 Task: Look for space in Indāpur, India from 6th September, 2023 to 10th September, 2023 for 1 adult in price range Rs.9000 to Rs.17000. Place can be private room with 1  bedroom having 1 bed and 1 bathroom. Property type can be house, flat, guest house, hotel. Booking option can be shelf check-in. Required host language is English.
Action: Mouse moved to (517, 134)
Screenshot: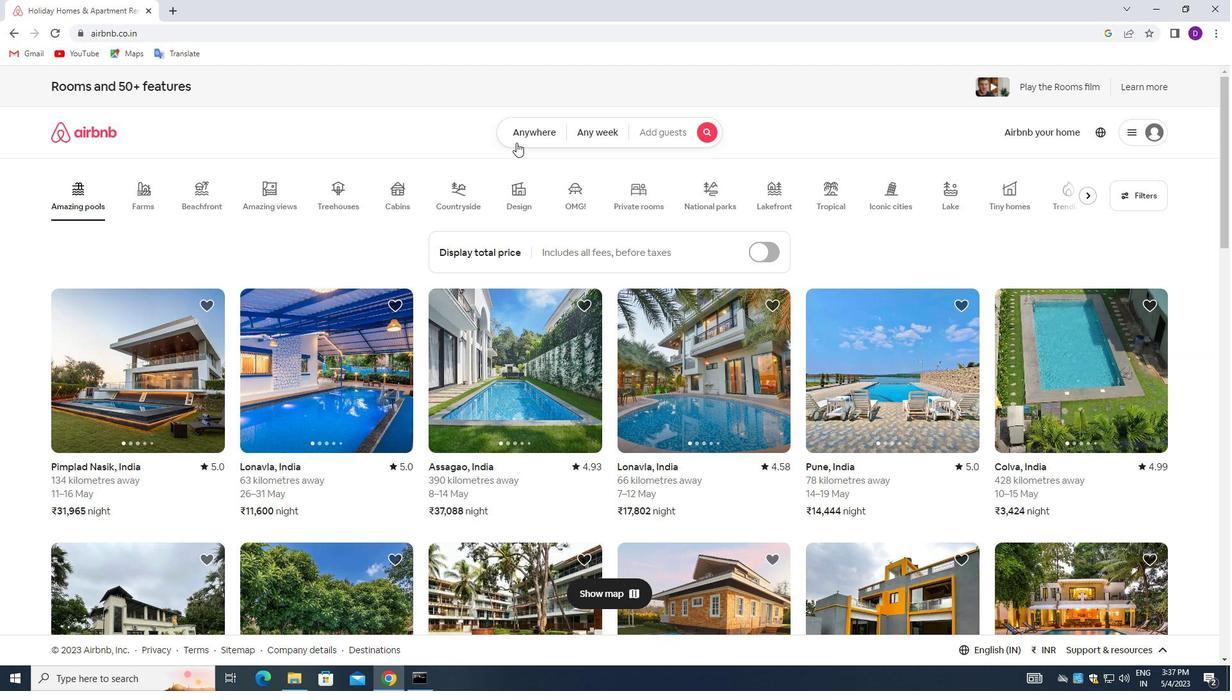 
Action: Mouse pressed left at (517, 134)
Screenshot: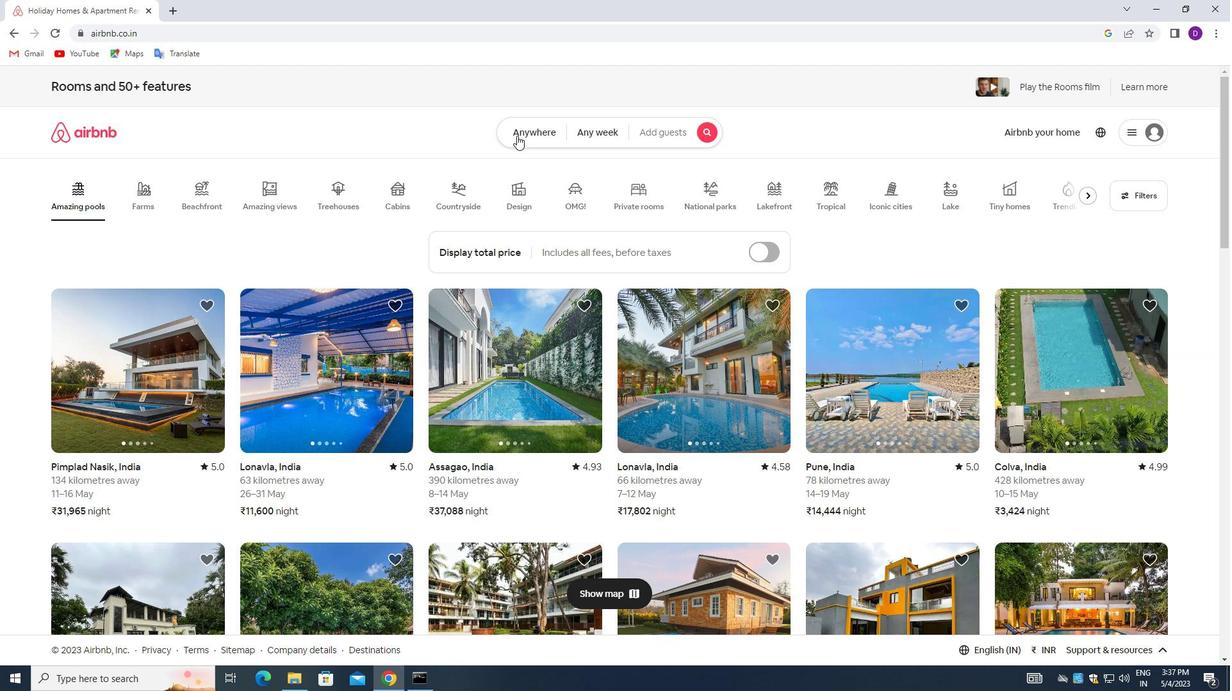 
Action: Mouse moved to (473, 183)
Screenshot: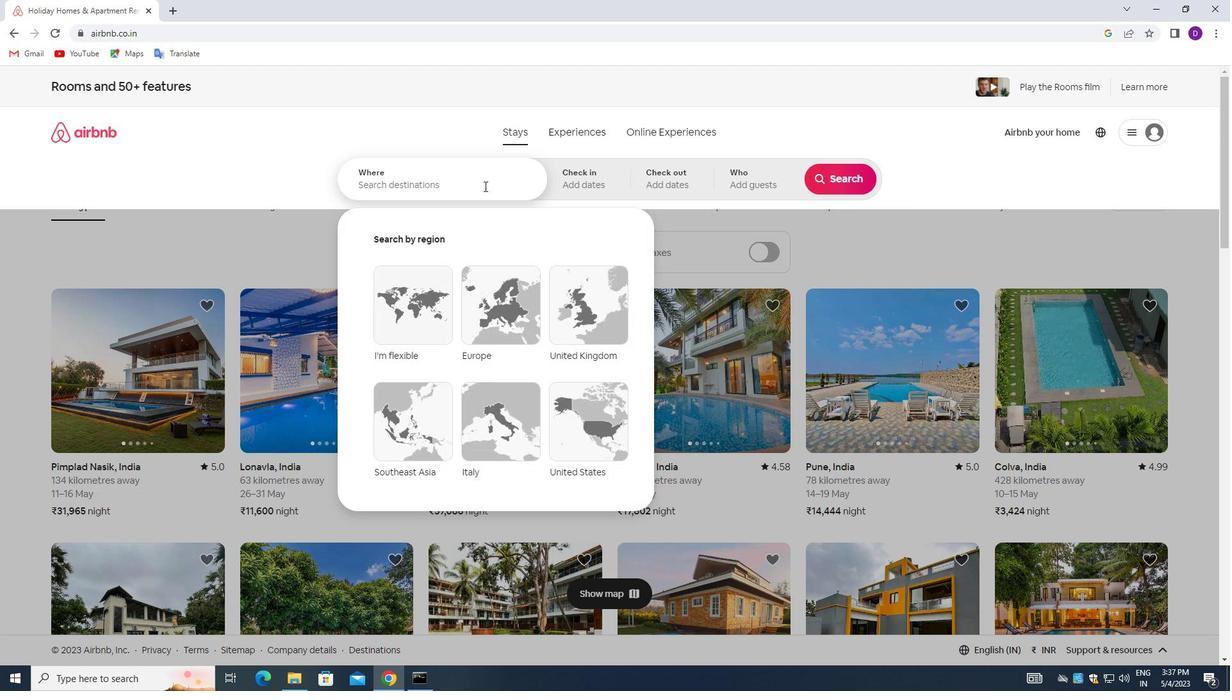 
Action: Mouse pressed left at (473, 183)
Screenshot: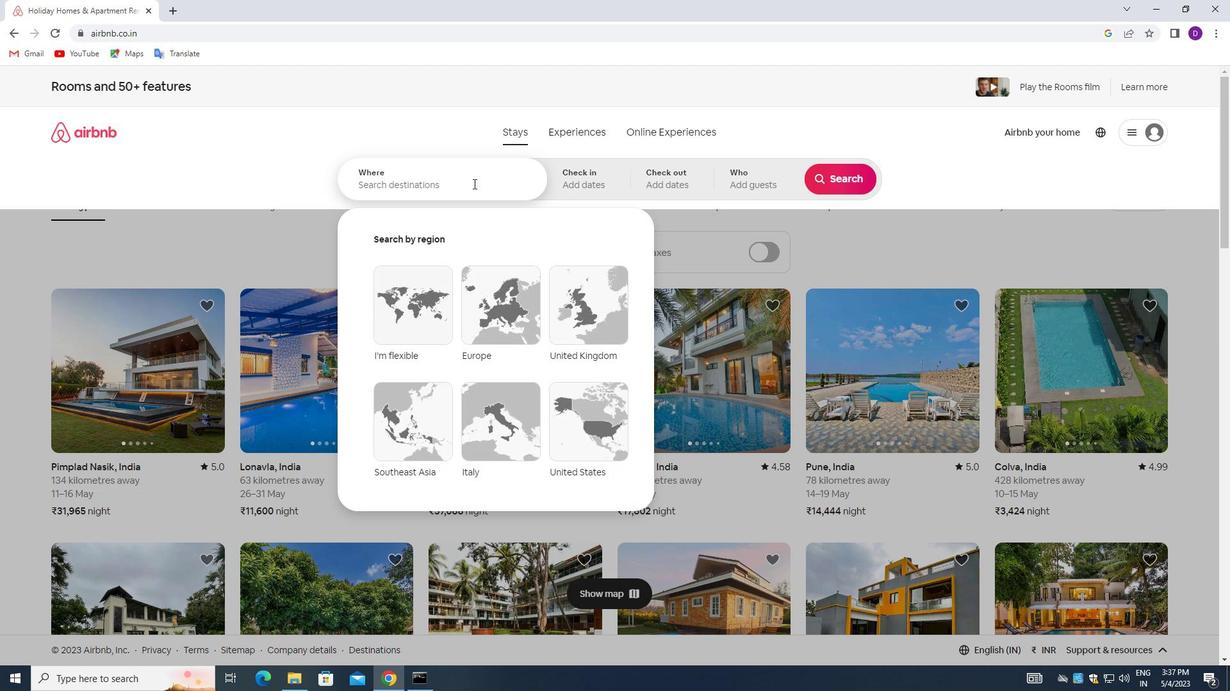 
Action: Mouse moved to (263, 165)
Screenshot: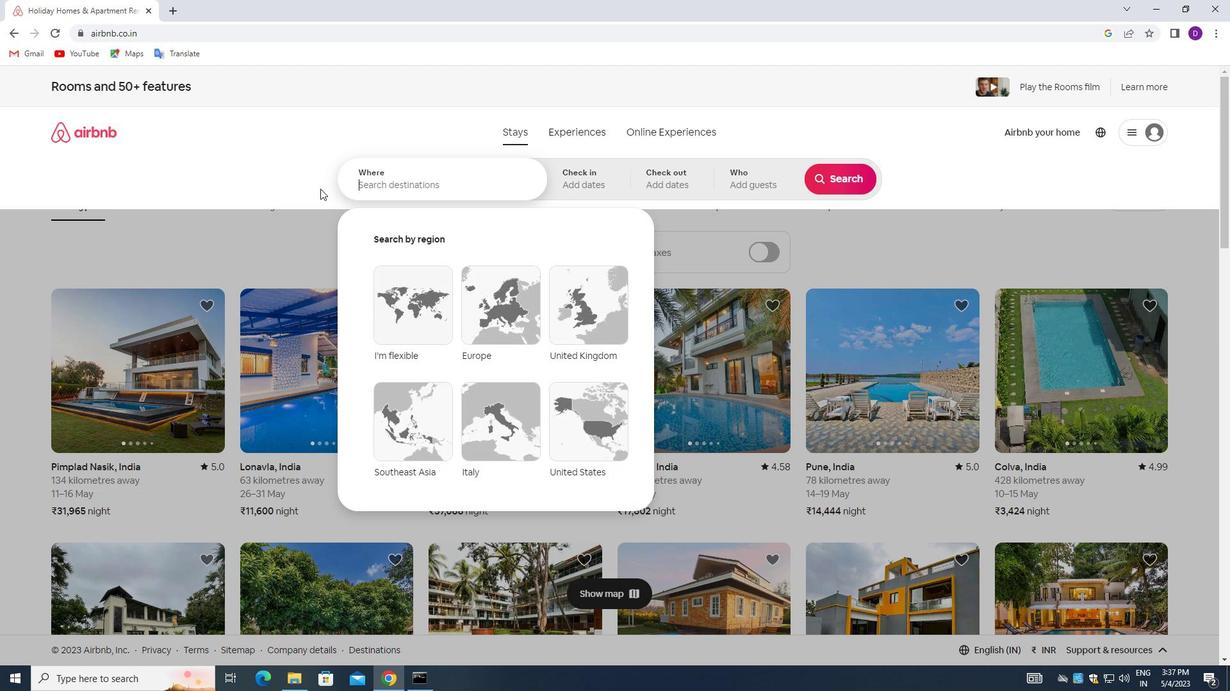 
Action: Key pressed <Key.shift>INDAPUR,<Key.space><Key.shift>INDIA<Key.enter>
Screenshot: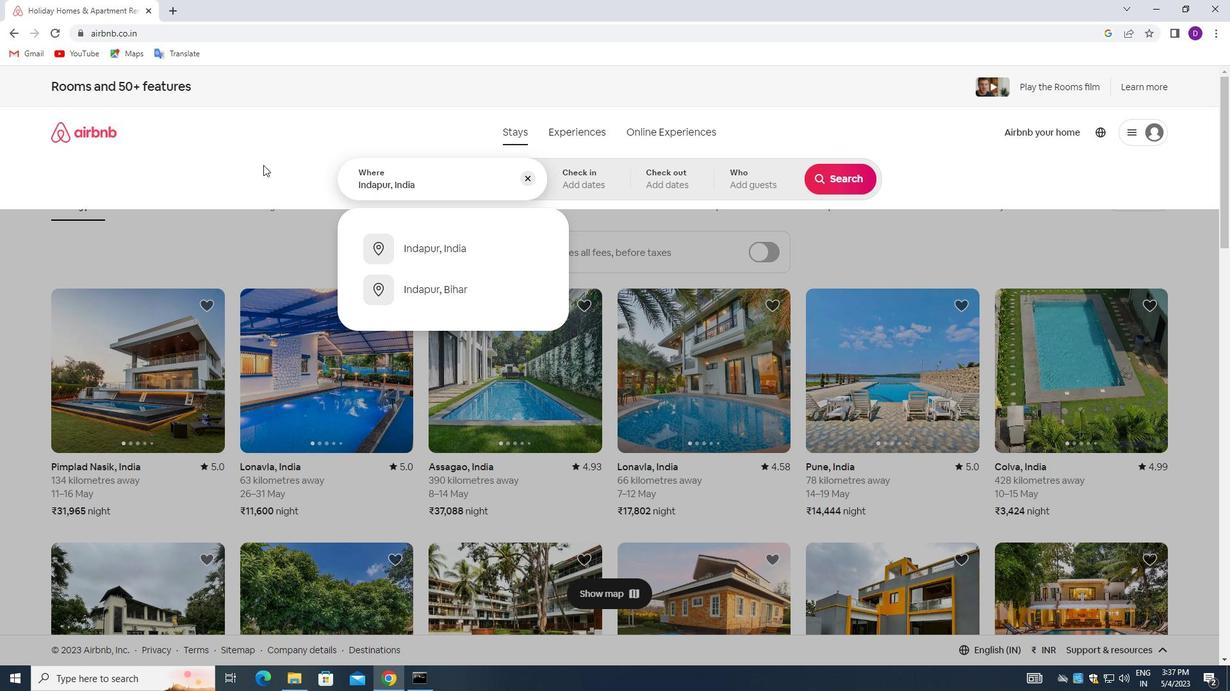 
Action: Mouse moved to (834, 283)
Screenshot: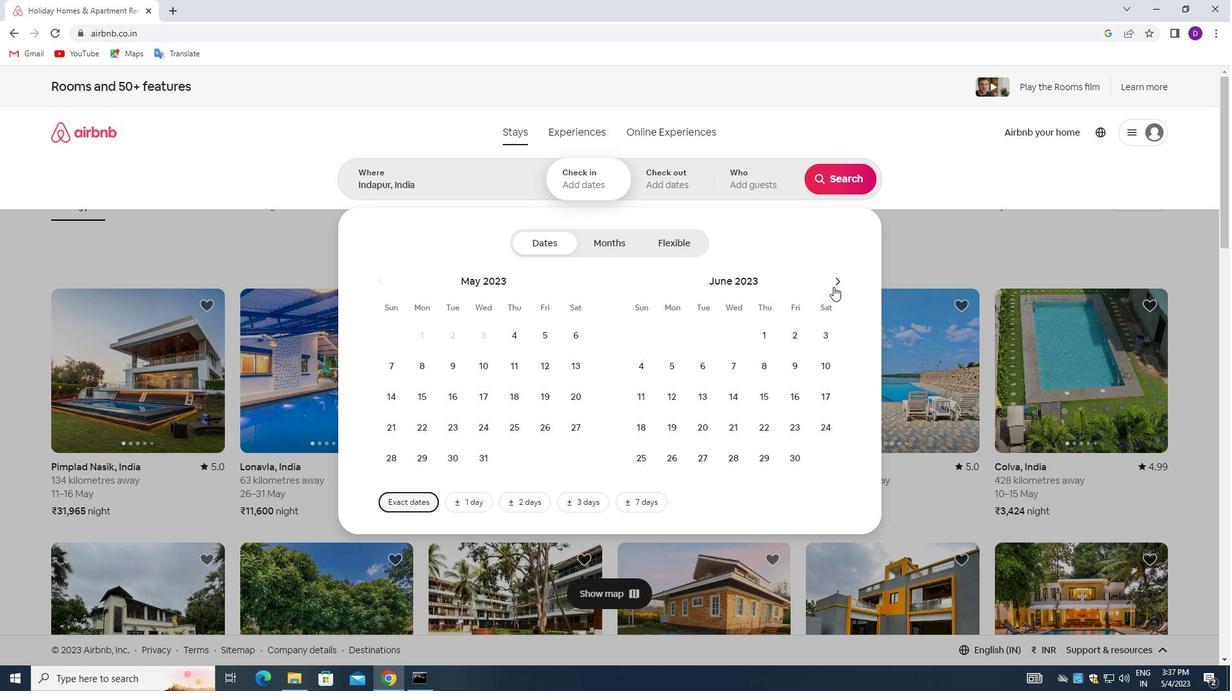 
Action: Mouse pressed left at (834, 283)
Screenshot: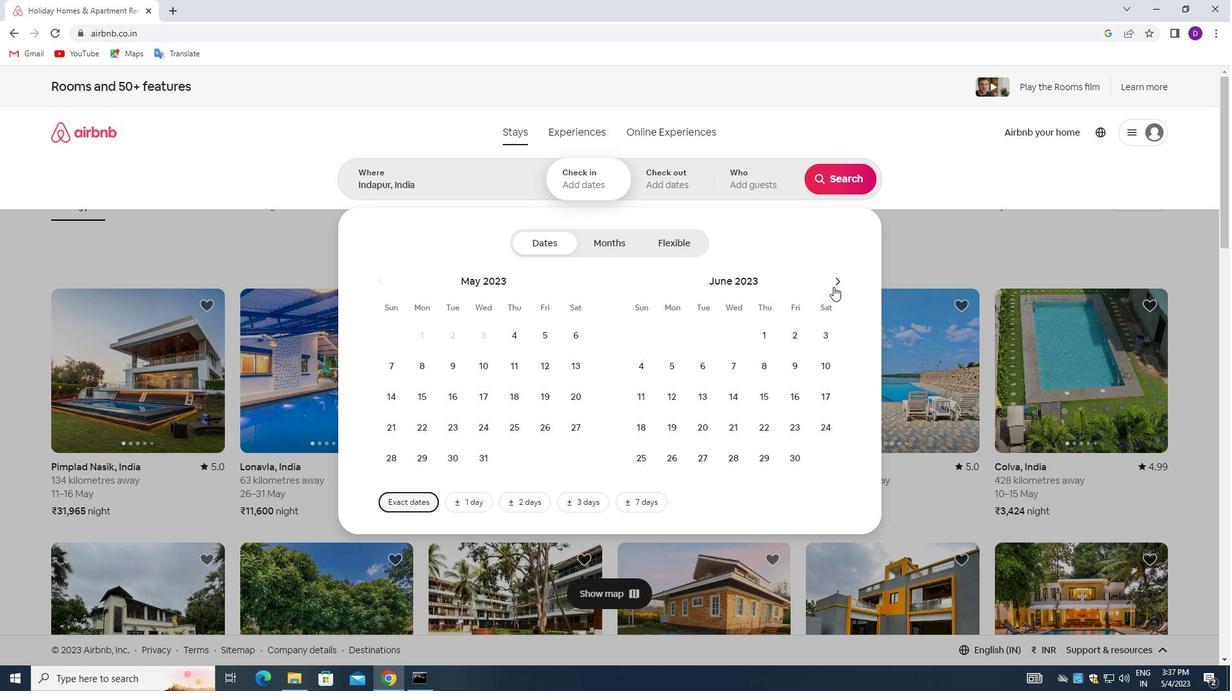 
Action: Mouse pressed left at (834, 283)
Screenshot: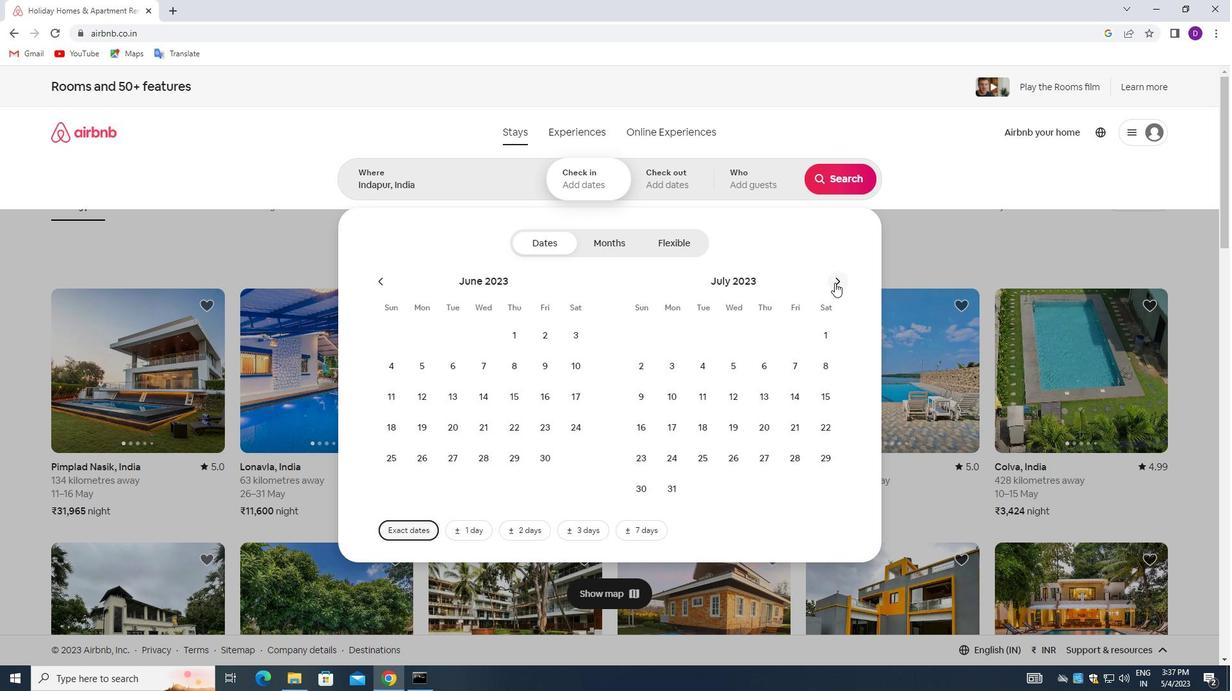 
Action: Mouse pressed left at (834, 283)
Screenshot: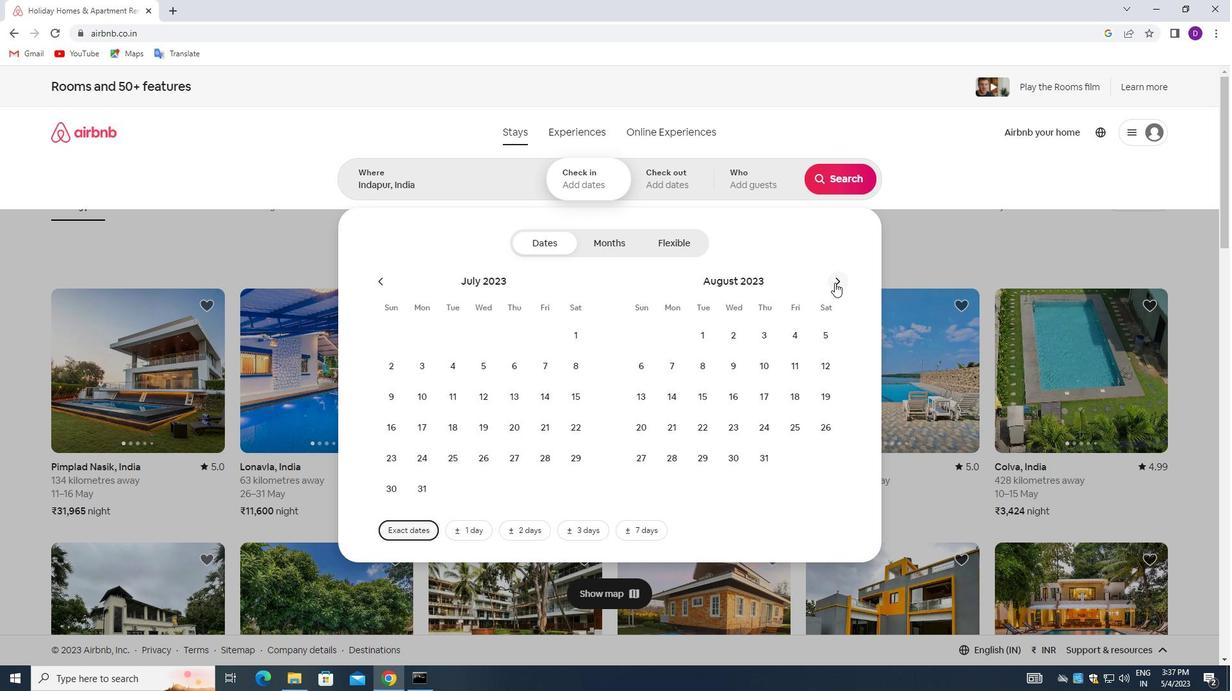
Action: Mouse moved to (741, 365)
Screenshot: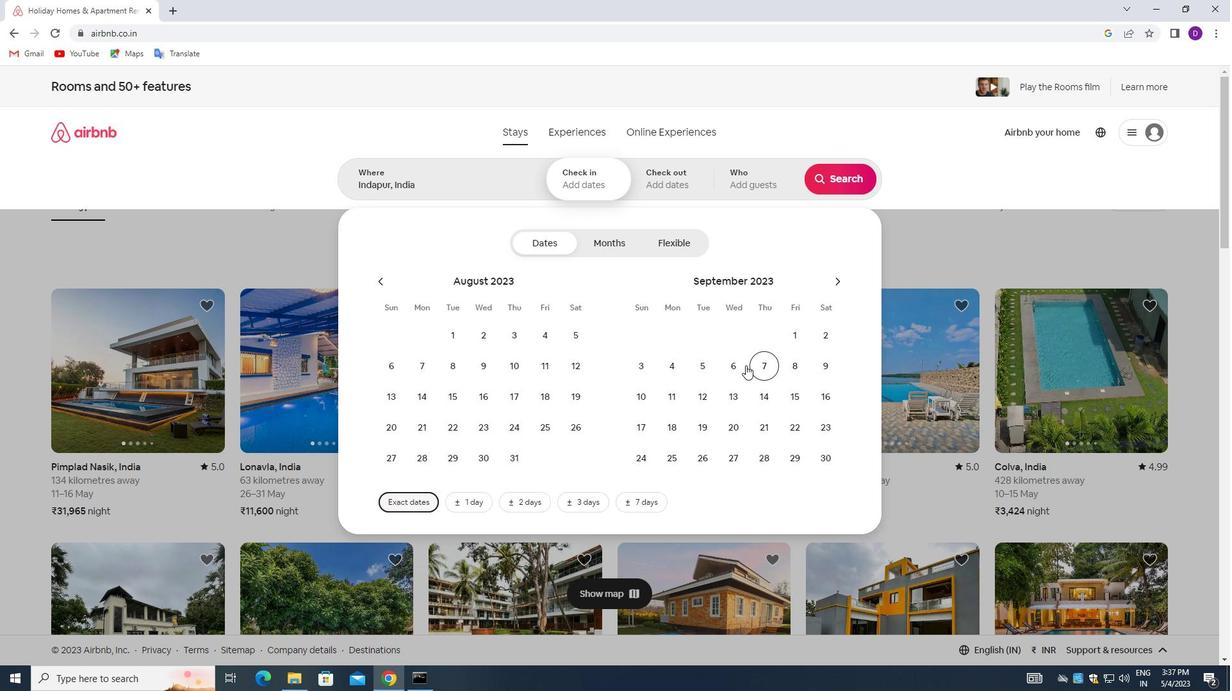 
Action: Mouse pressed left at (741, 365)
Screenshot: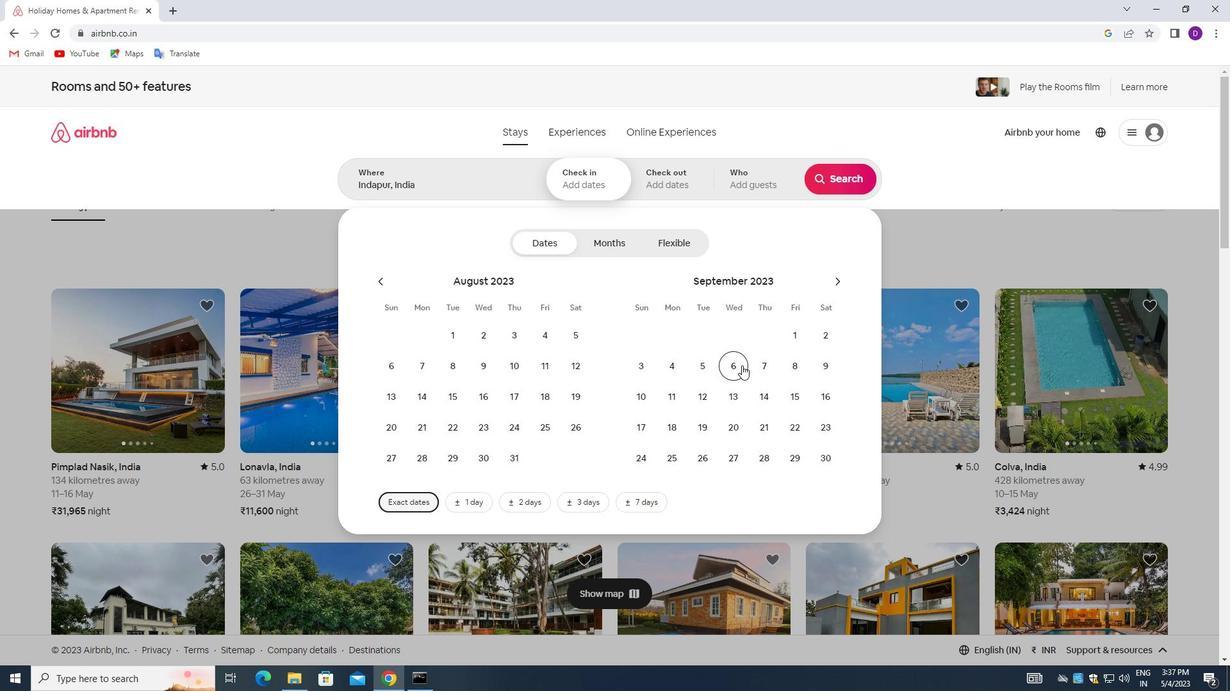 
Action: Mouse moved to (649, 392)
Screenshot: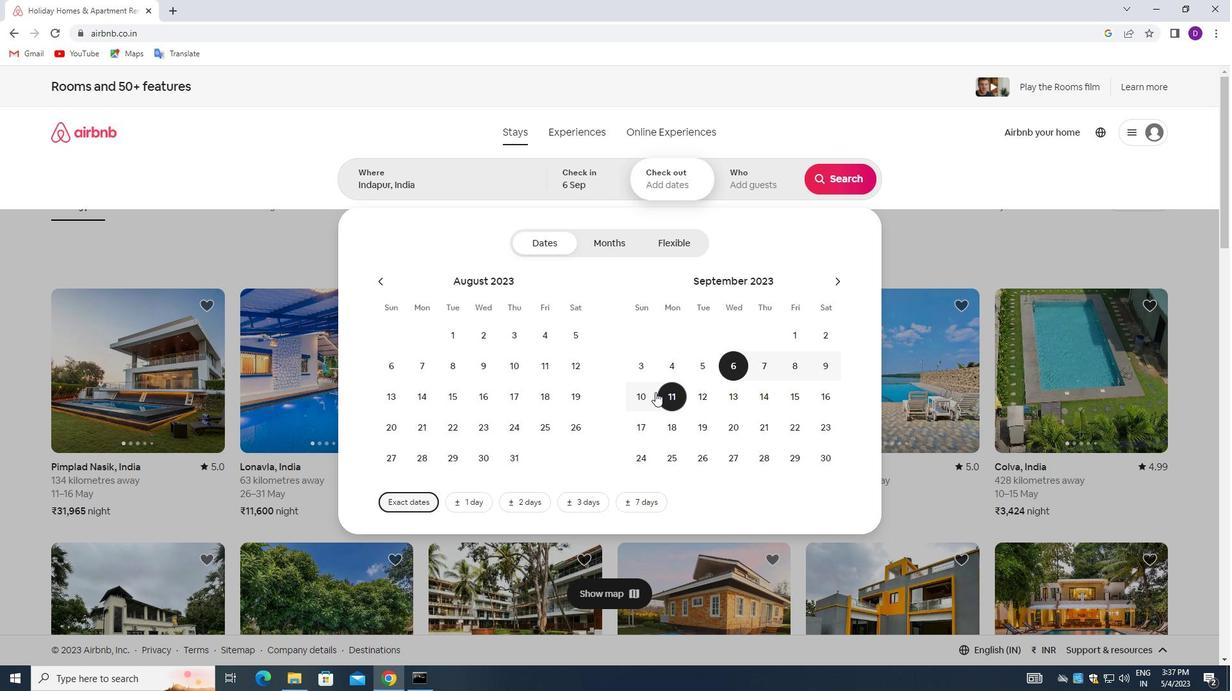 
Action: Mouse pressed left at (649, 392)
Screenshot: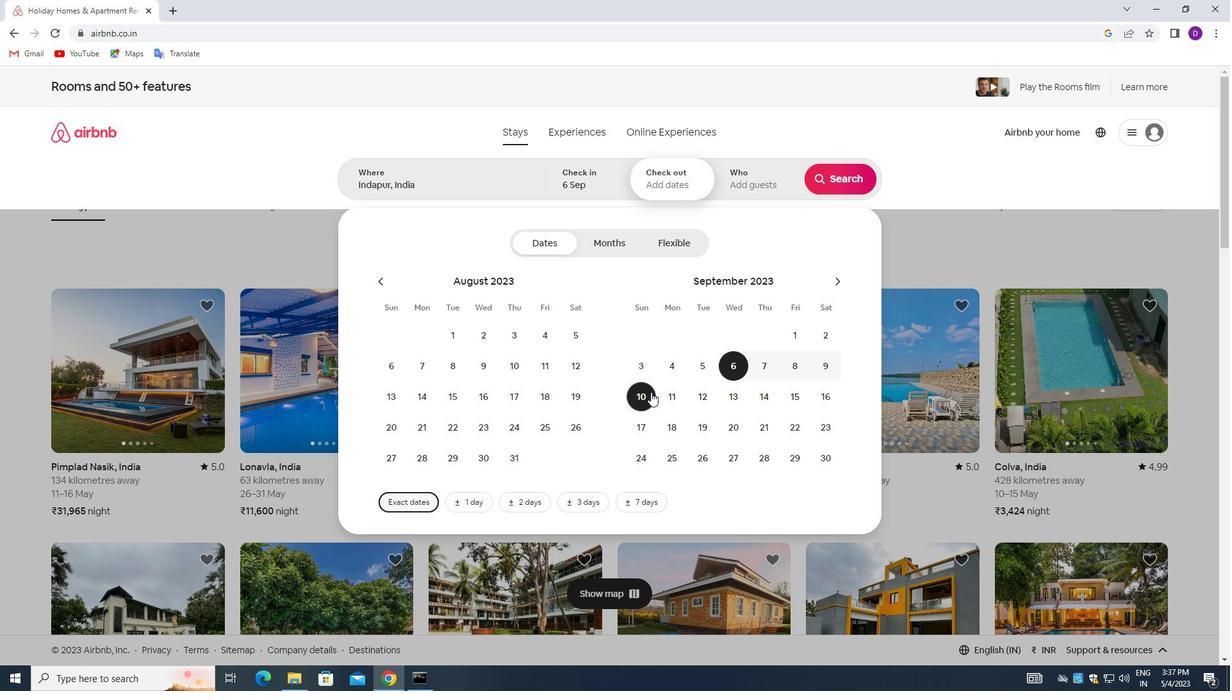
Action: Mouse moved to (740, 176)
Screenshot: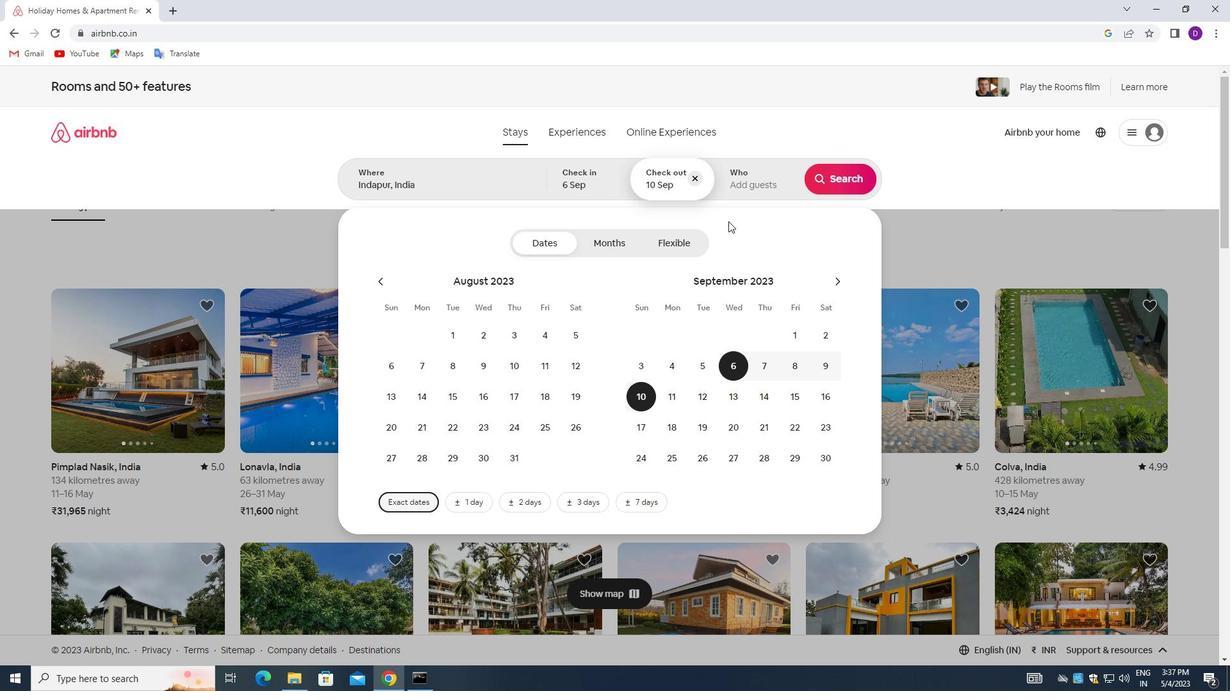 
Action: Mouse pressed left at (740, 176)
Screenshot: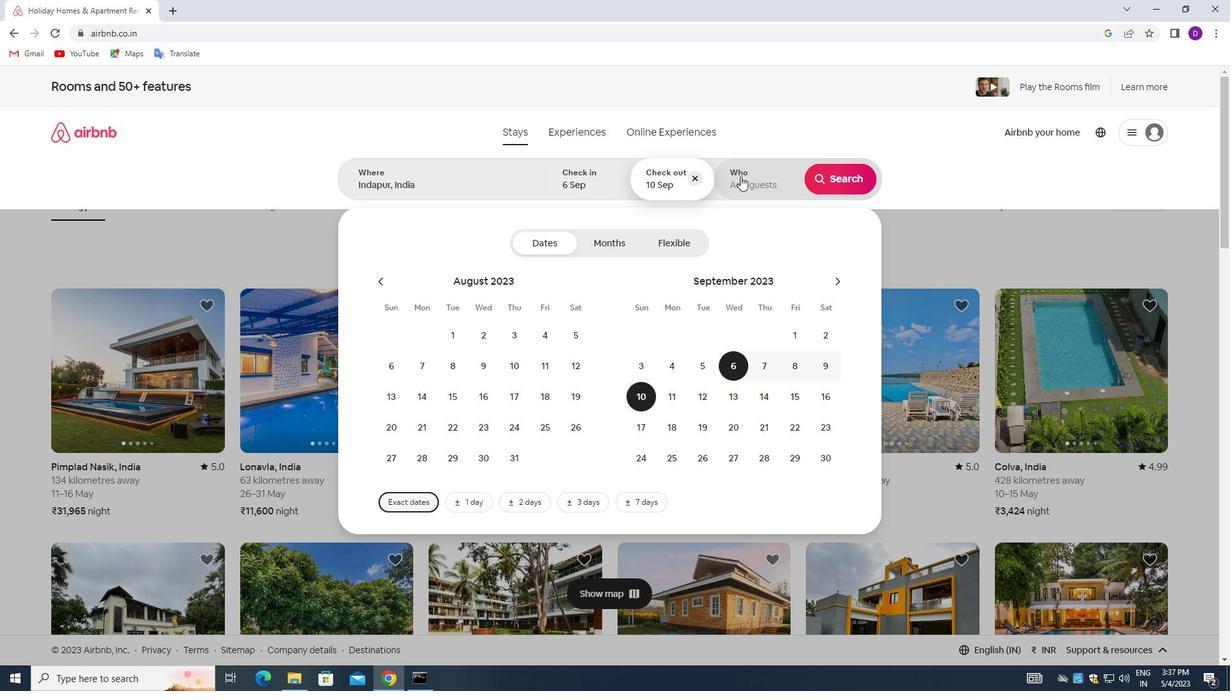 
Action: Mouse moved to (839, 250)
Screenshot: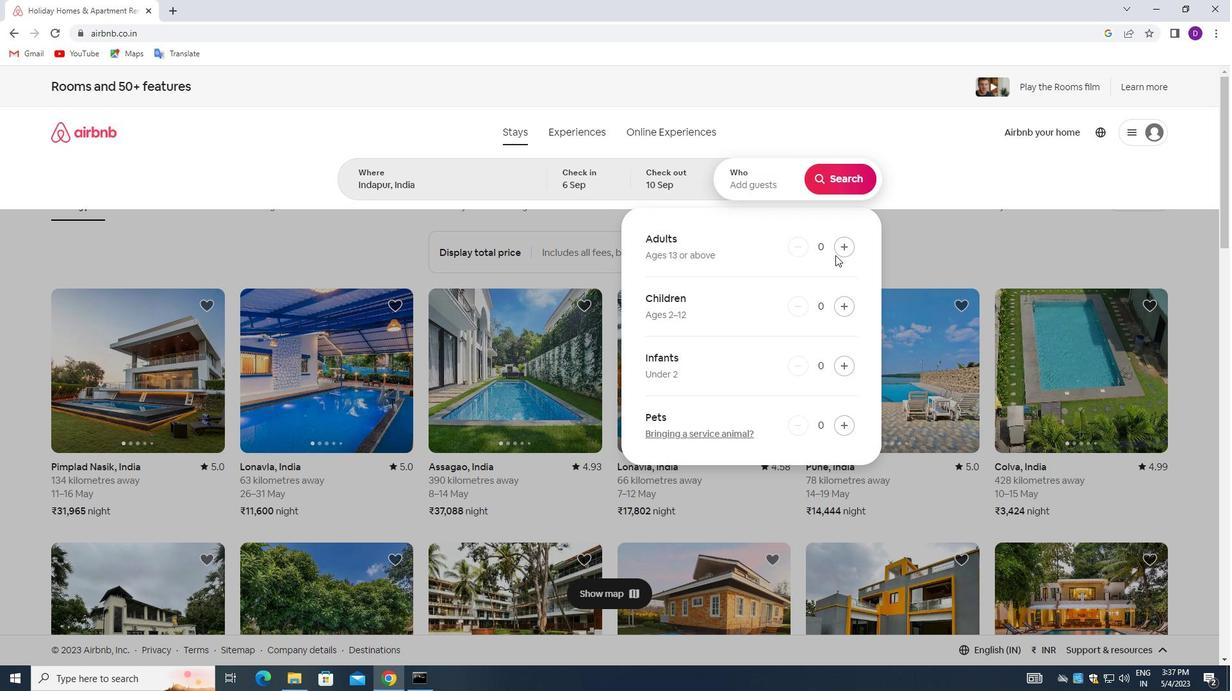 
Action: Mouse pressed left at (839, 250)
Screenshot: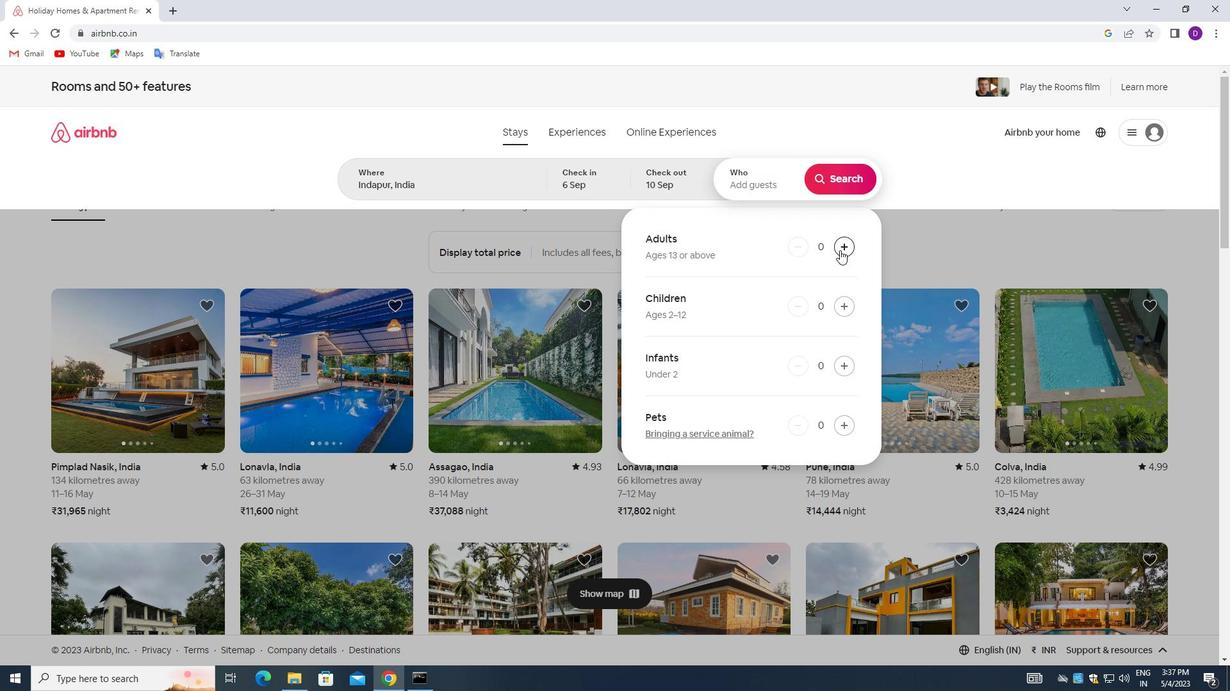 
Action: Mouse moved to (838, 182)
Screenshot: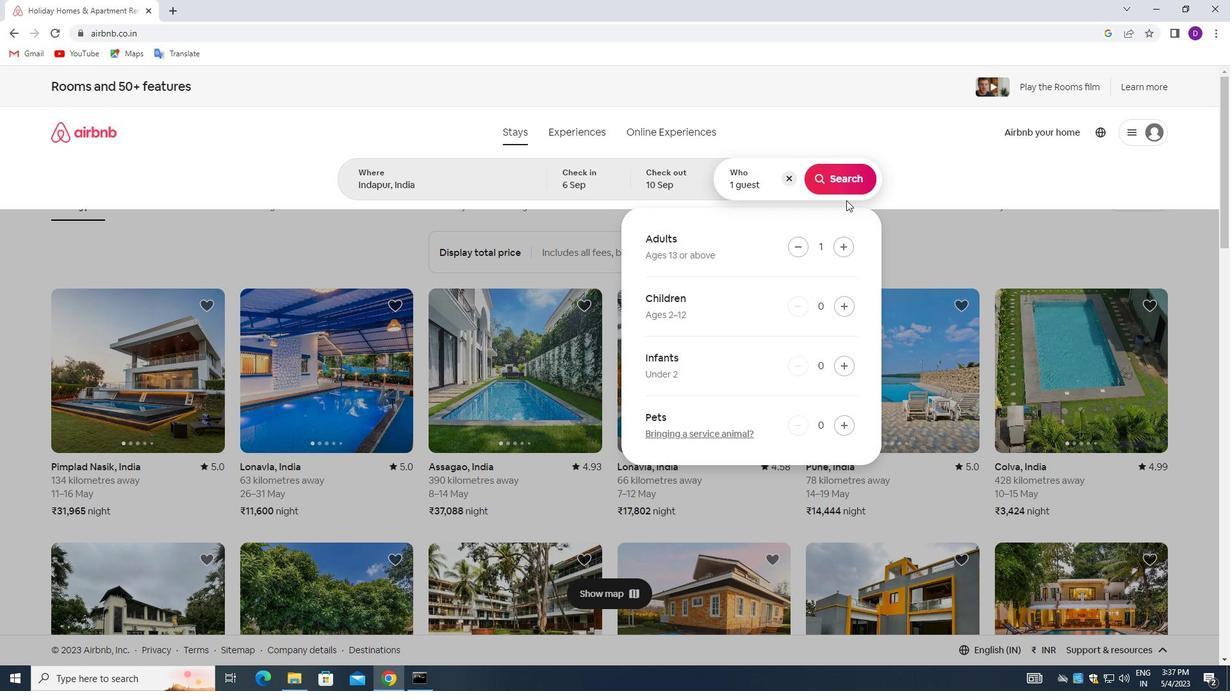
Action: Mouse pressed left at (838, 182)
Screenshot: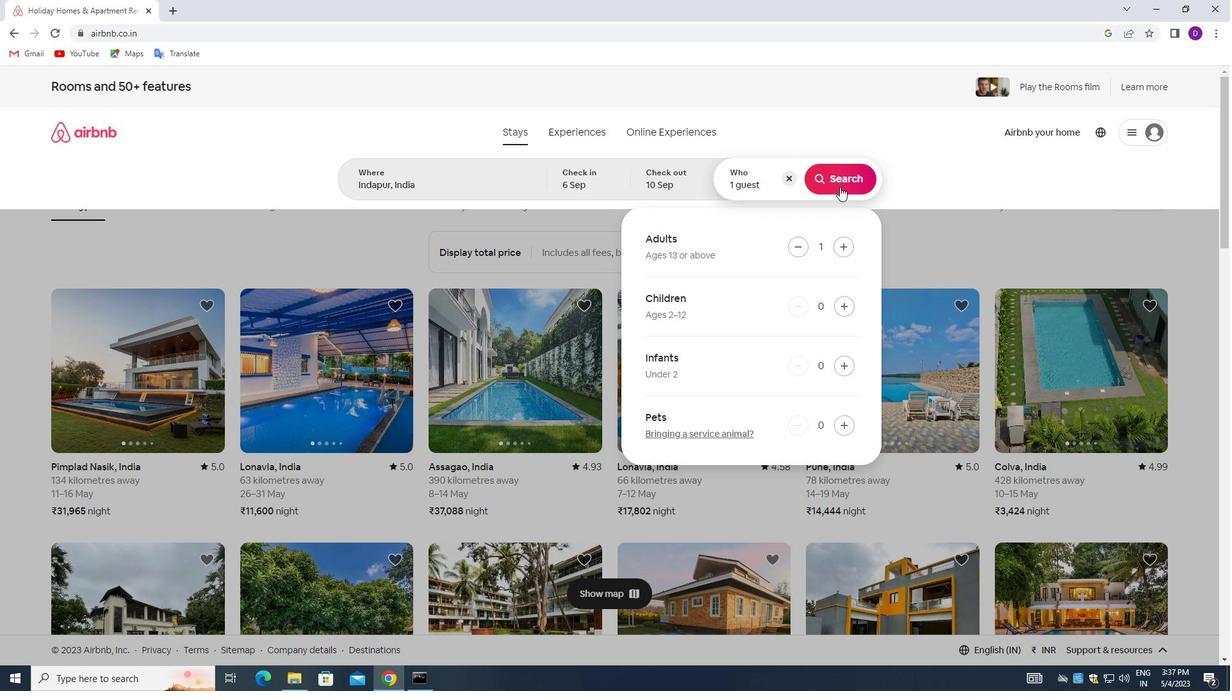 
Action: Mouse moved to (1165, 140)
Screenshot: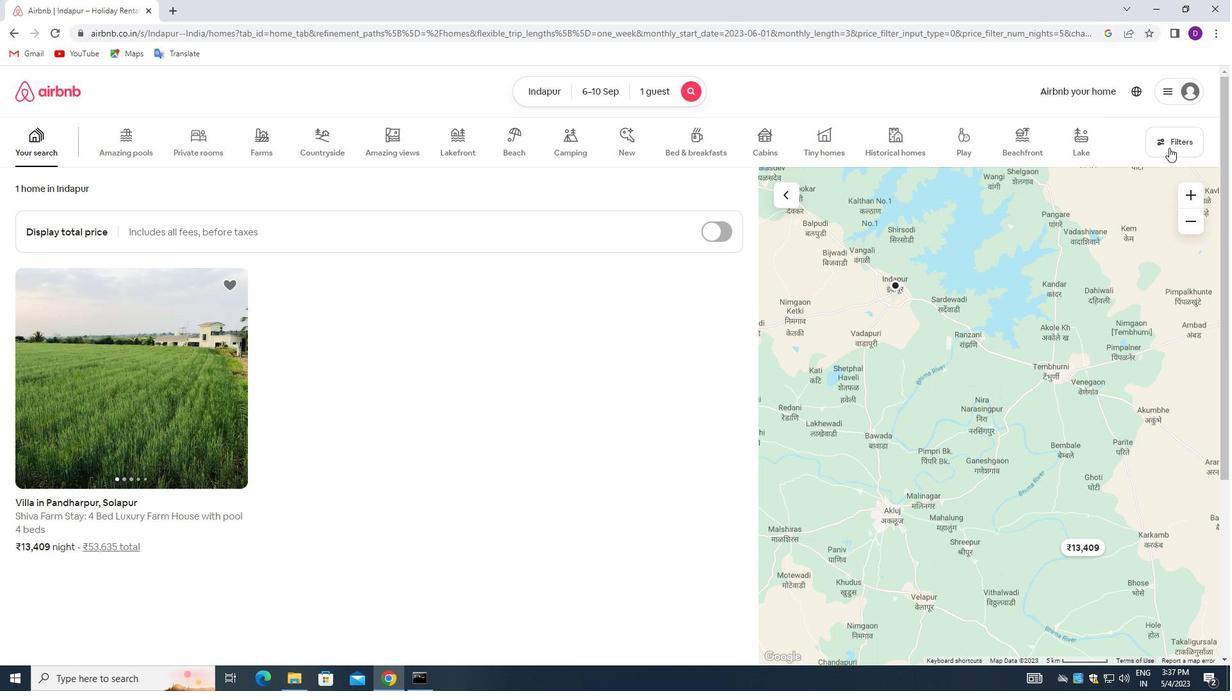 
Action: Mouse pressed left at (1165, 140)
Screenshot: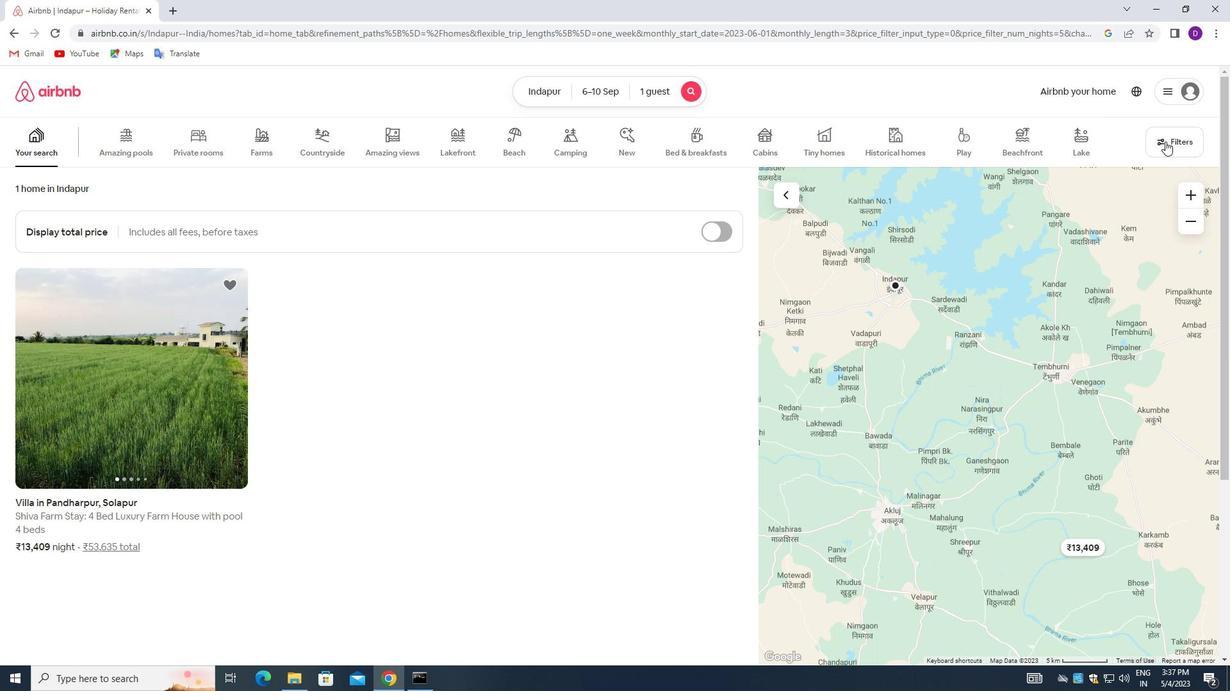 
Action: Mouse moved to (442, 264)
Screenshot: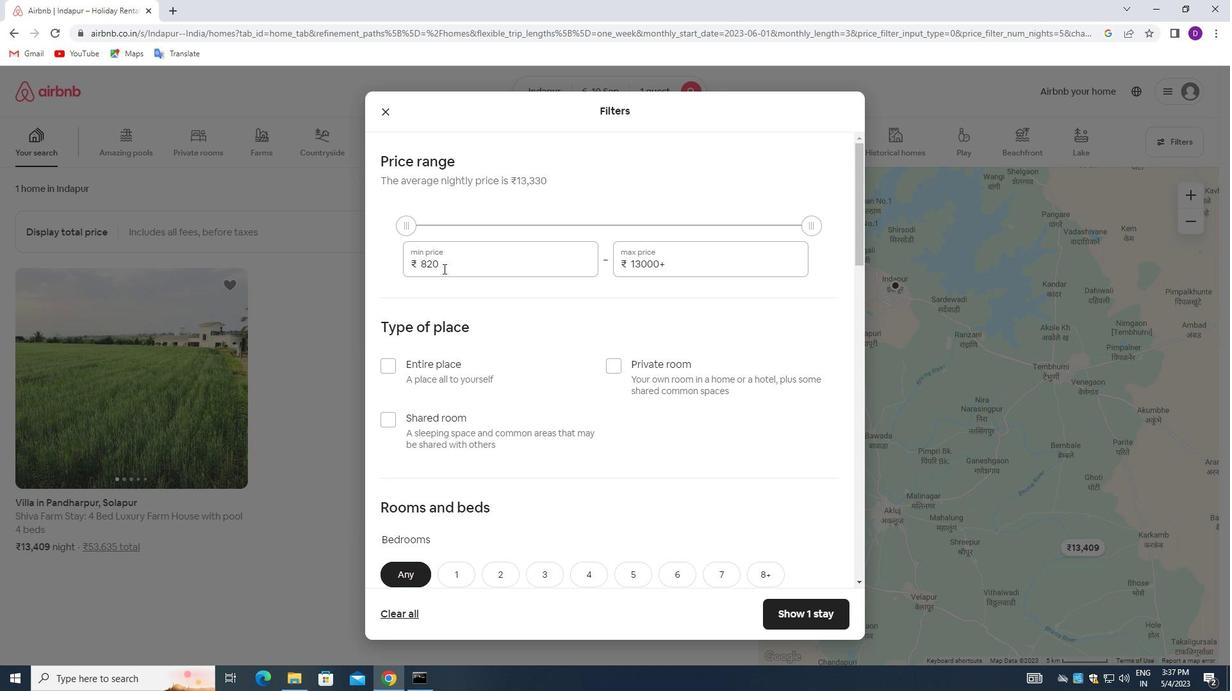 
Action: Mouse pressed left at (442, 264)
Screenshot: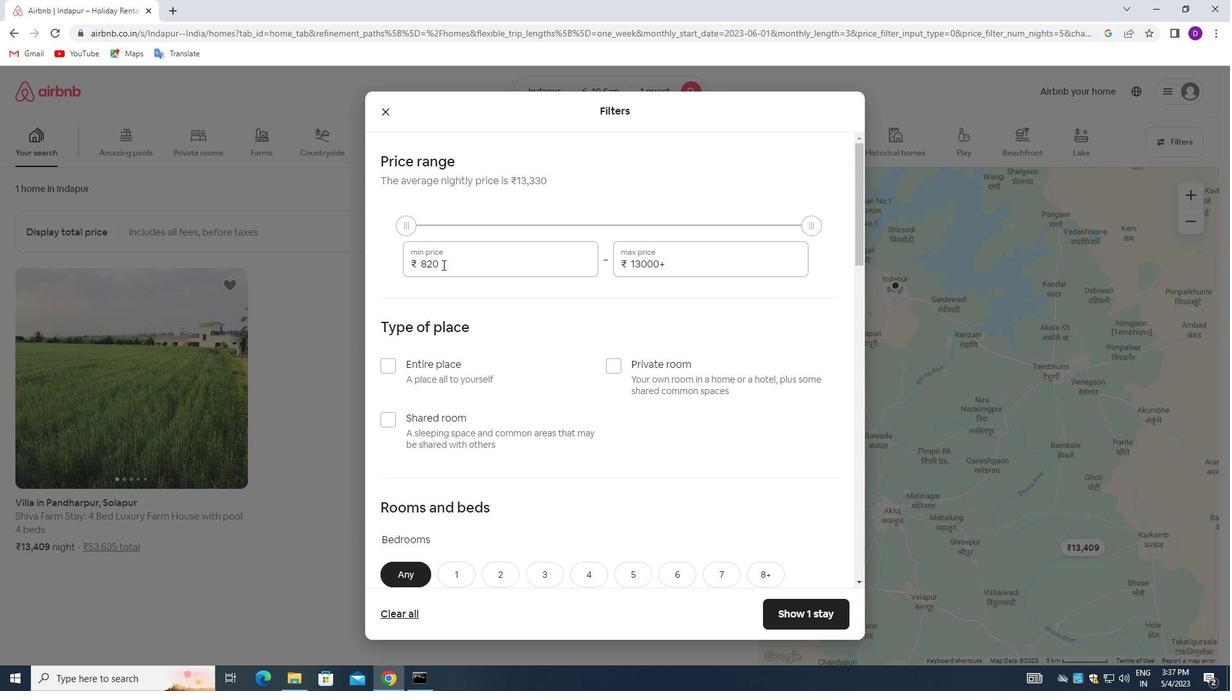 
Action: Mouse pressed left at (442, 264)
Screenshot: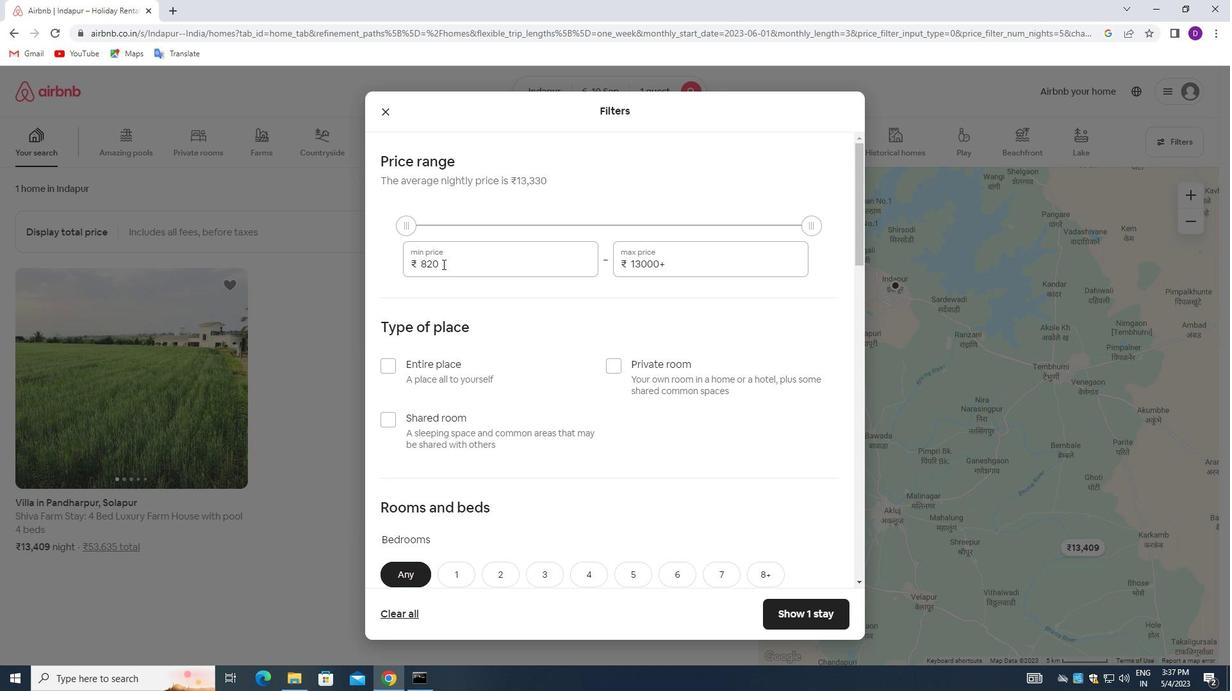 
Action: Key pressed 9000<Key.tab>17000
Screenshot: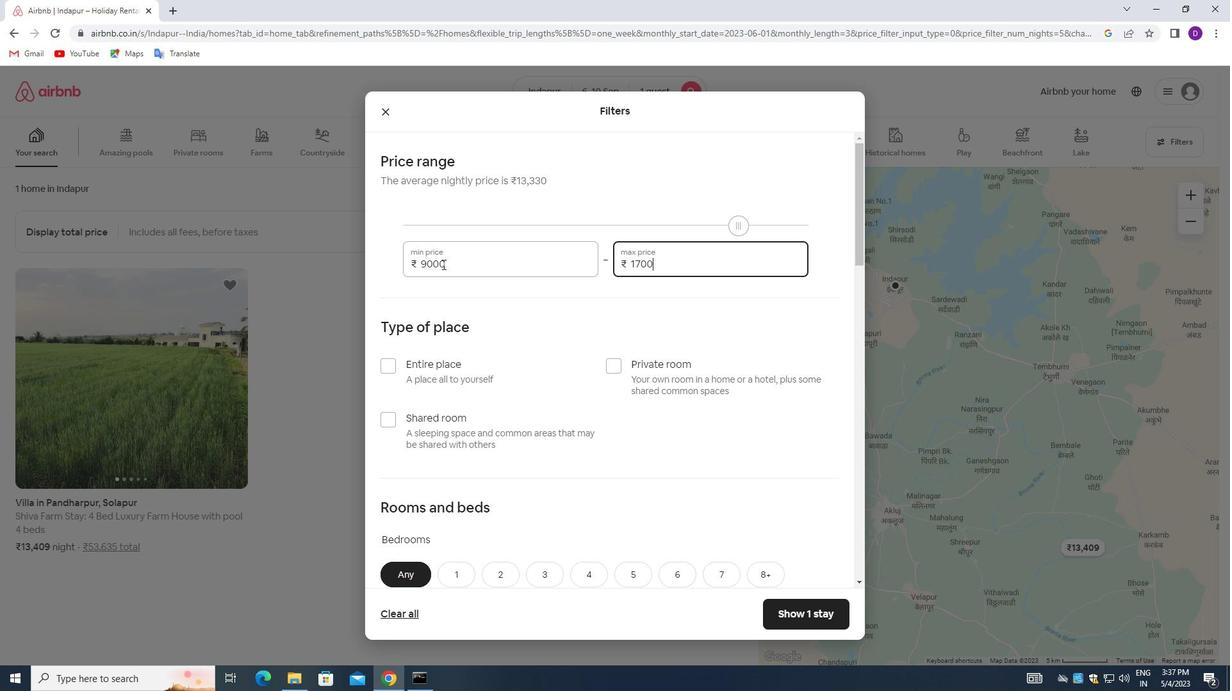 
Action: Mouse moved to (556, 345)
Screenshot: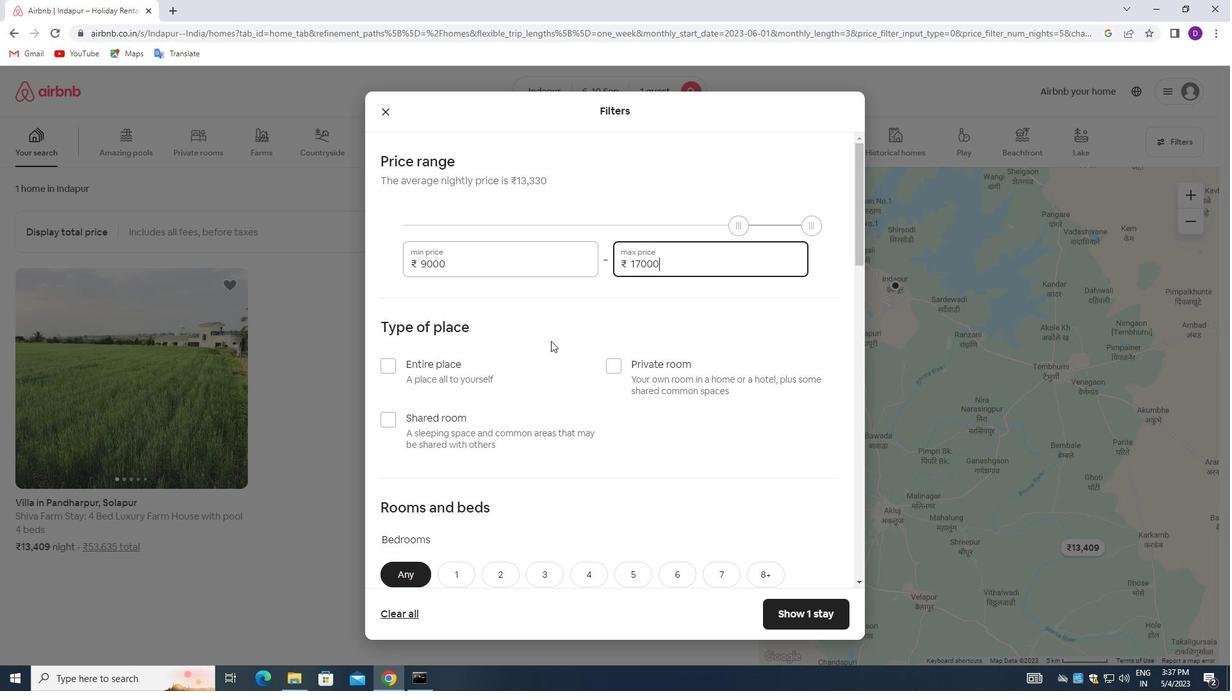 
Action: Mouse scrolled (556, 344) with delta (0, 0)
Screenshot: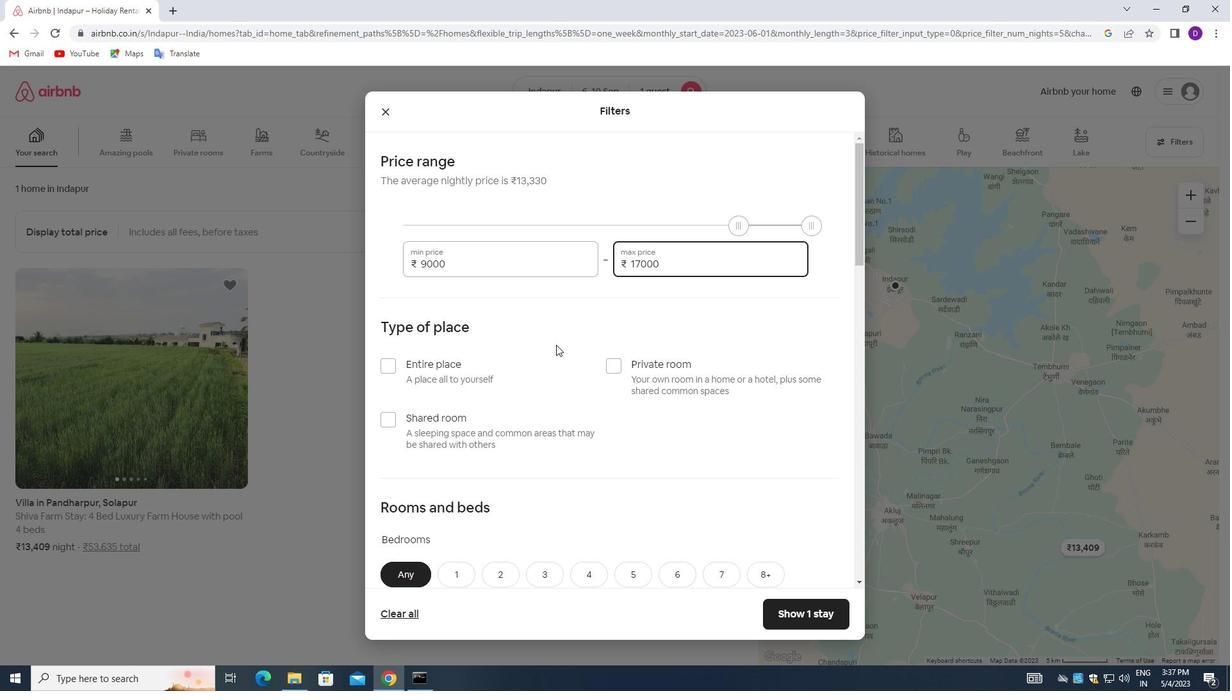
Action: Mouse moved to (614, 305)
Screenshot: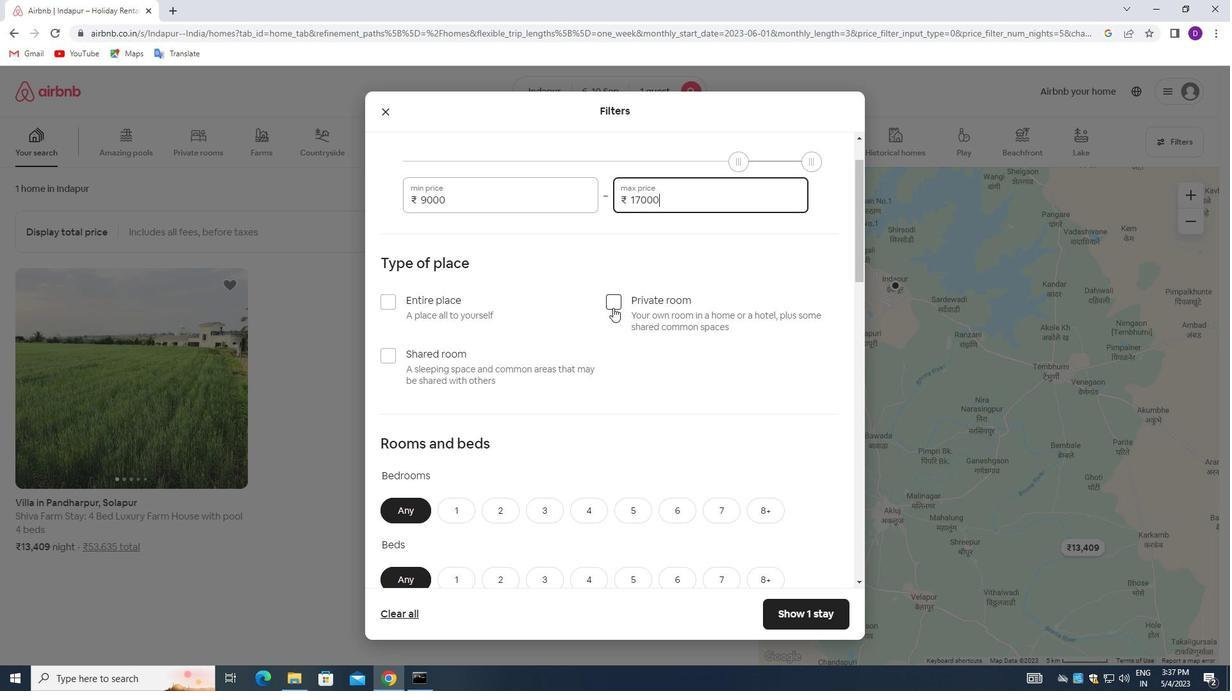 
Action: Mouse pressed left at (614, 305)
Screenshot: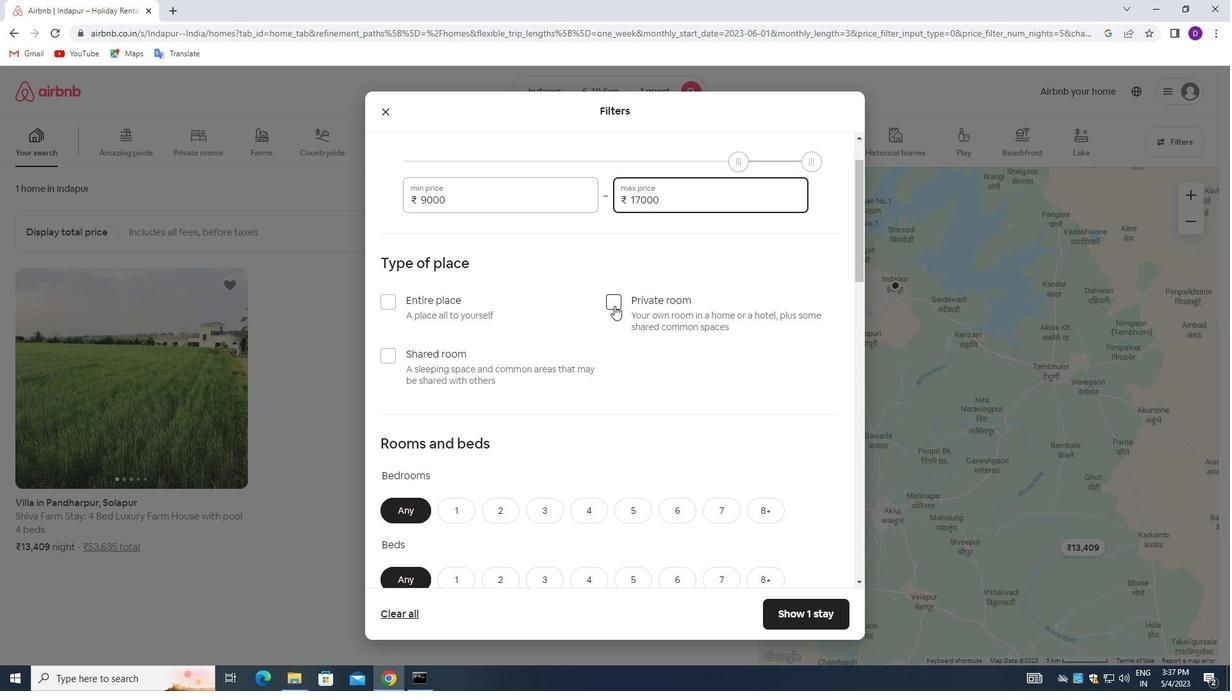 
Action: Mouse moved to (490, 461)
Screenshot: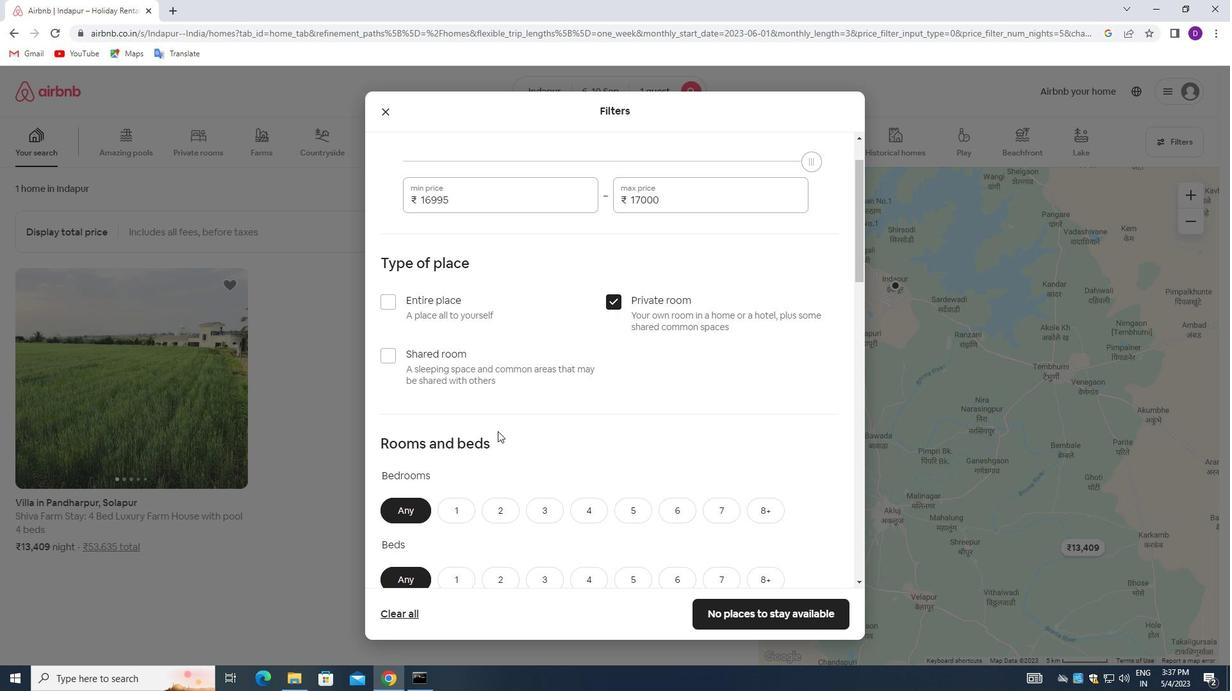 
Action: Mouse scrolled (490, 460) with delta (0, 0)
Screenshot: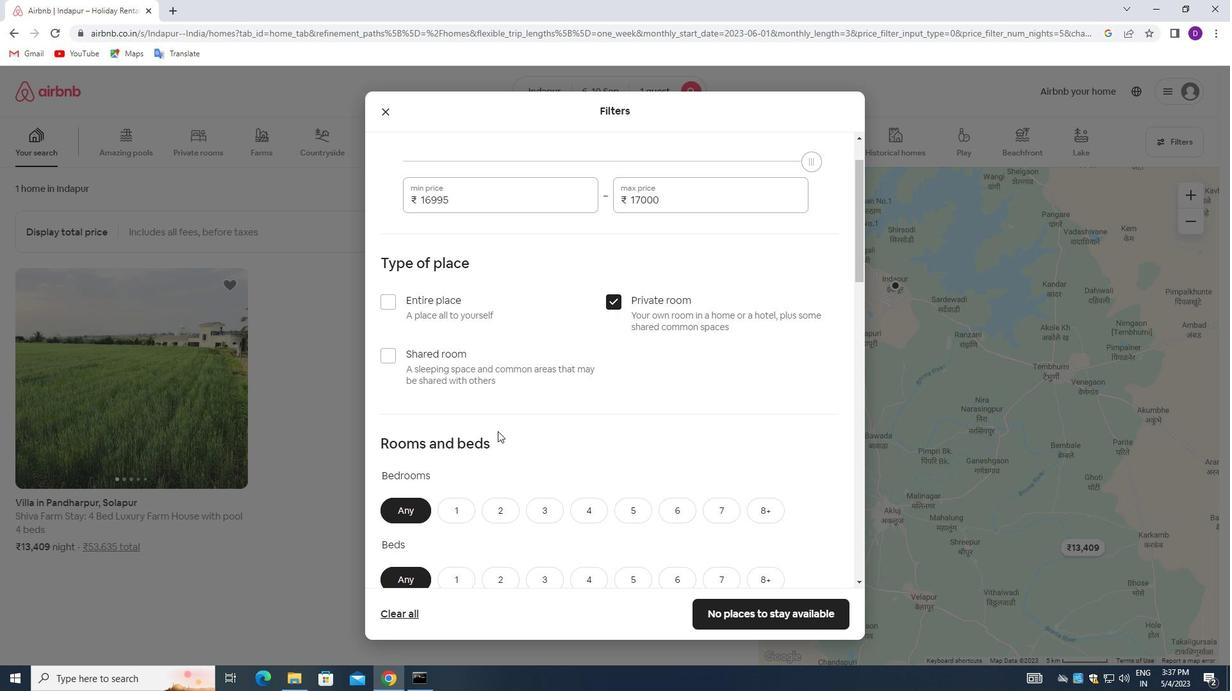 
Action: Mouse moved to (486, 463)
Screenshot: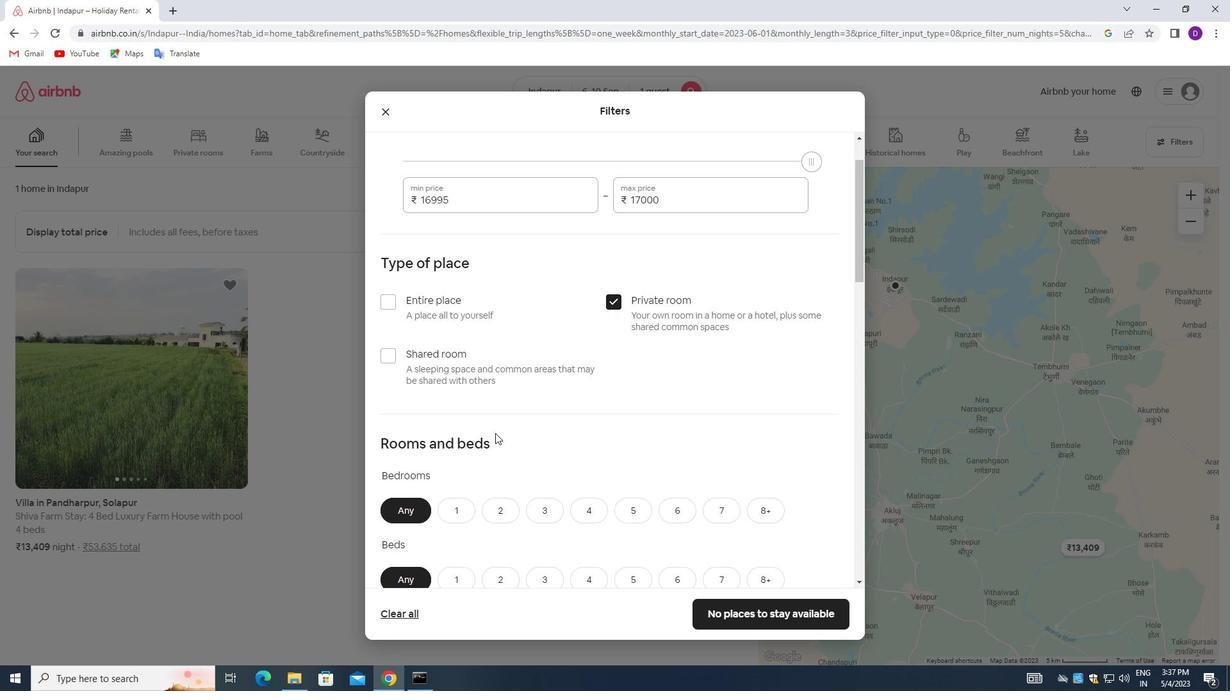 
Action: Mouse scrolled (486, 463) with delta (0, 0)
Screenshot: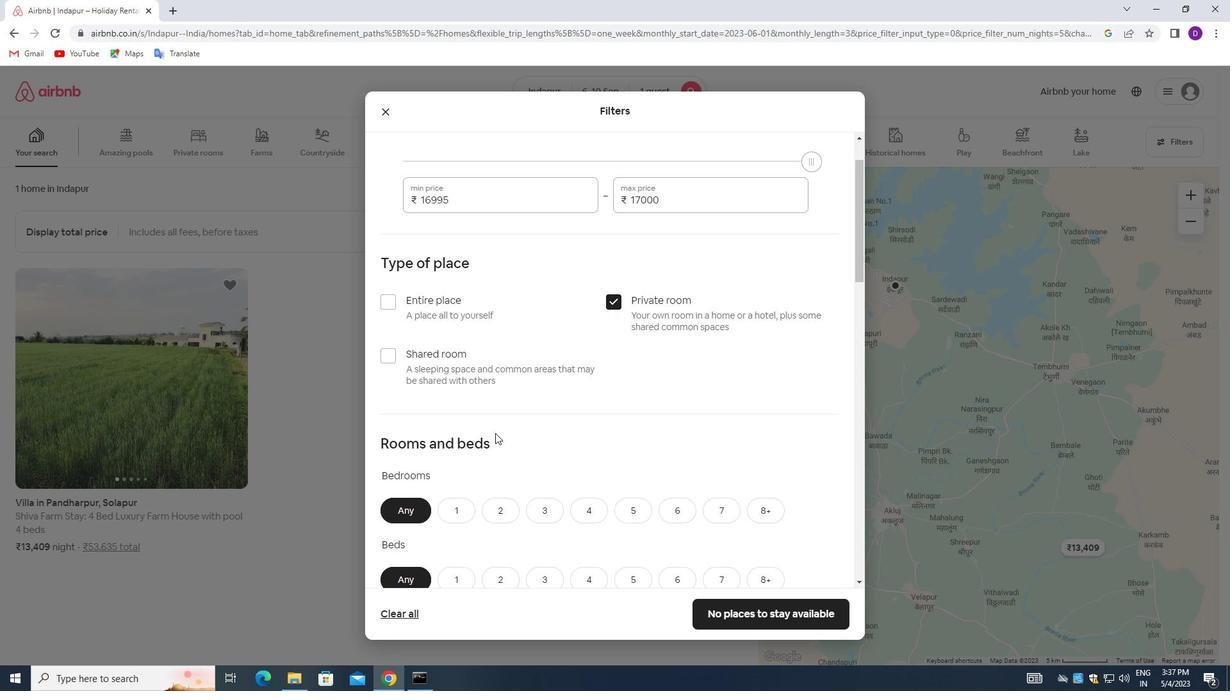 
Action: Mouse moved to (460, 381)
Screenshot: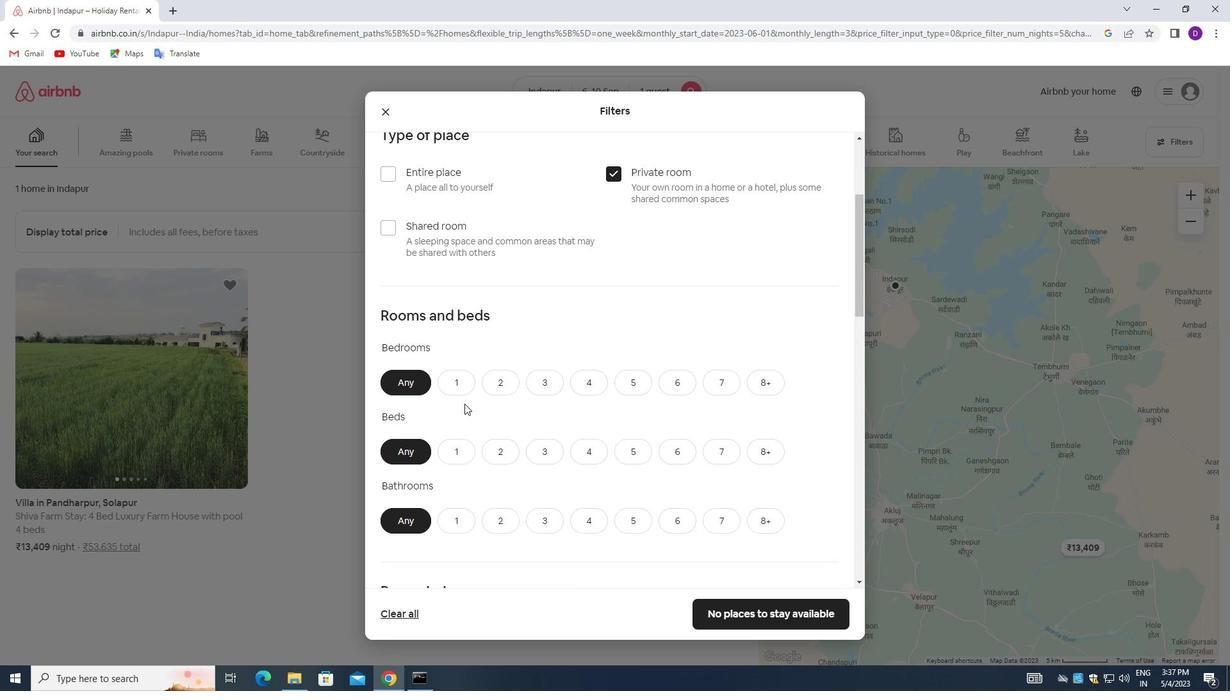 
Action: Mouse pressed left at (460, 381)
Screenshot: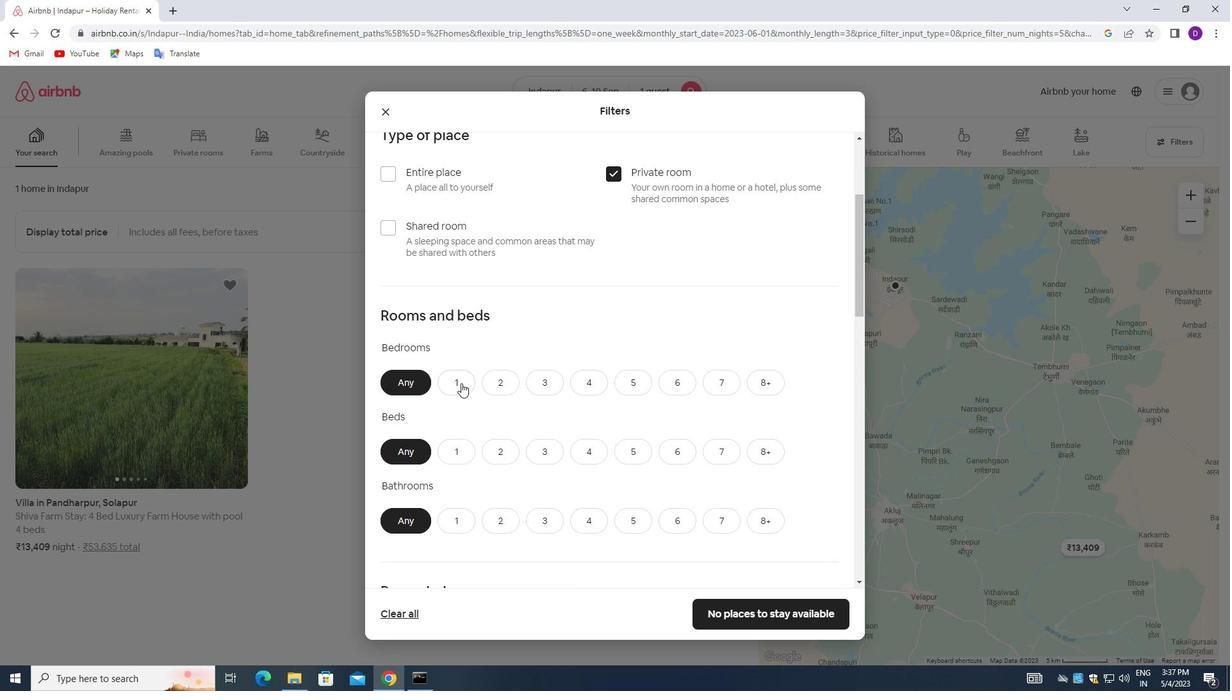 
Action: Mouse moved to (462, 448)
Screenshot: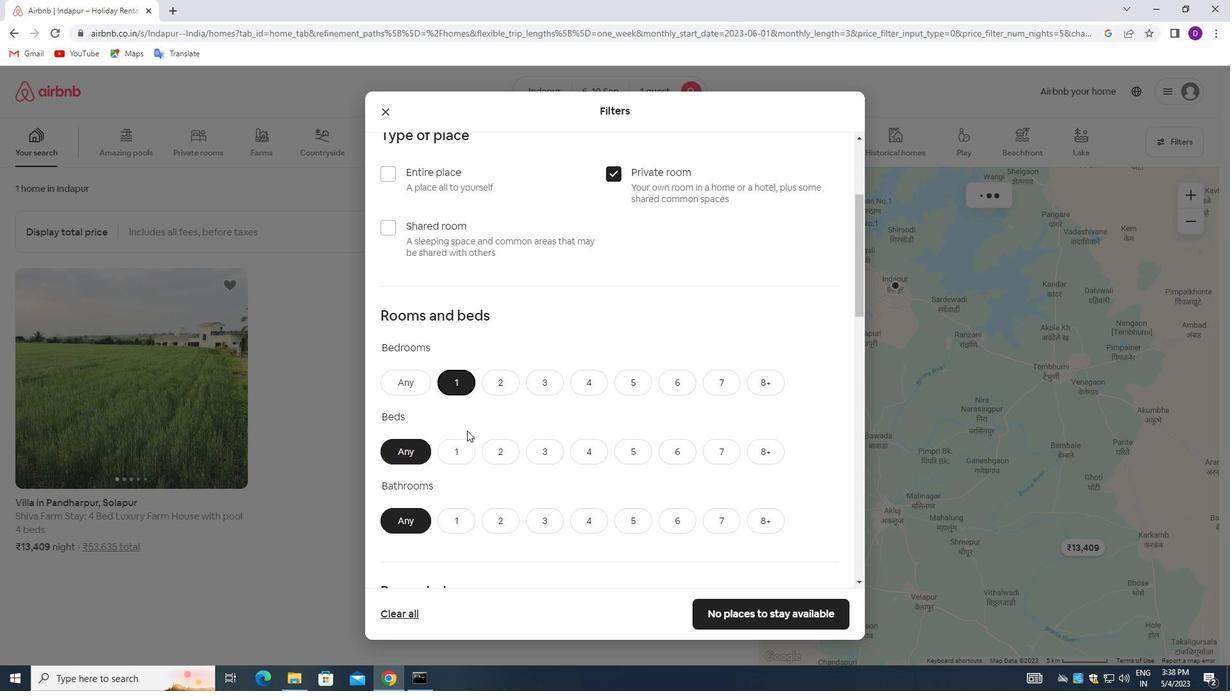 
Action: Mouse pressed left at (462, 448)
Screenshot: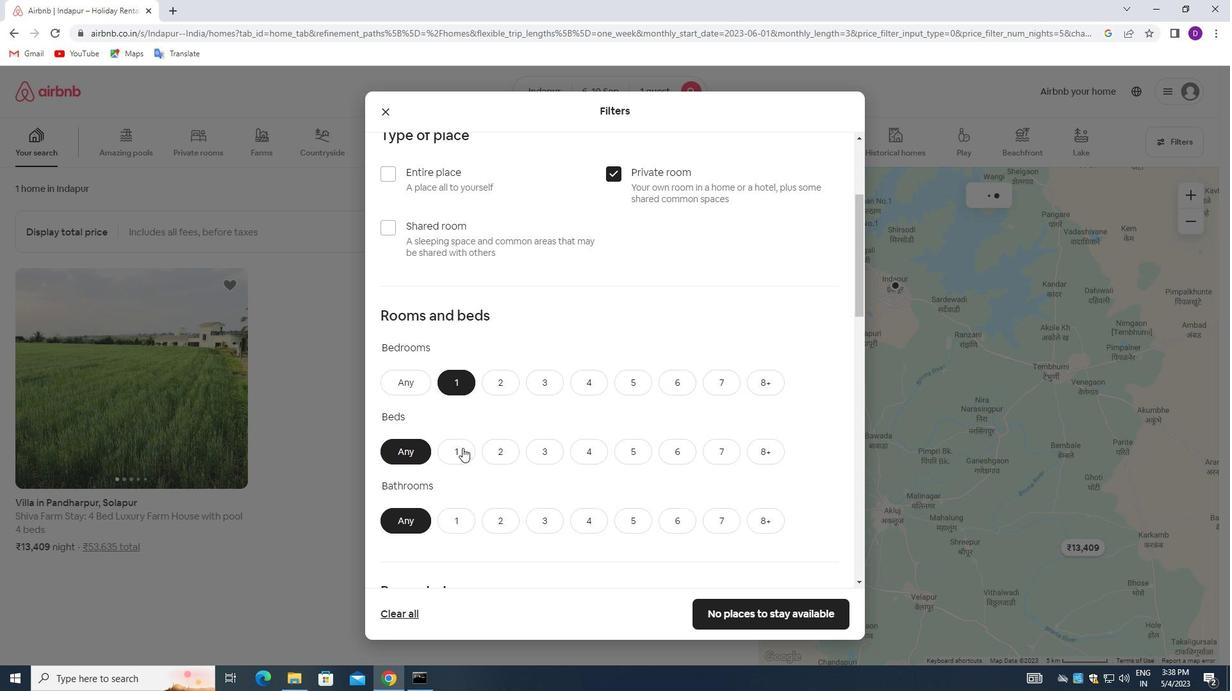 
Action: Mouse moved to (463, 448)
Screenshot: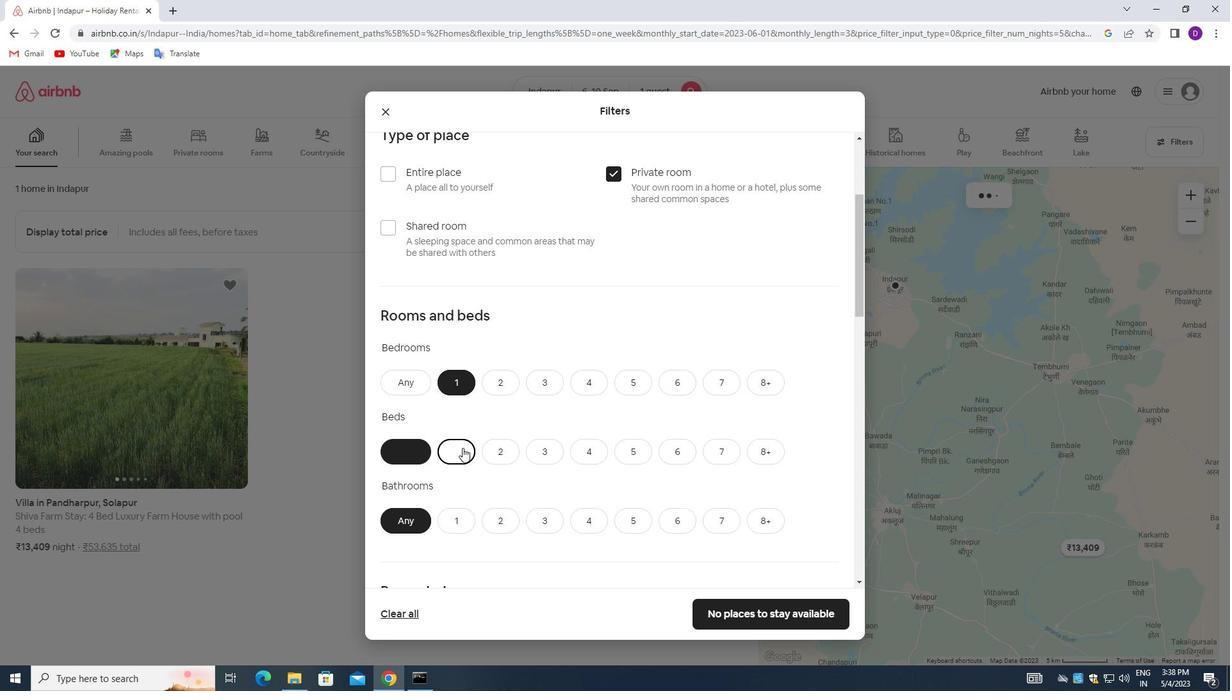 
Action: Mouse scrolled (463, 447) with delta (0, 0)
Screenshot: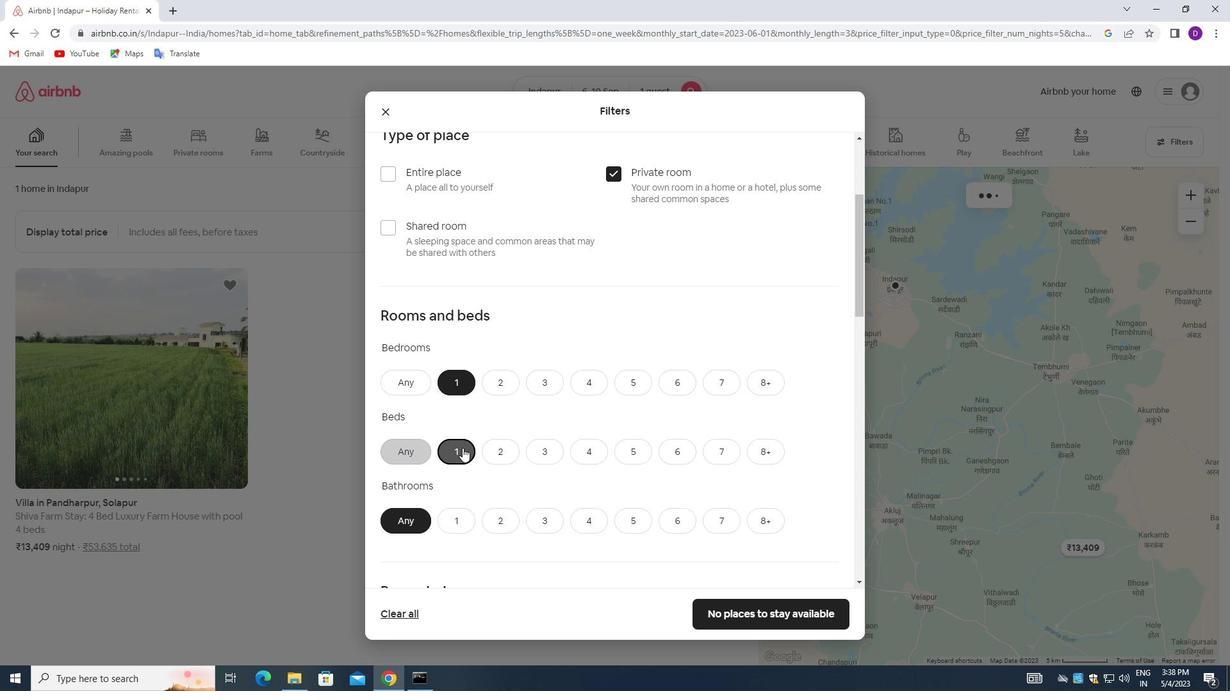 
Action: Mouse moved to (460, 452)
Screenshot: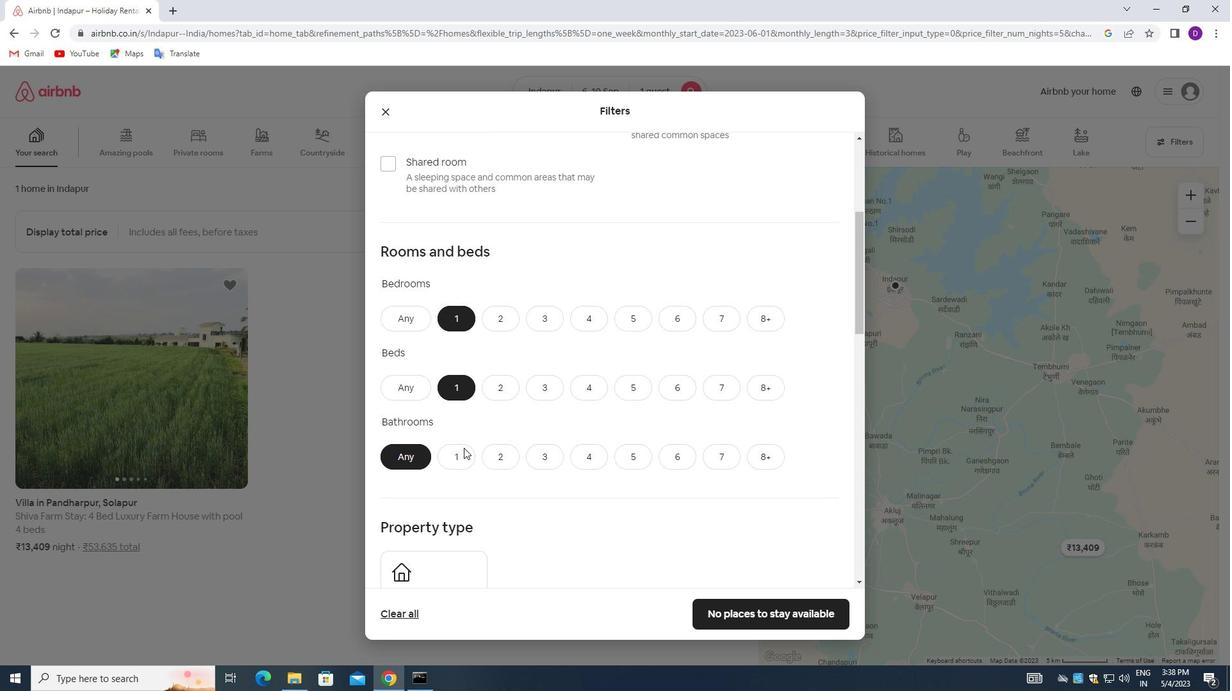 
Action: Mouse pressed left at (460, 452)
Screenshot: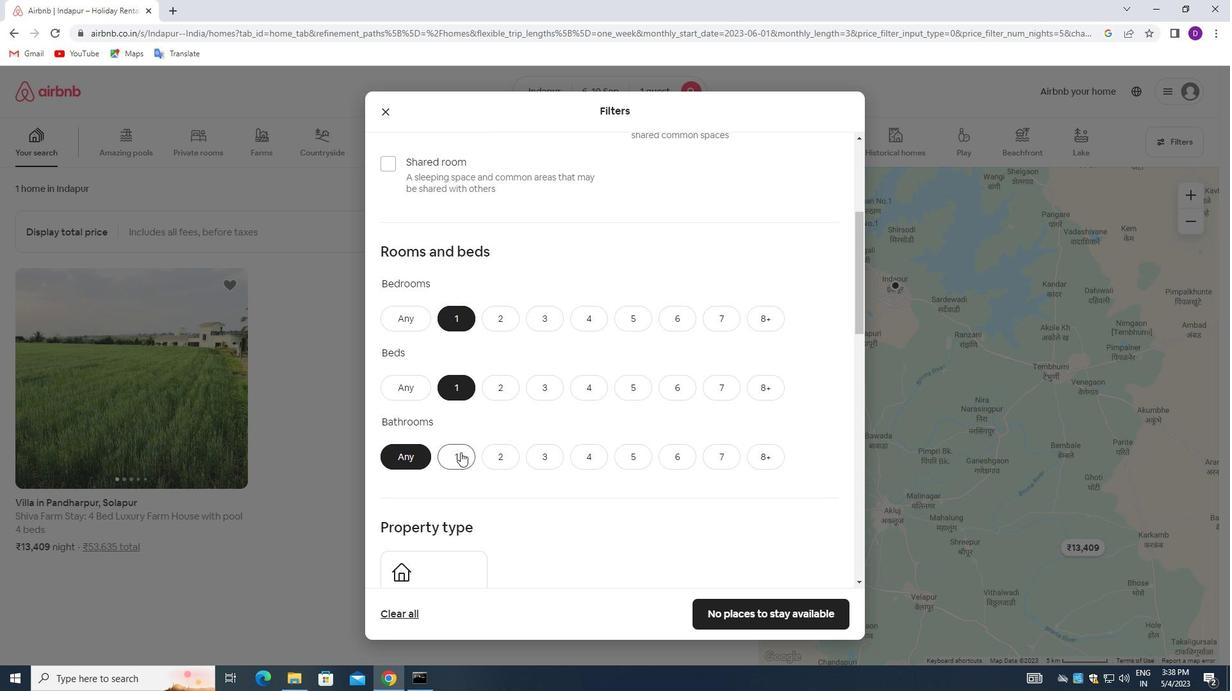 
Action: Mouse moved to (550, 461)
Screenshot: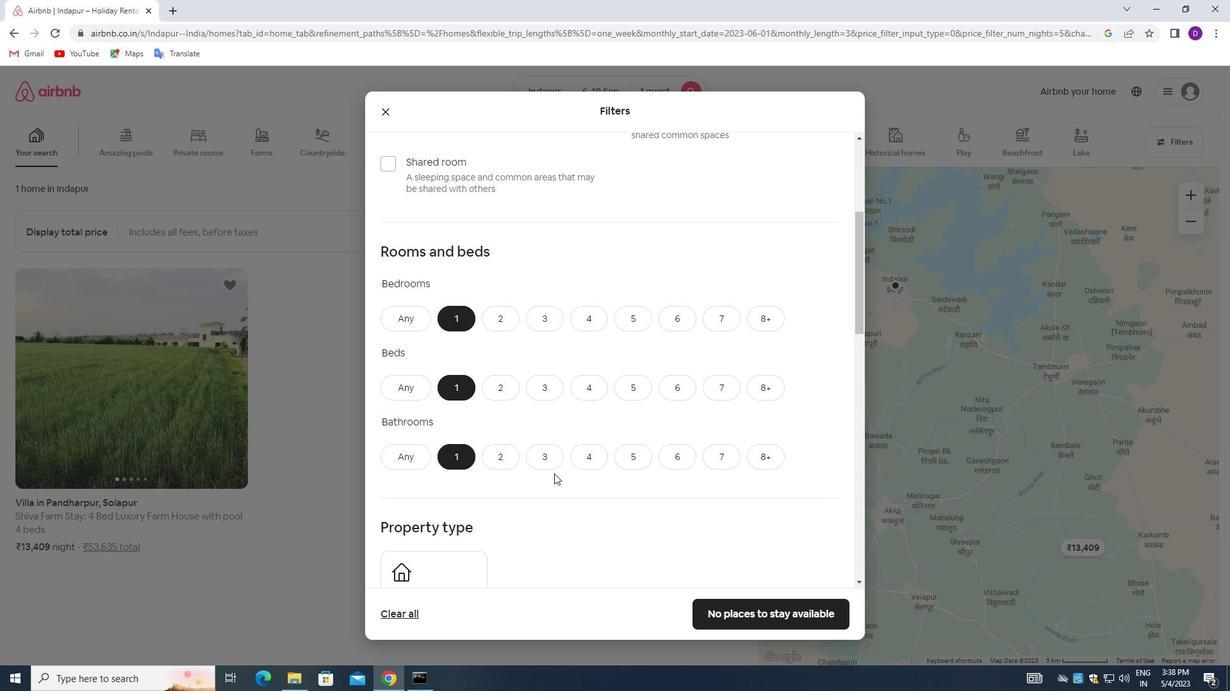 
Action: Mouse scrolled (550, 461) with delta (0, 0)
Screenshot: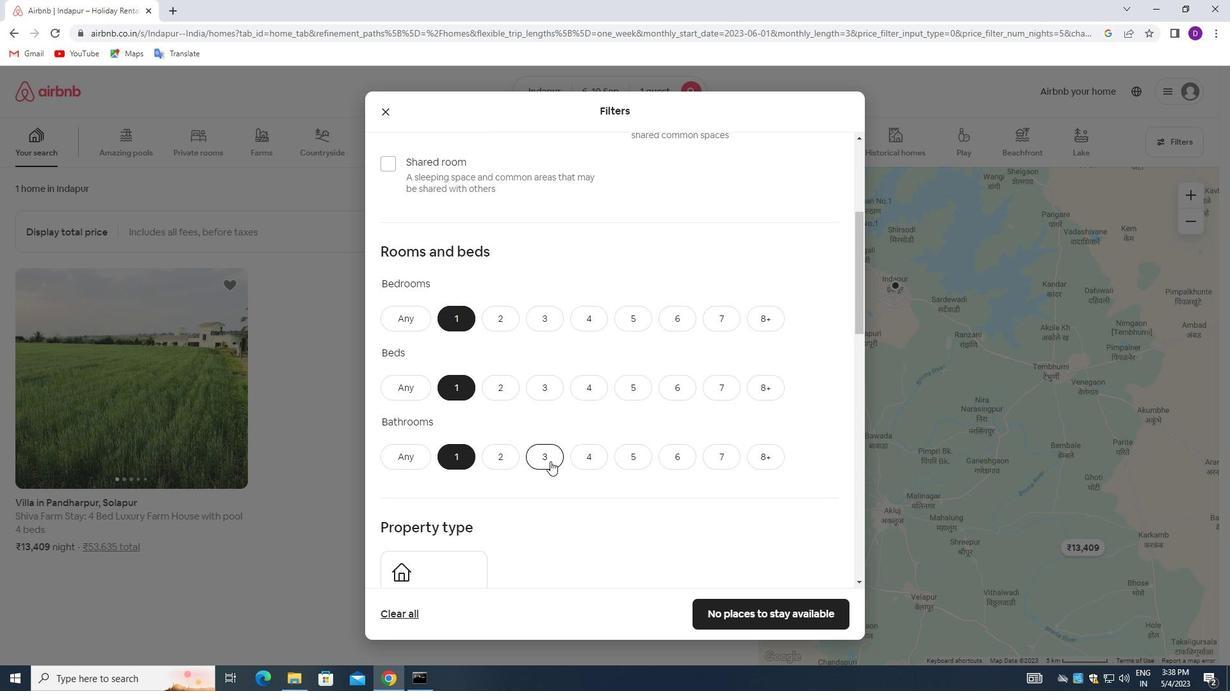 
Action: Mouse moved to (552, 461)
Screenshot: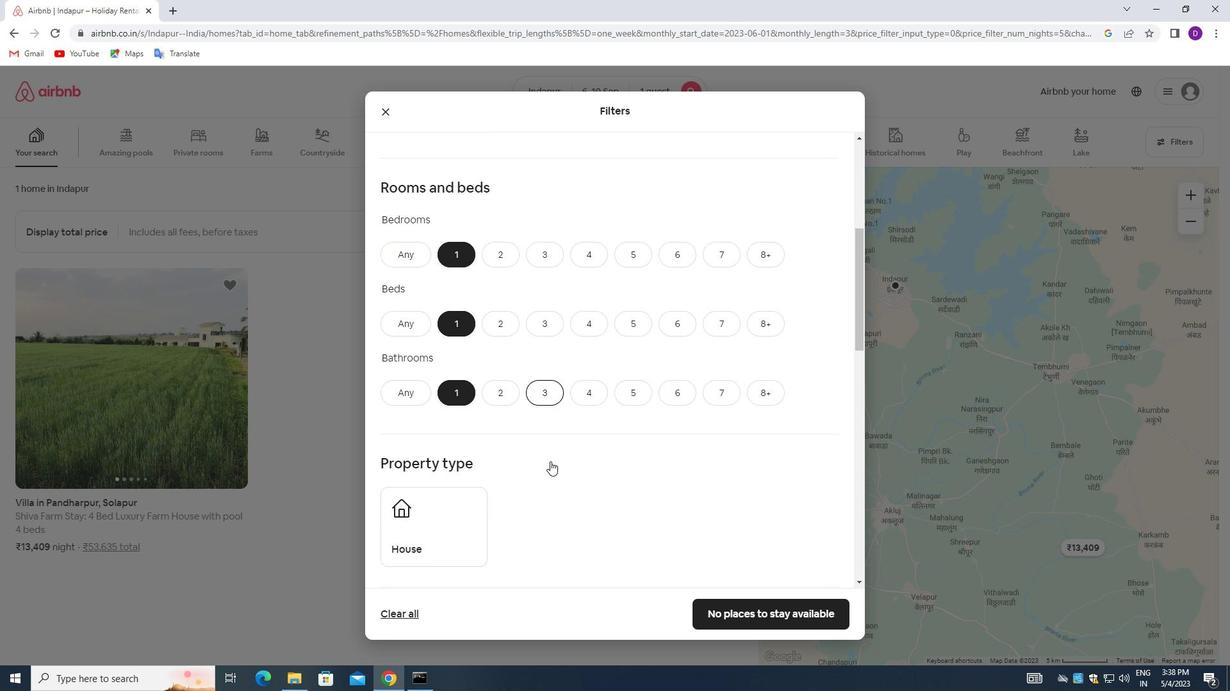 
Action: Mouse scrolled (552, 460) with delta (0, 0)
Screenshot: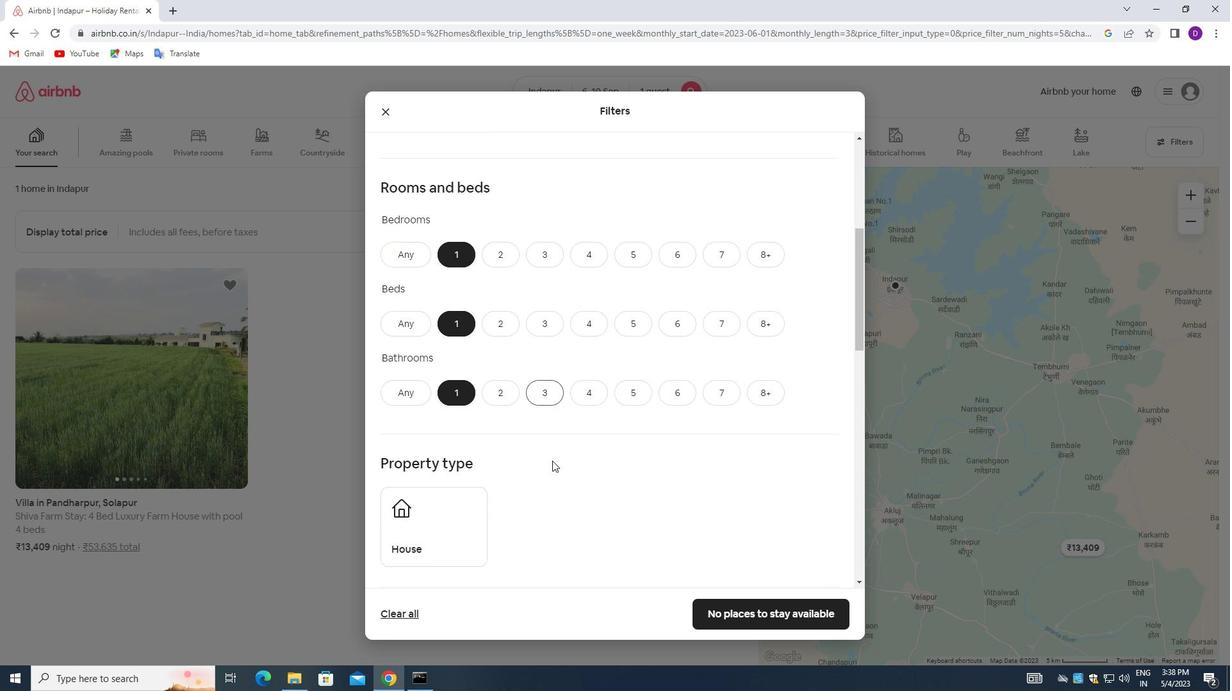 
Action: Mouse moved to (458, 449)
Screenshot: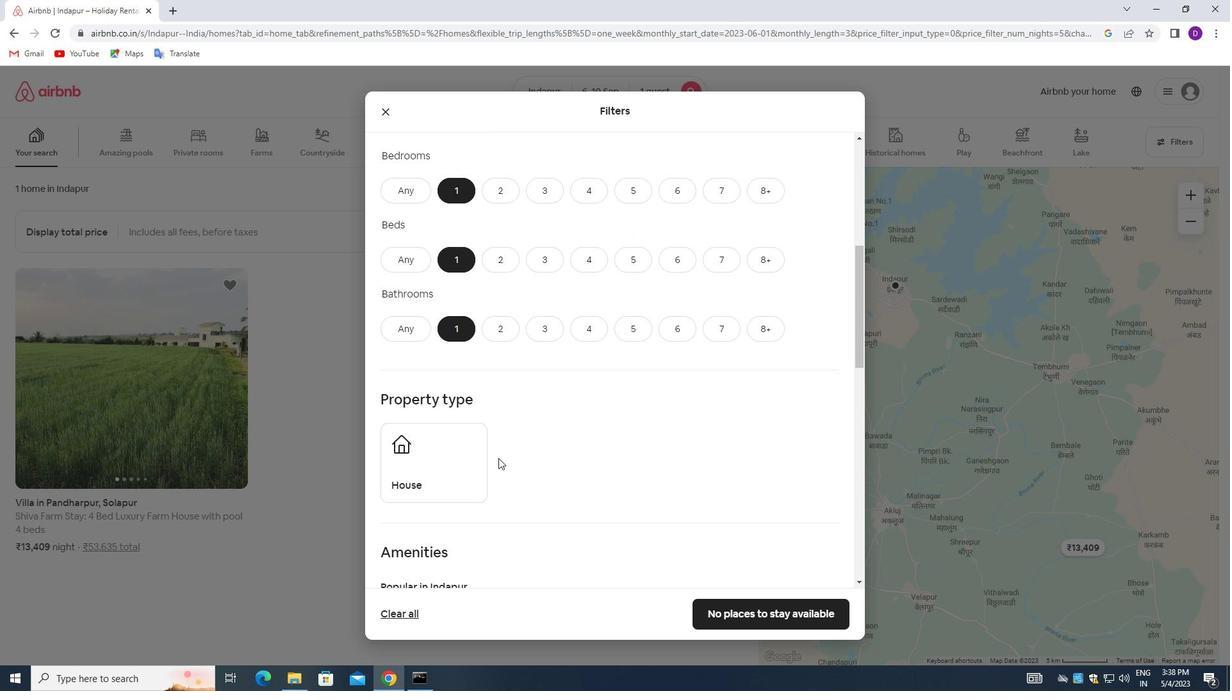 
Action: Mouse pressed left at (458, 449)
Screenshot: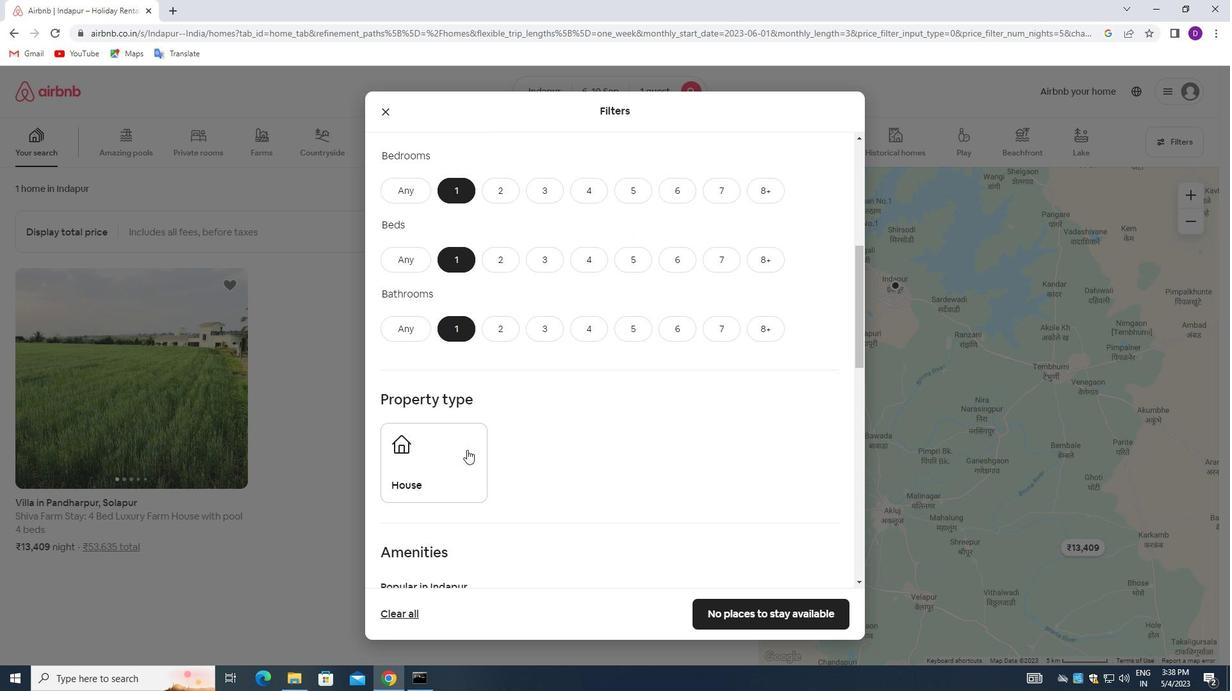 
Action: Mouse moved to (569, 443)
Screenshot: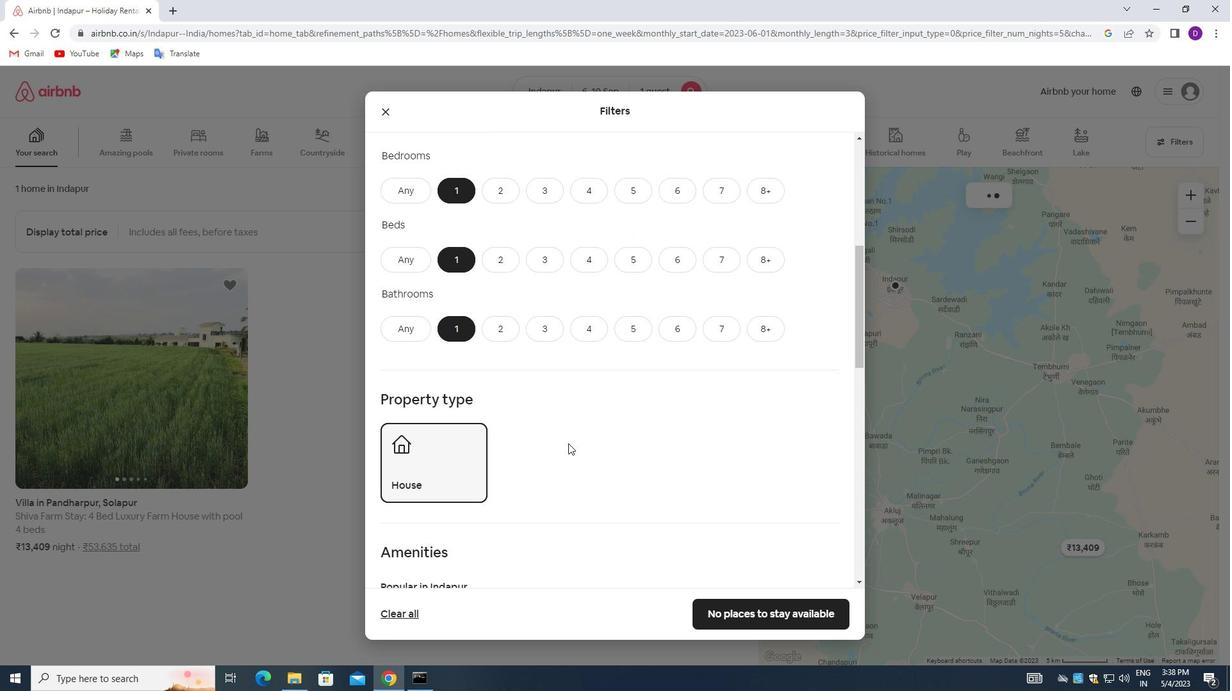 
Action: Mouse scrolled (569, 443) with delta (0, 0)
Screenshot: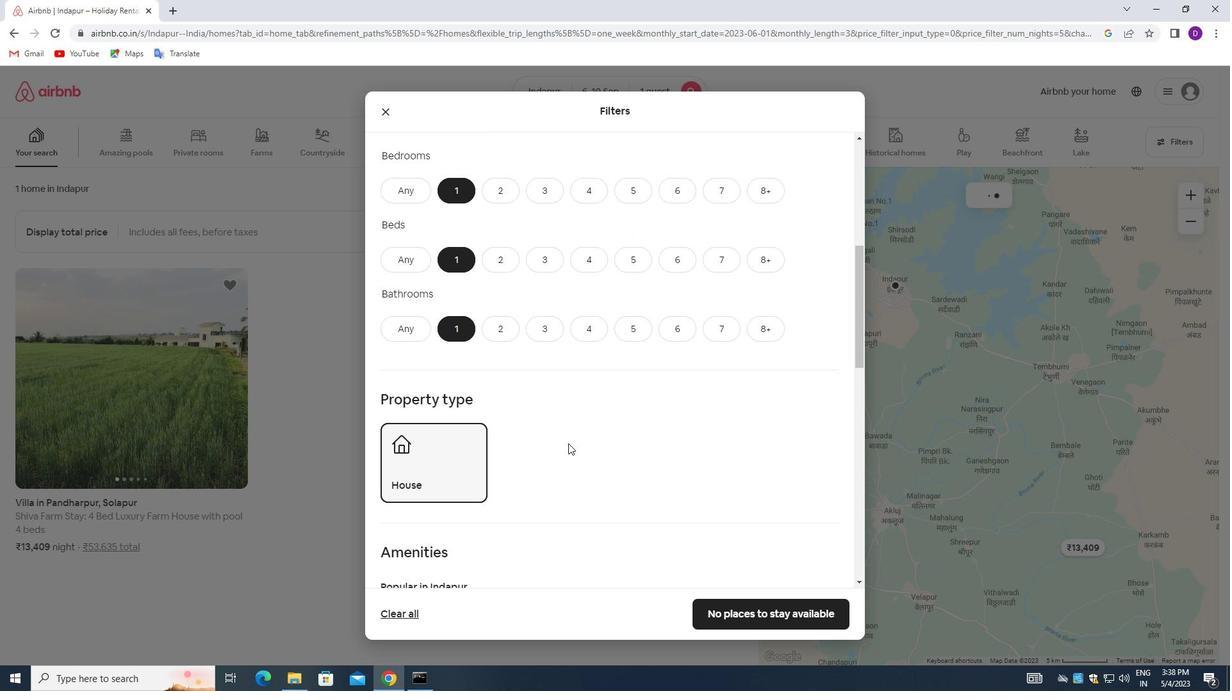
Action: Mouse scrolled (569, 443) with delta (0, 0)
Screenshot: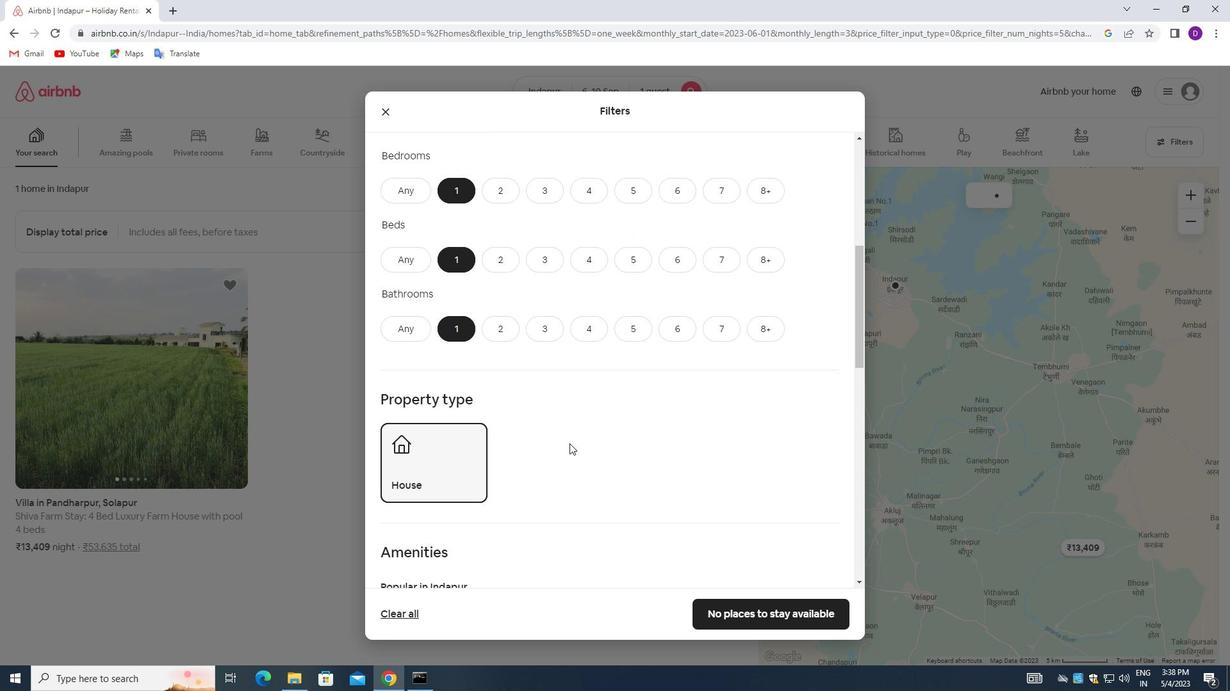 
Action: Mouse scrolled (569, 443) with delta (0, 0)
Screenshot: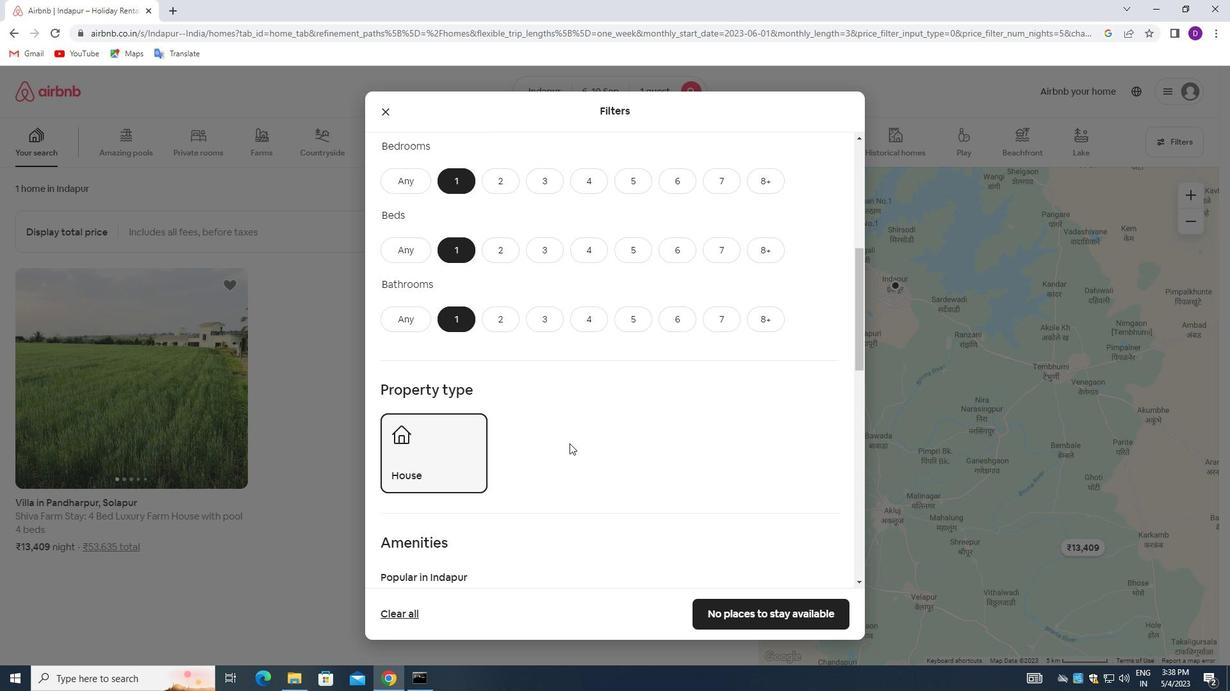 
Action: Mouse scrolled (569, 443) with delta (0, 0)
Screenshot: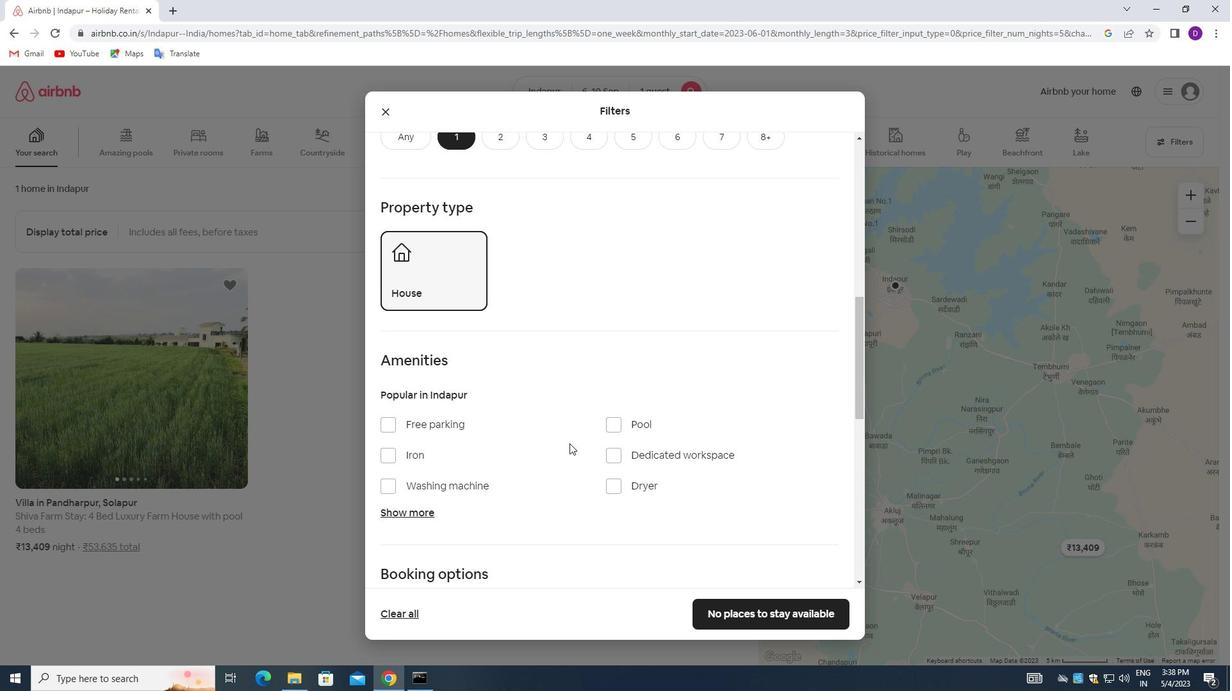 
Action: Mouse scrolled (569, 443) with delta (0, 0)
Screenshot: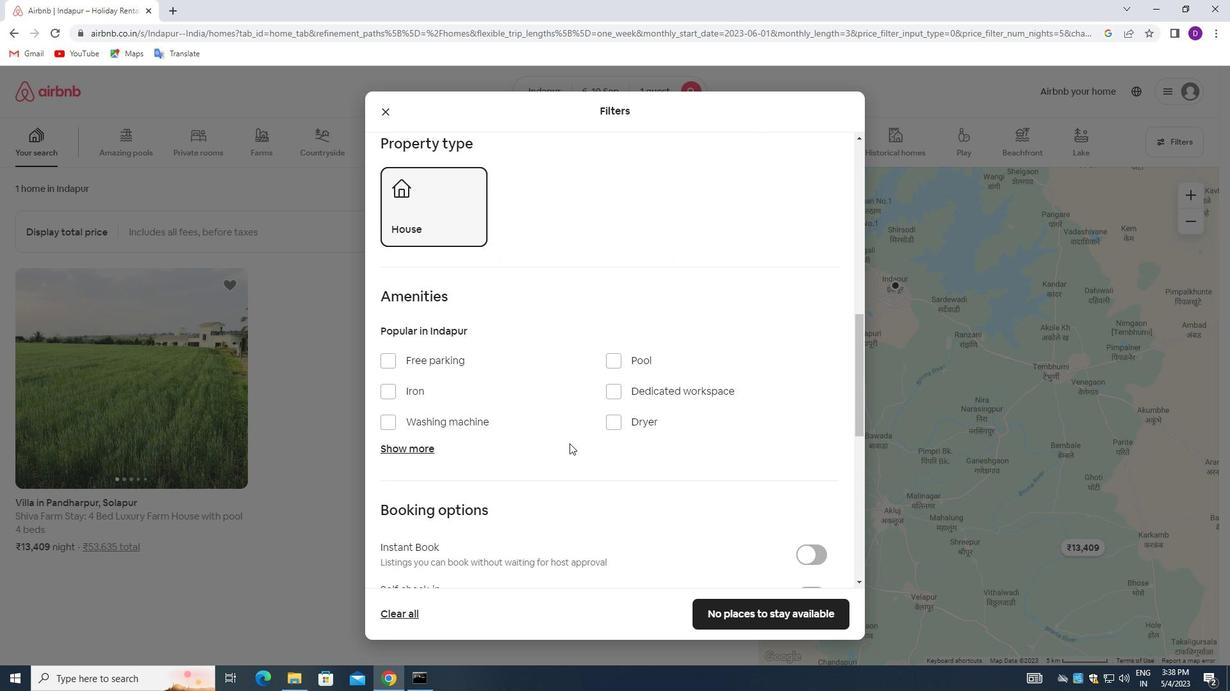 
Action: Mouse moved to (611, 438)
Screenshot: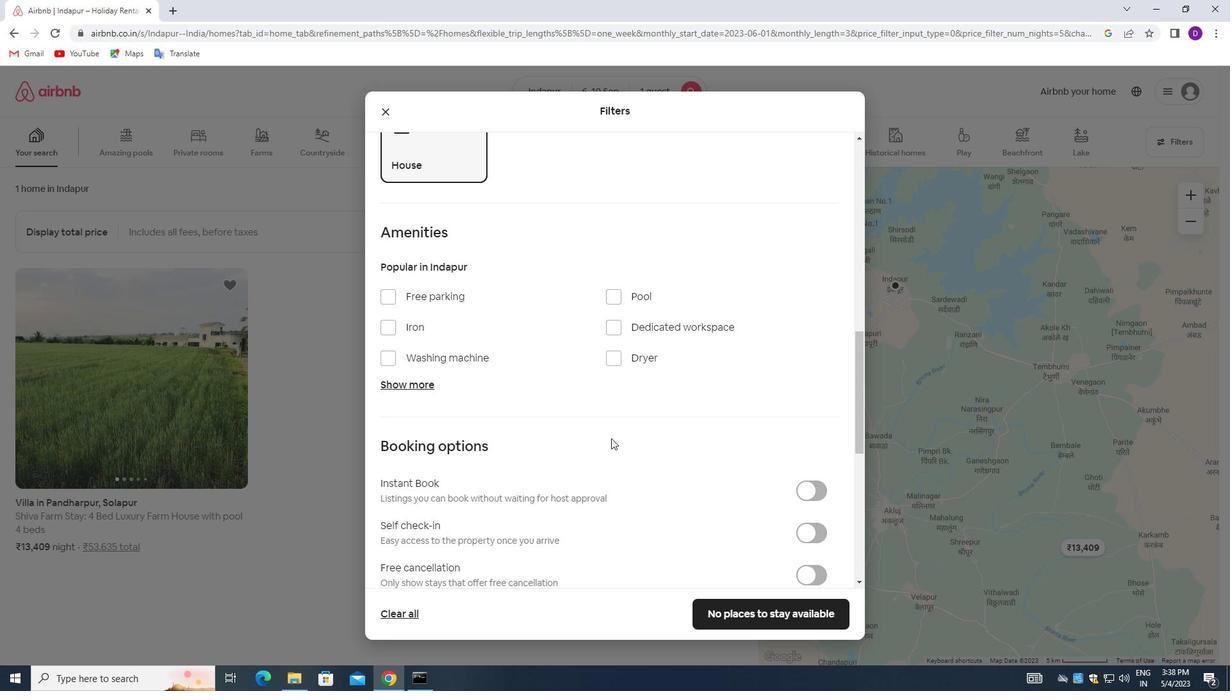 
Action: Mouse scrolled (611, 437) with delta (0, 0)
Screenshot: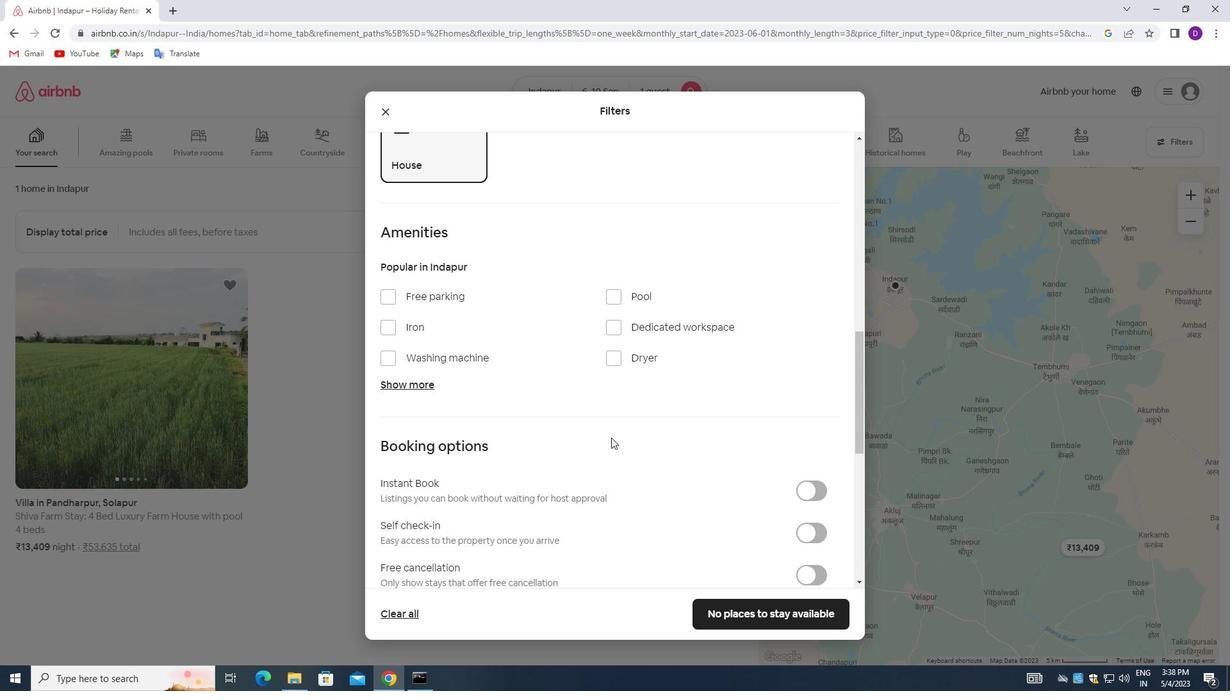 
Action: Mouse moved to (611, 437)
Screenshot: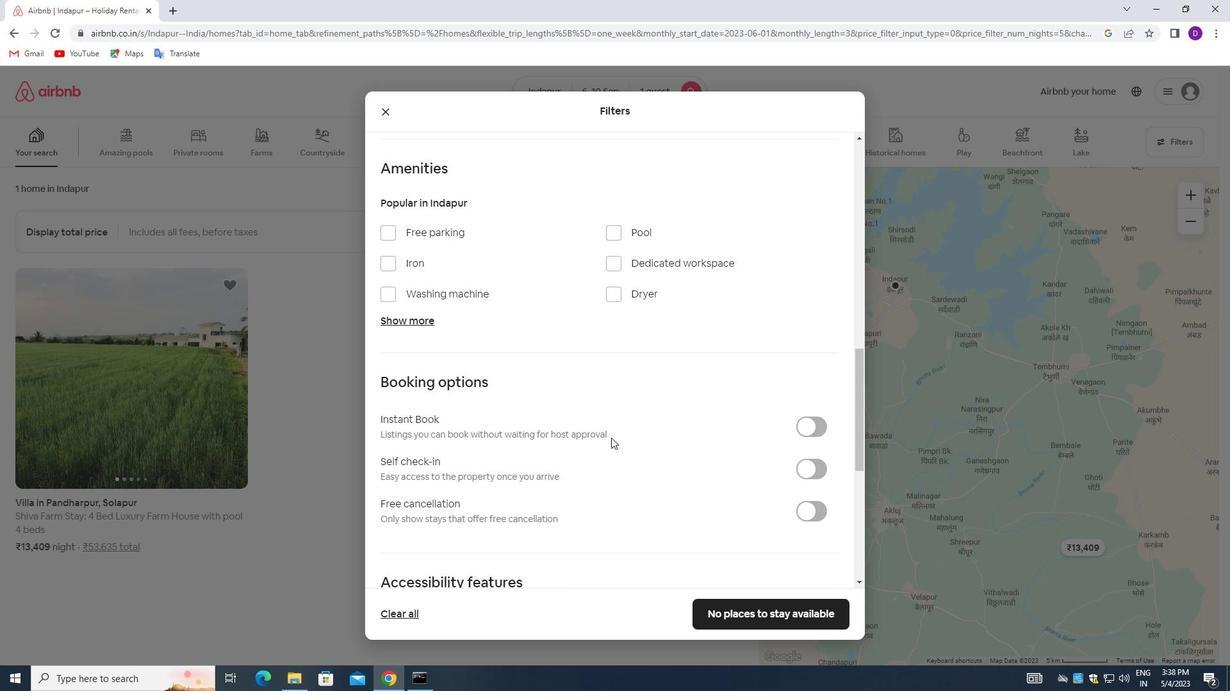 
Action: Mouse scrolled (611, 436) with delta (0, 0)
Screenshot: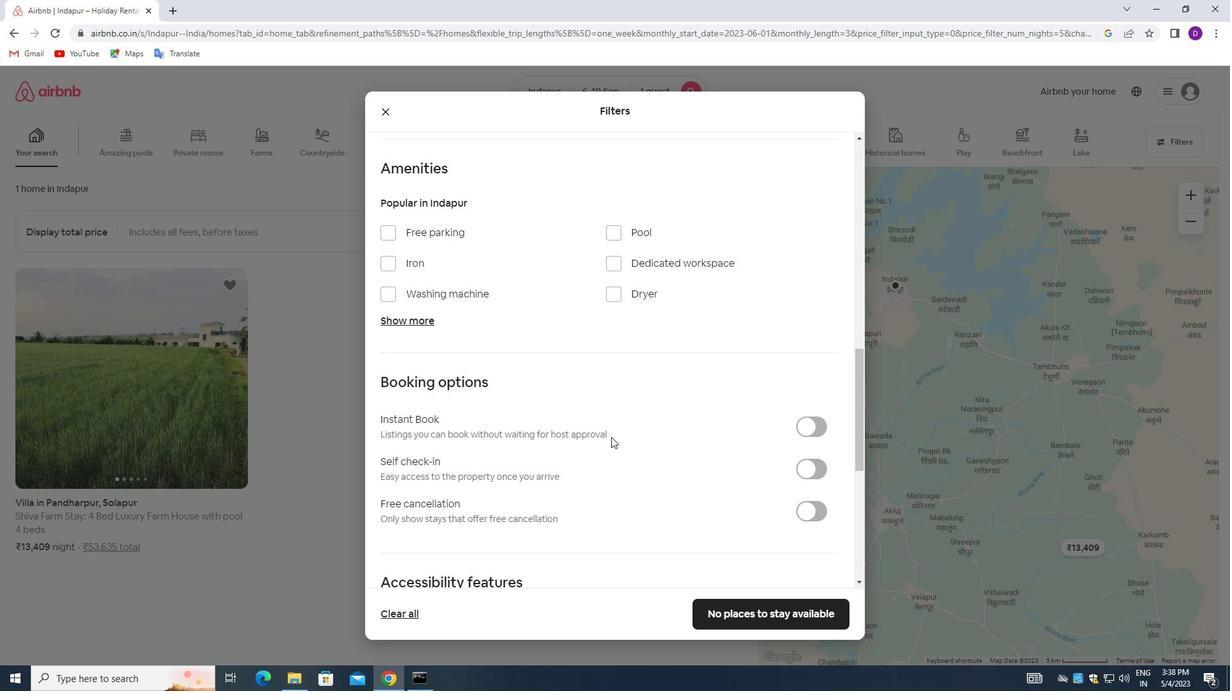 
Action: Mouse moved to (811, 407)
Screenshot: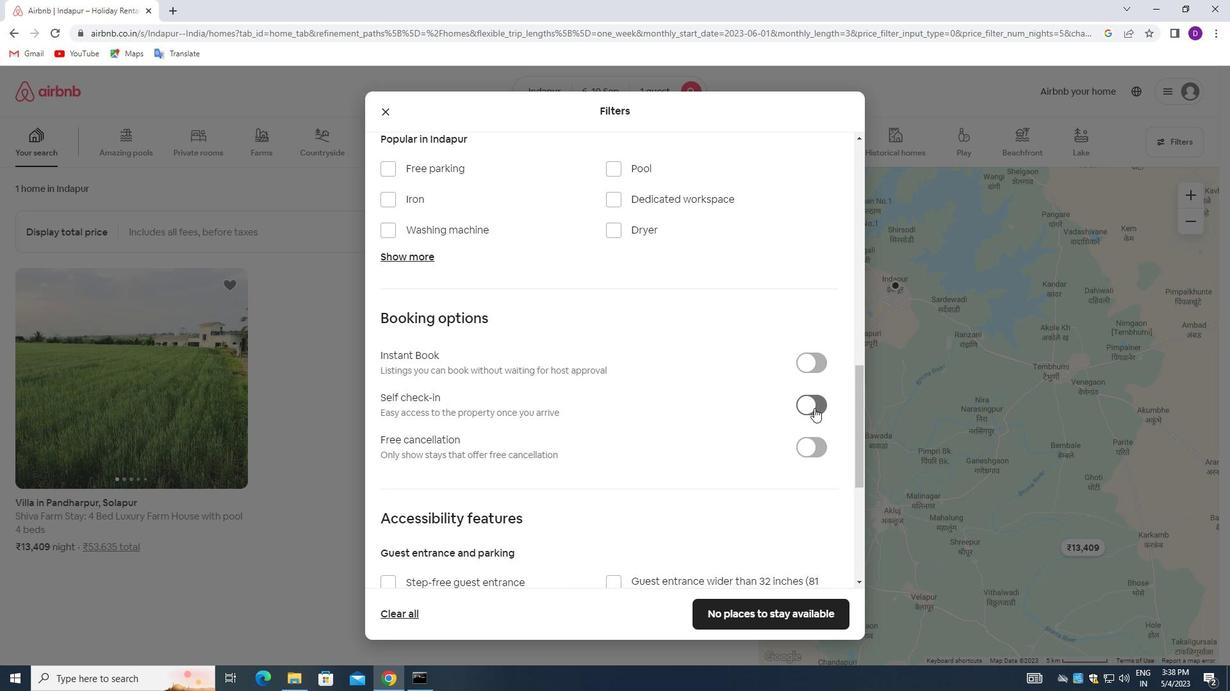 
Action: Mouse pressed left at (811, 407)
Screenshot: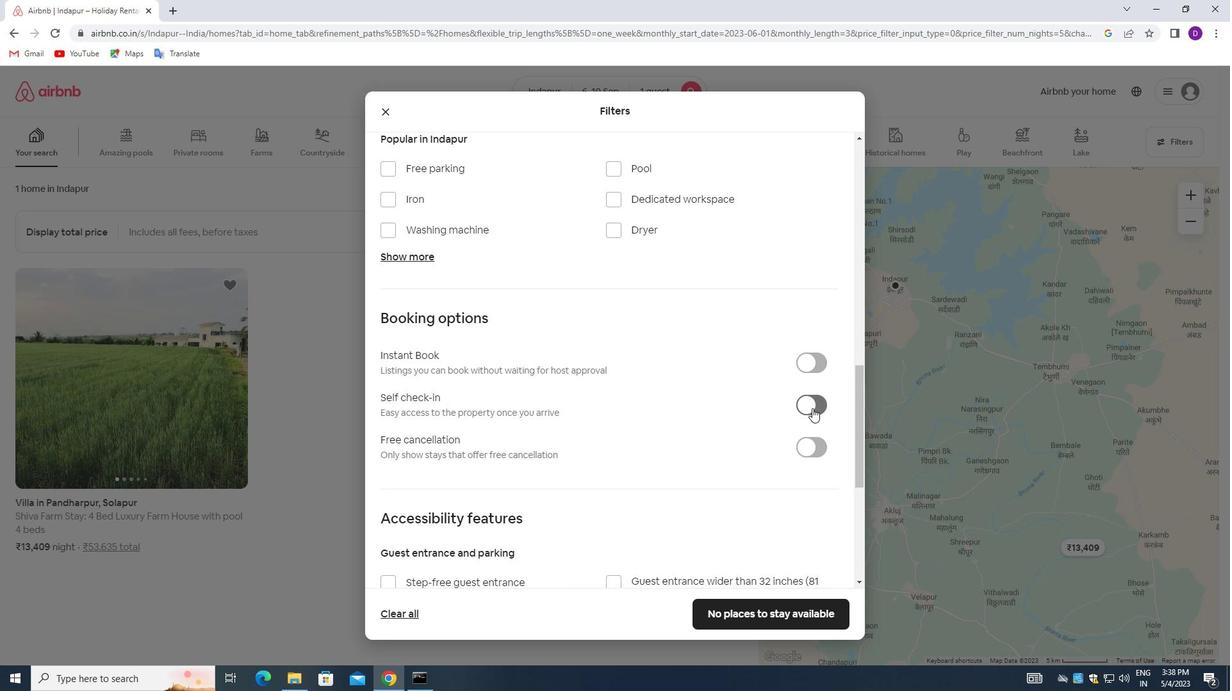
Action: Mouse moved to (606, 412)
Screenshot: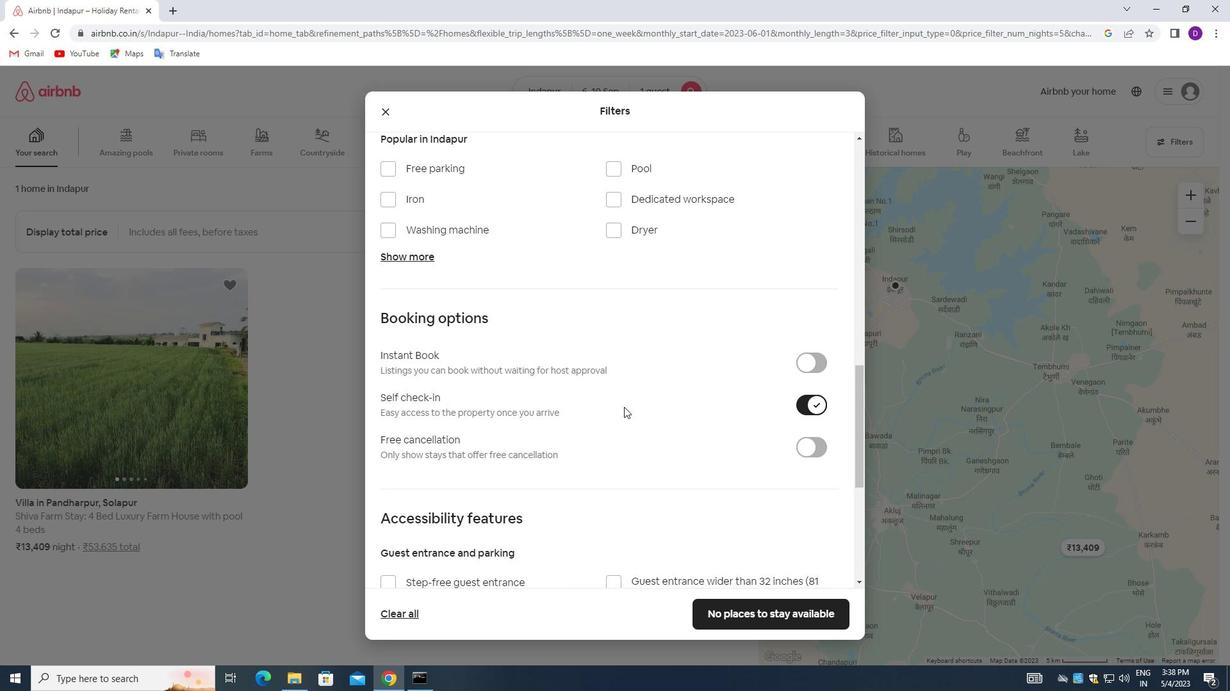 
Action: Mouse scrolled (606, 411) with delta (0, 0)
Screenshot: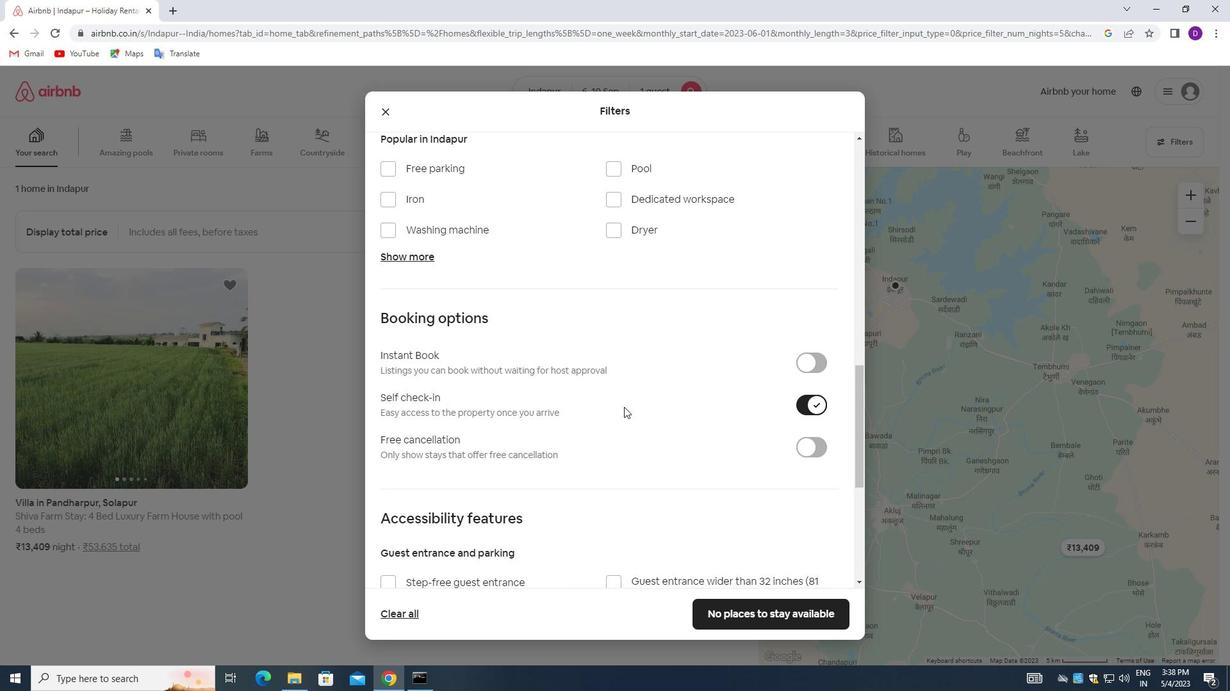 
Action: Mouse moved to (606, 412)
Screenshot: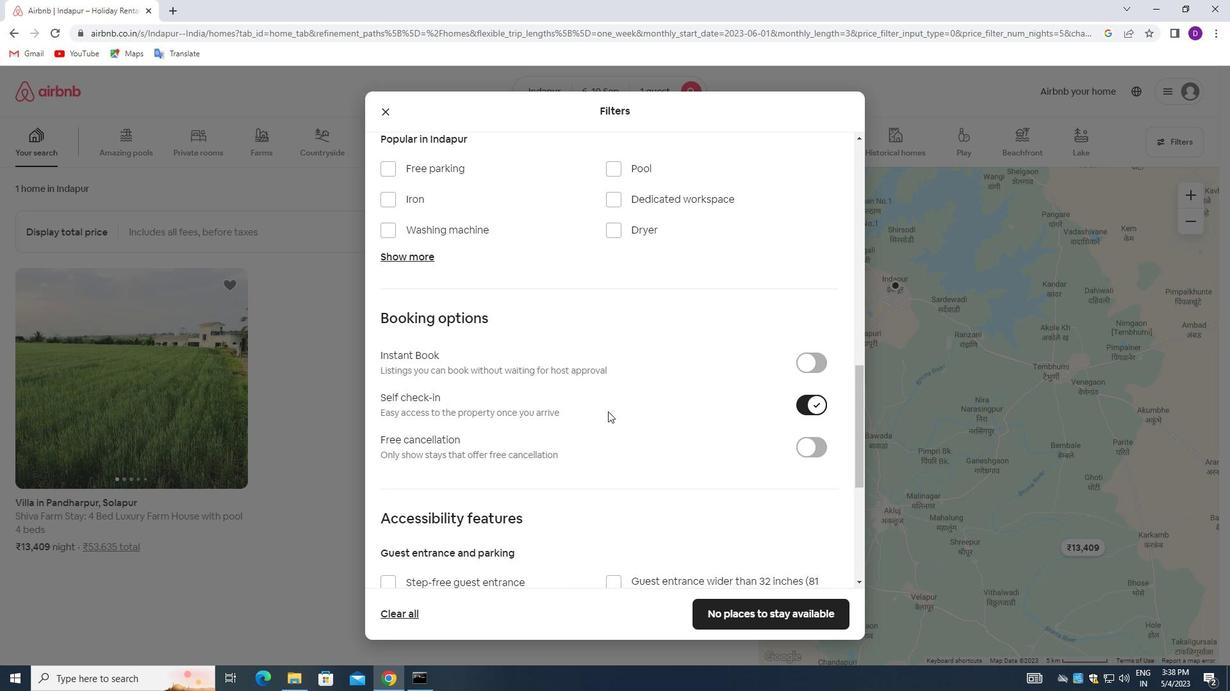 
Action: Mouse scrolled (606, 411) with delta (0, 0)
Screenshot: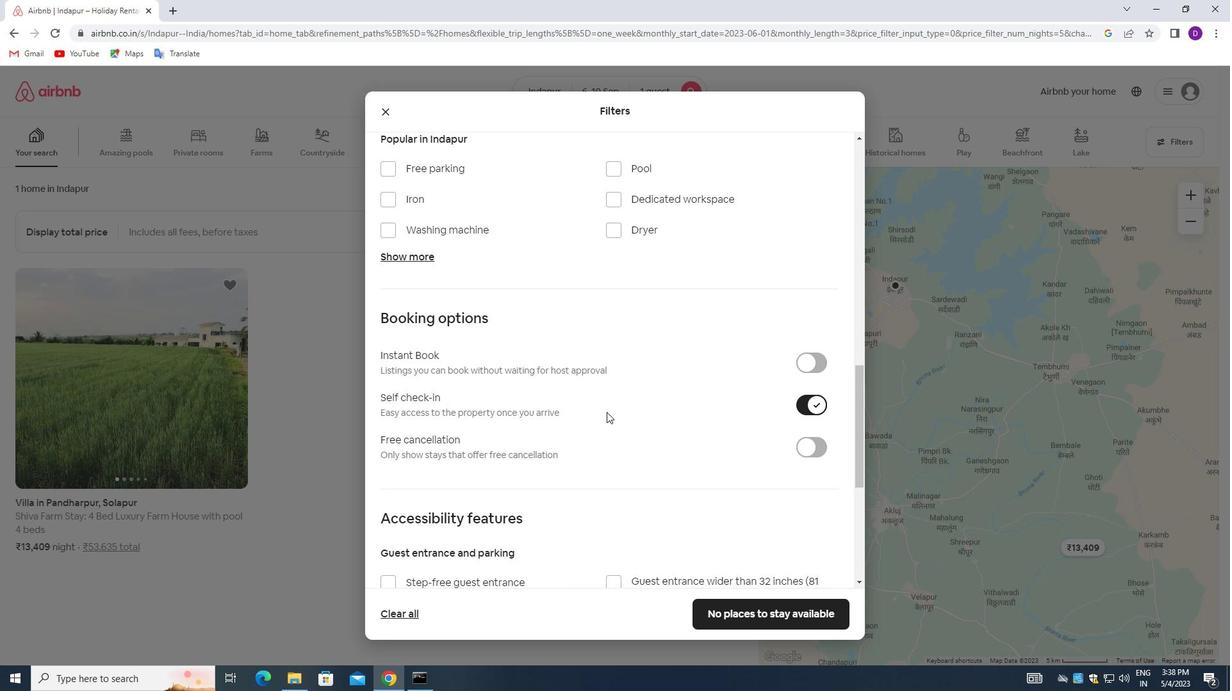 
Action: Mouse moved to (600, 418)
Screenshot: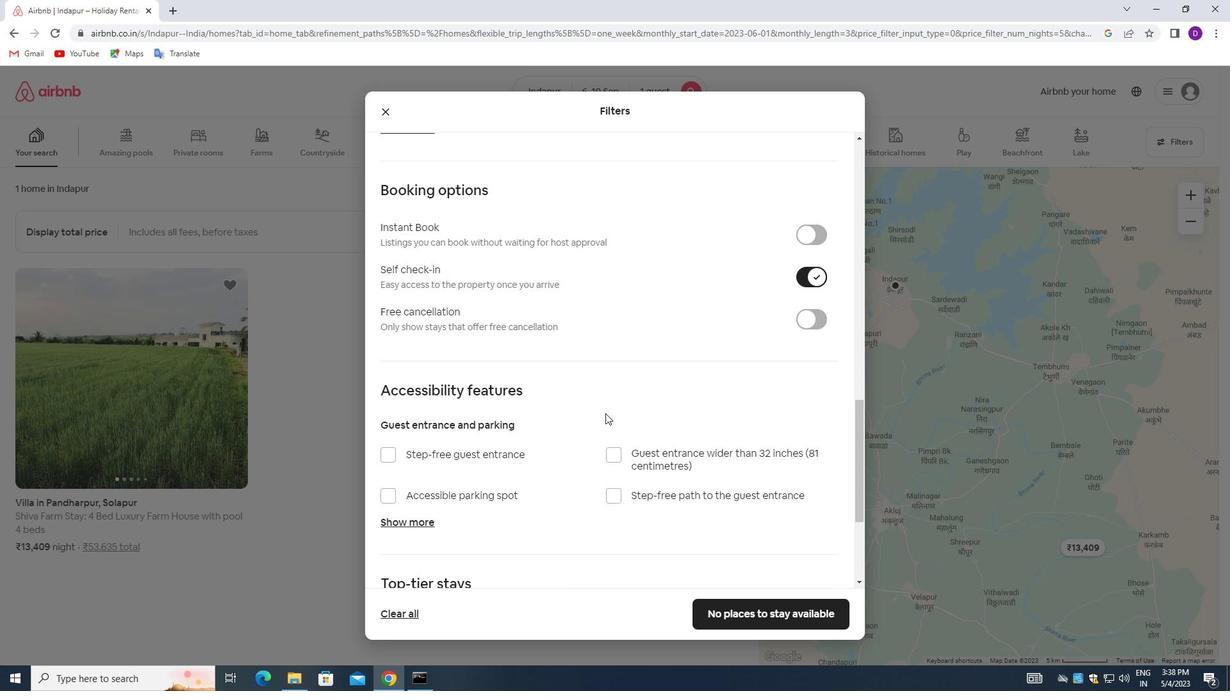 
Action: Mouse scrolled (600, 417) with delta (0, 0)
Screenshot: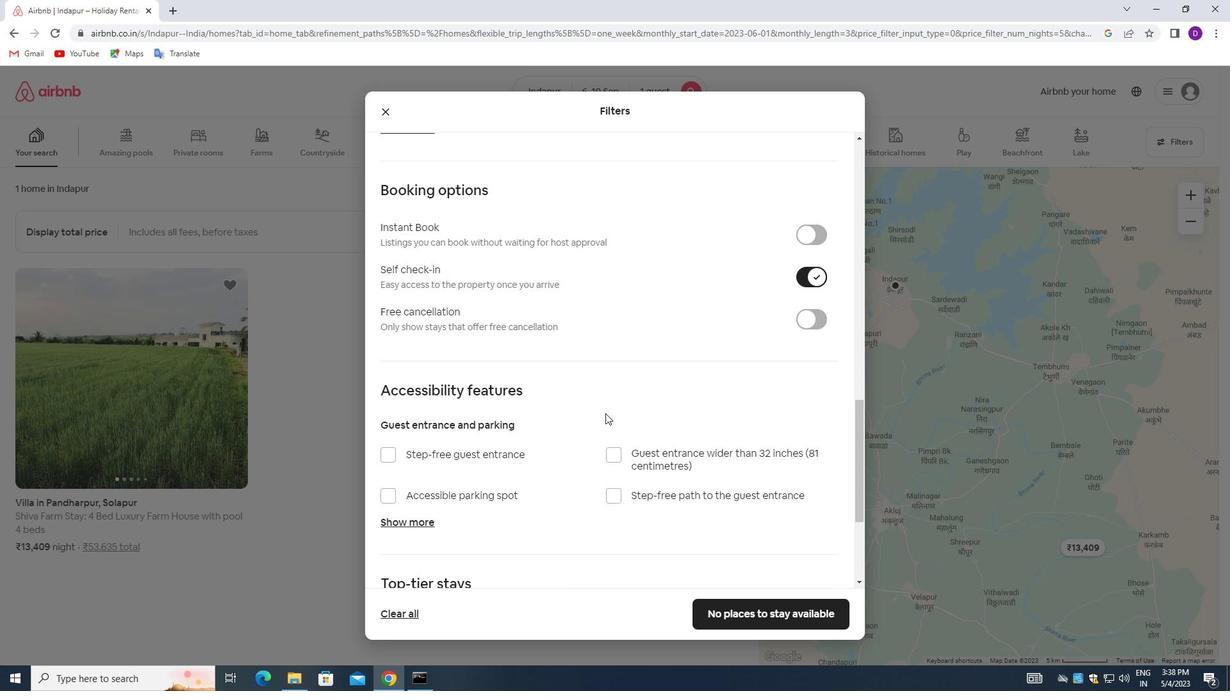 
Action: Mouse moved to (600, 420)
Screenshot: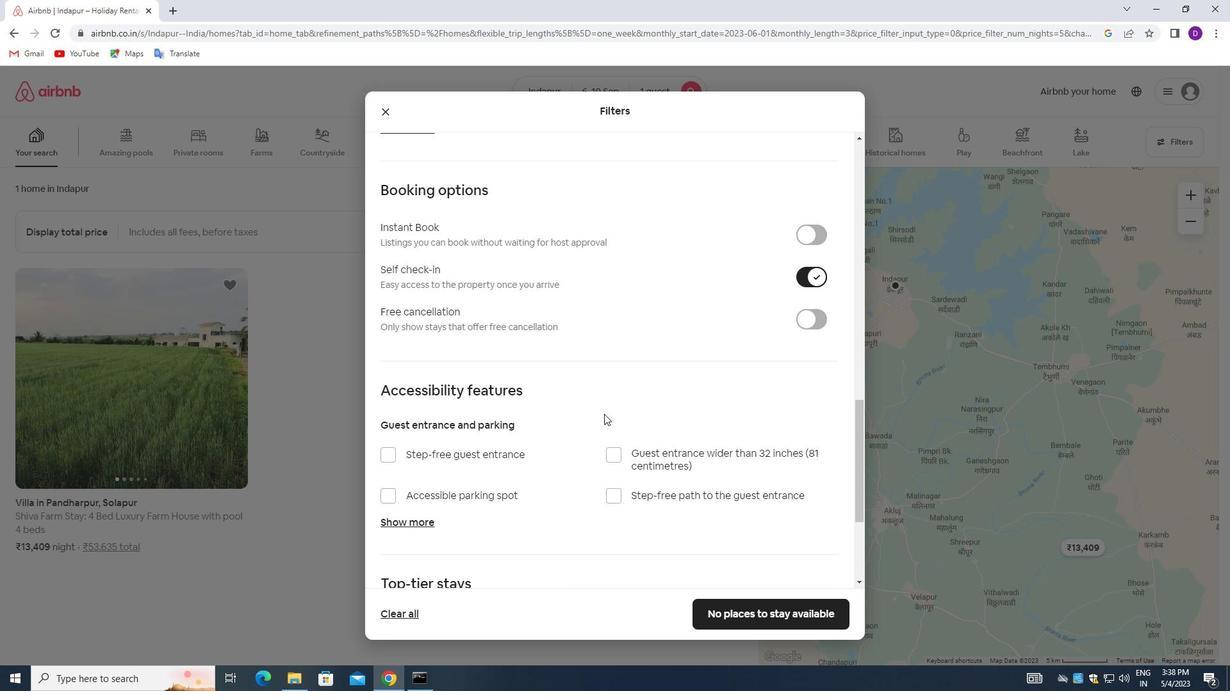 
Action: Mouse scrolled (600, 419) with delta (0, 0)
Screenshot: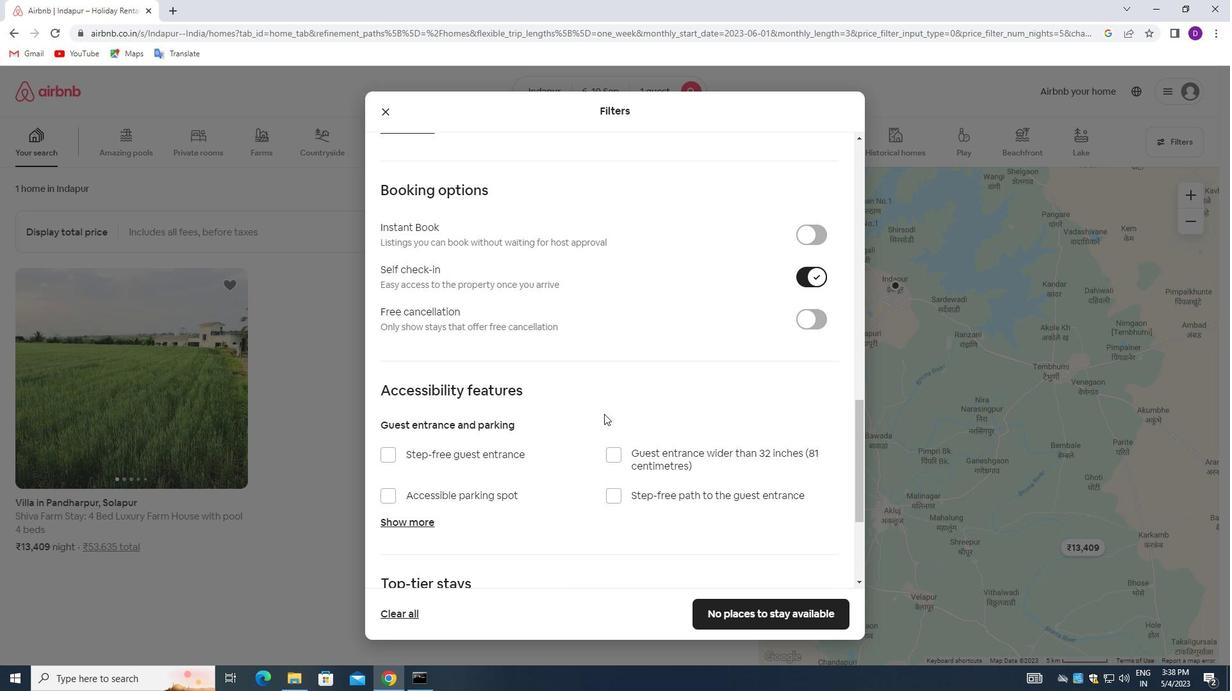 
Action: Mouse moved to (546, 451)
Screenshot: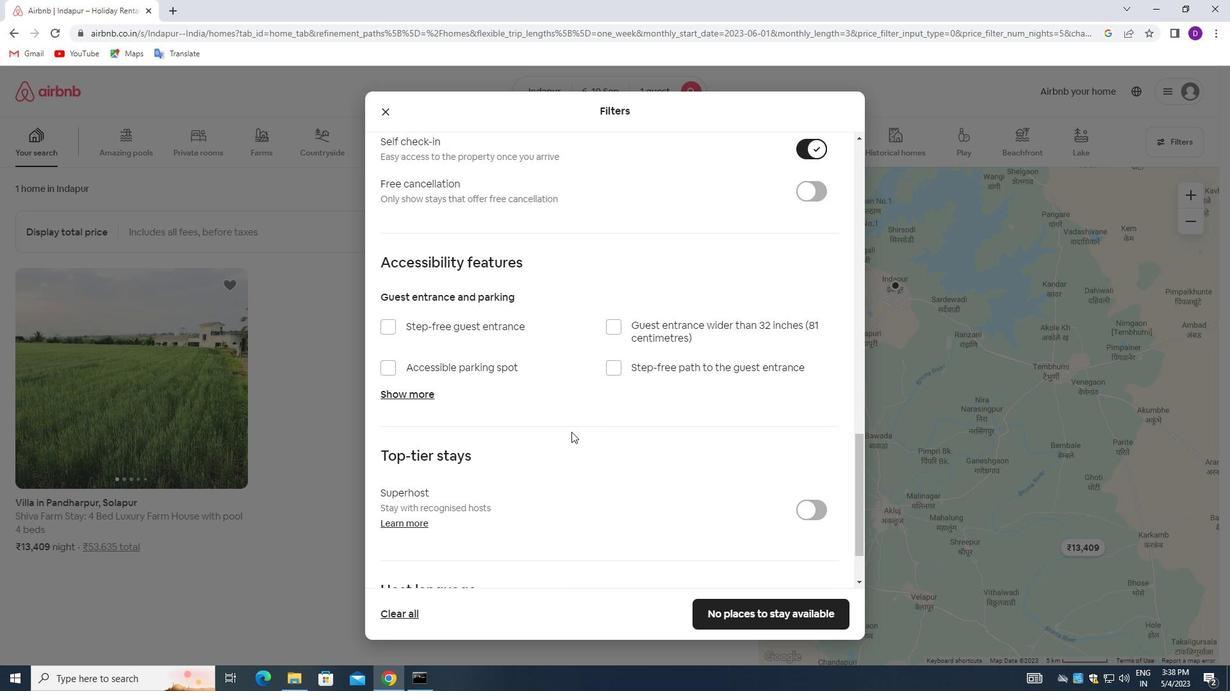 
Action: Mouse scrolled (546, 451) with delta (0, 0)
Screenshot: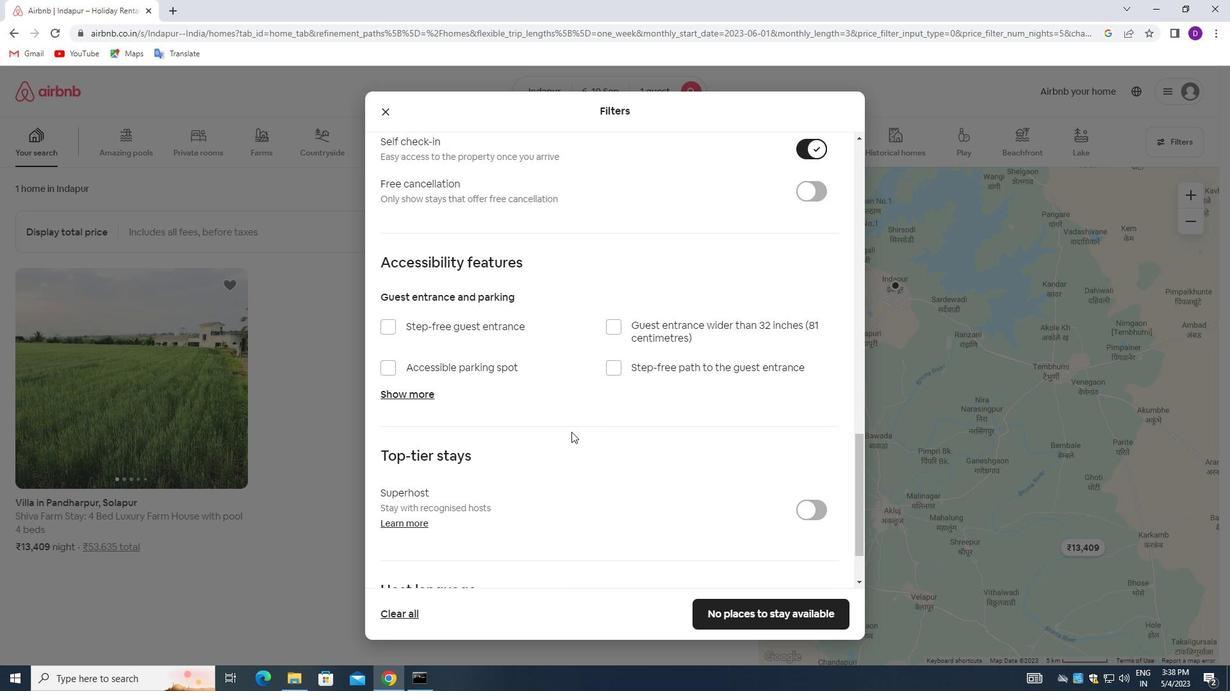 
Action: Mouse moved to (545, 454)
Screenshot: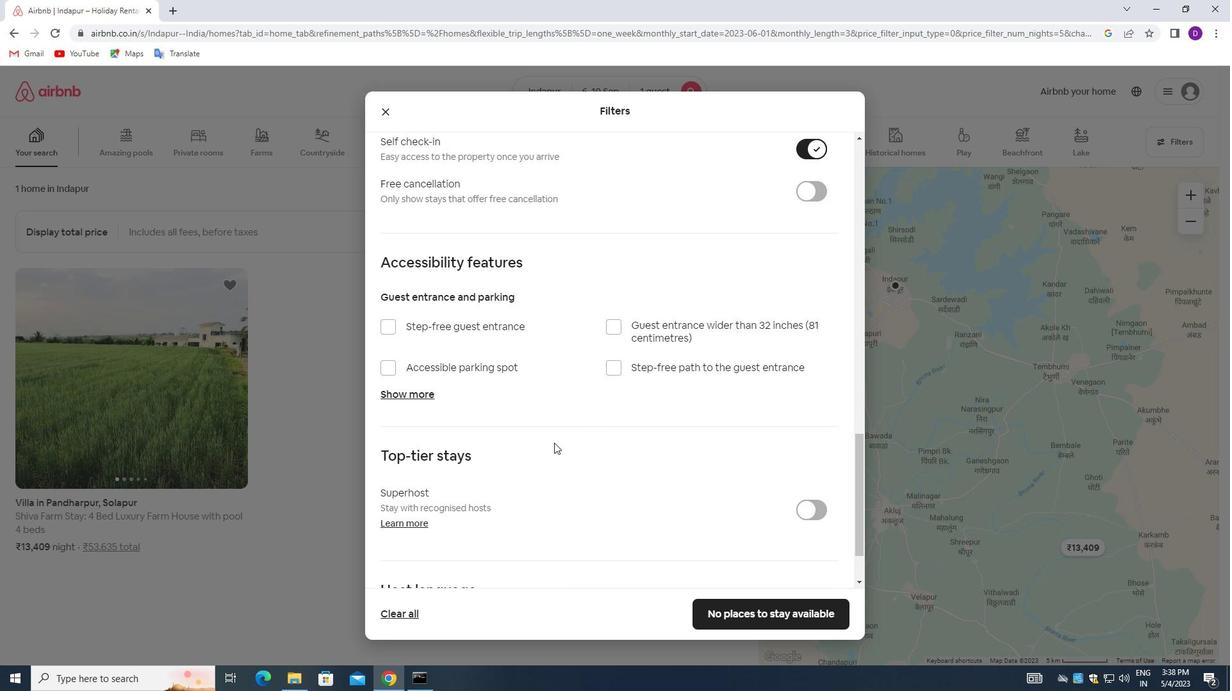 
Action: Mouse scrolled (545, 454) with delta (0, 0)
Screenshot: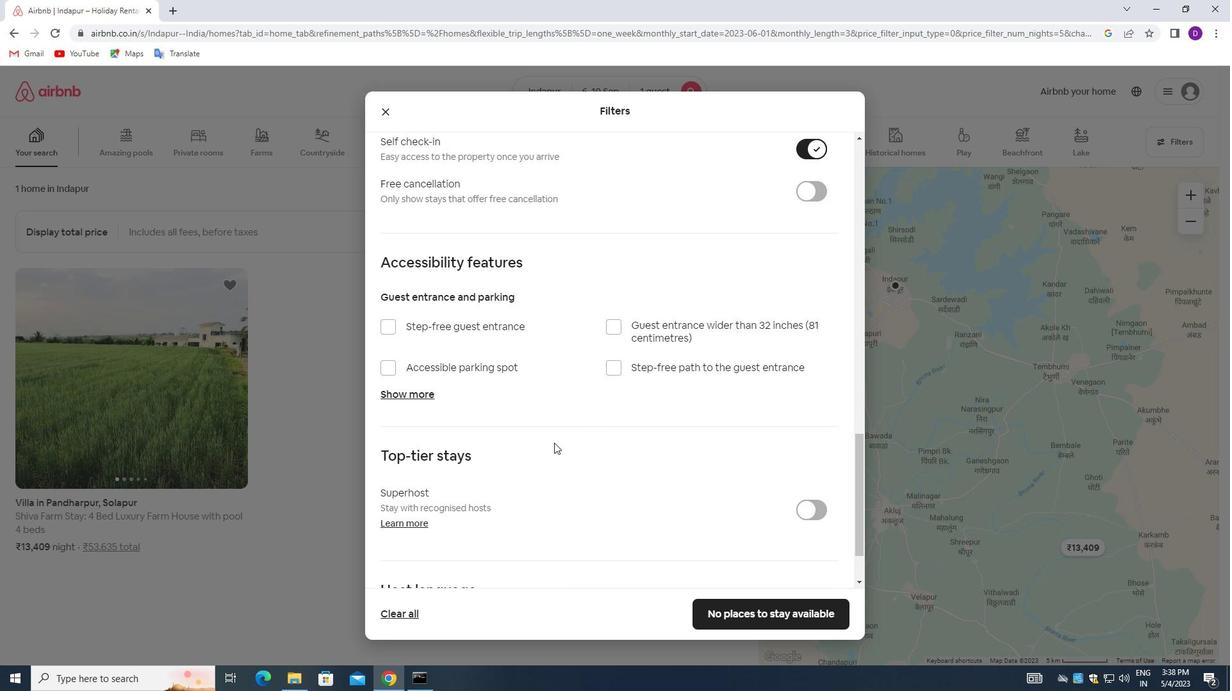 
Action: Mouse moved to (538, 472)
Screenshot: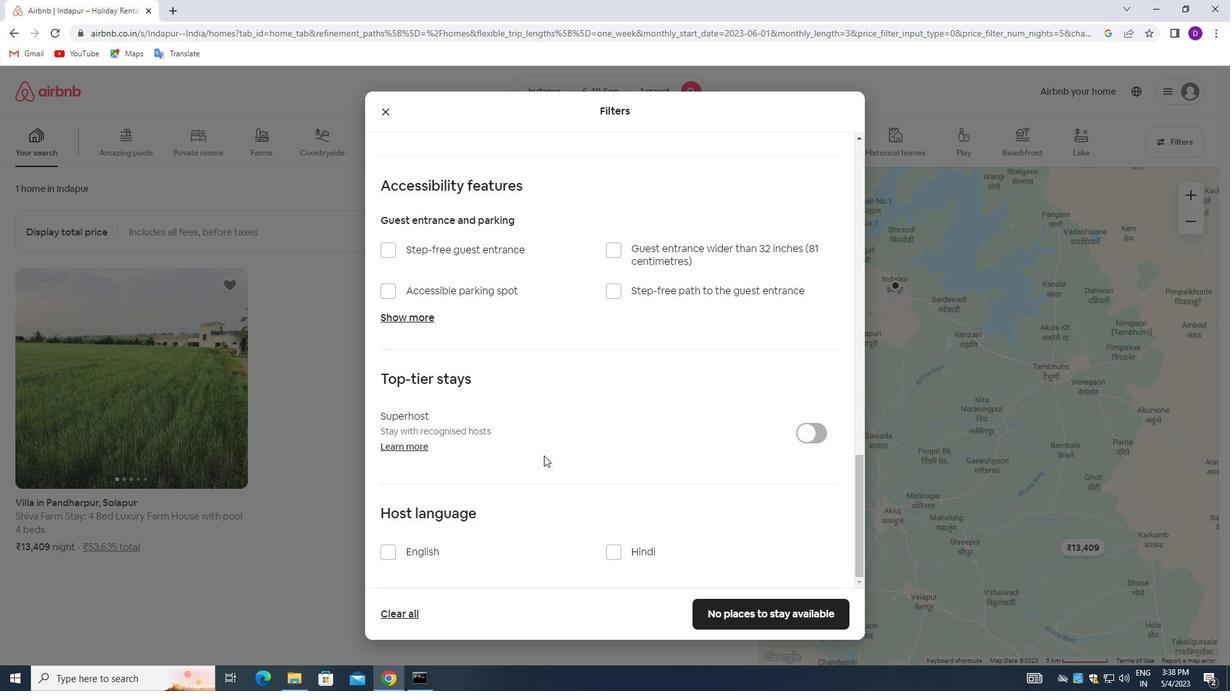 
Action: Mouse scrolled (538, 471) with delta (0, 0)
Screenshot: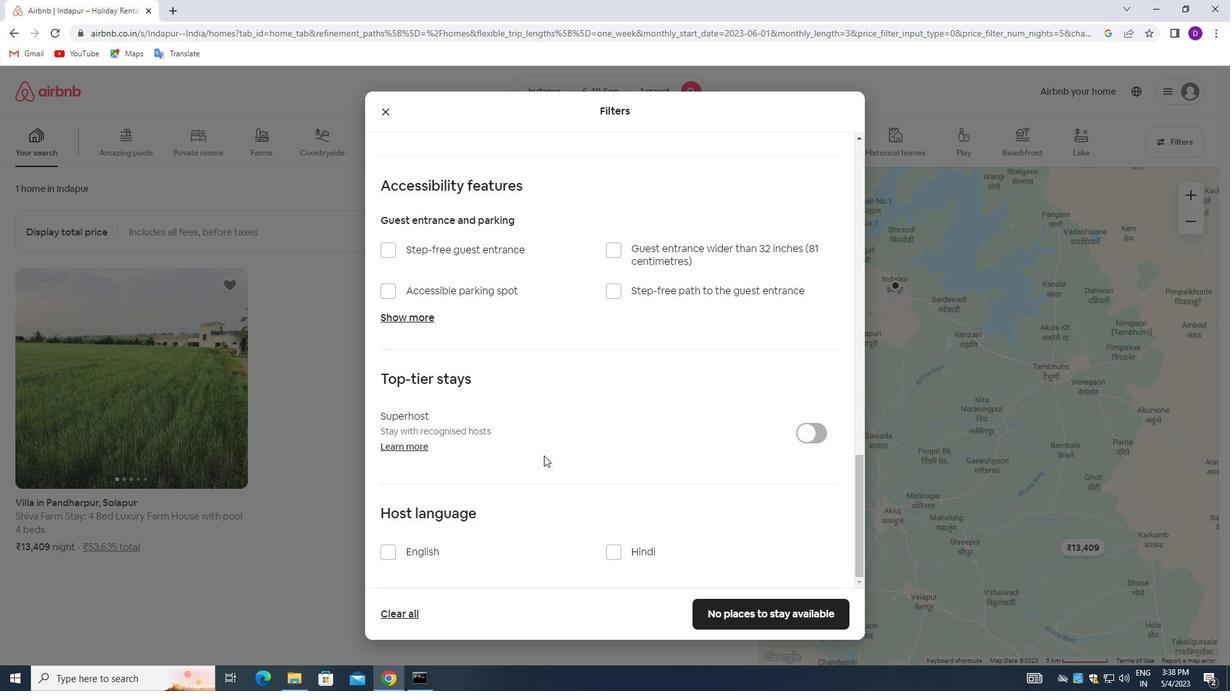 
Action: Mouse moved to (529, 491)
Screenshot: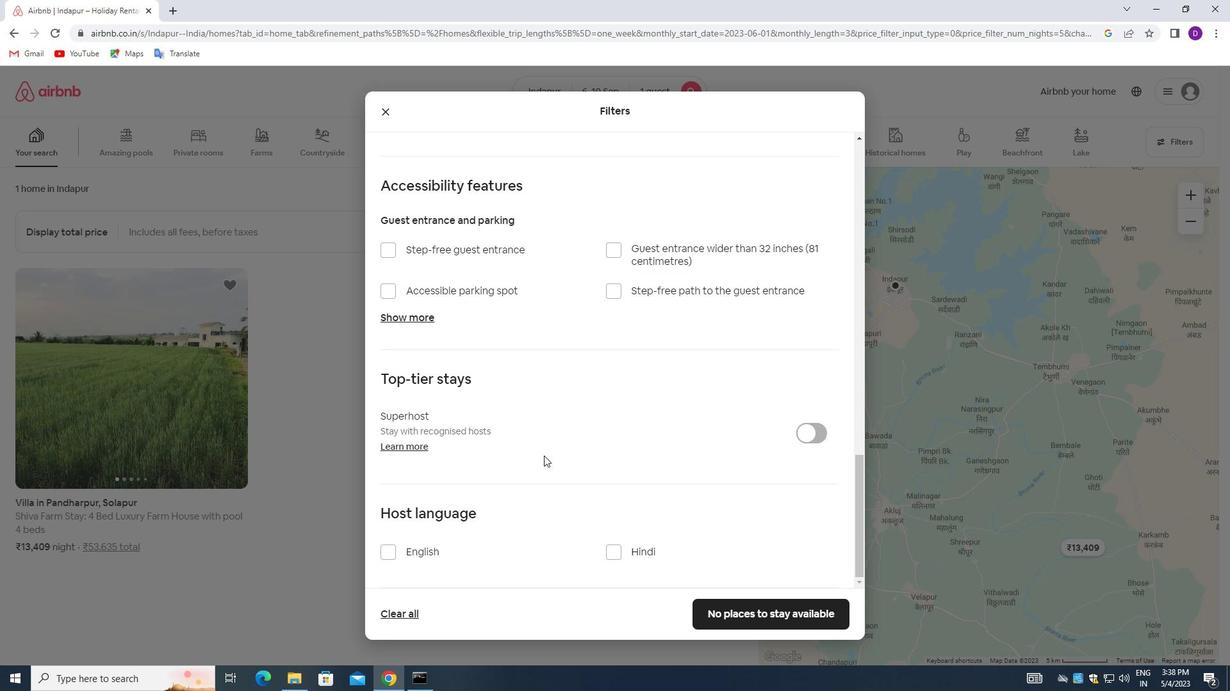 
Action: Mouse scrolled (529, 490) with delta (0, 0)
Screenshot: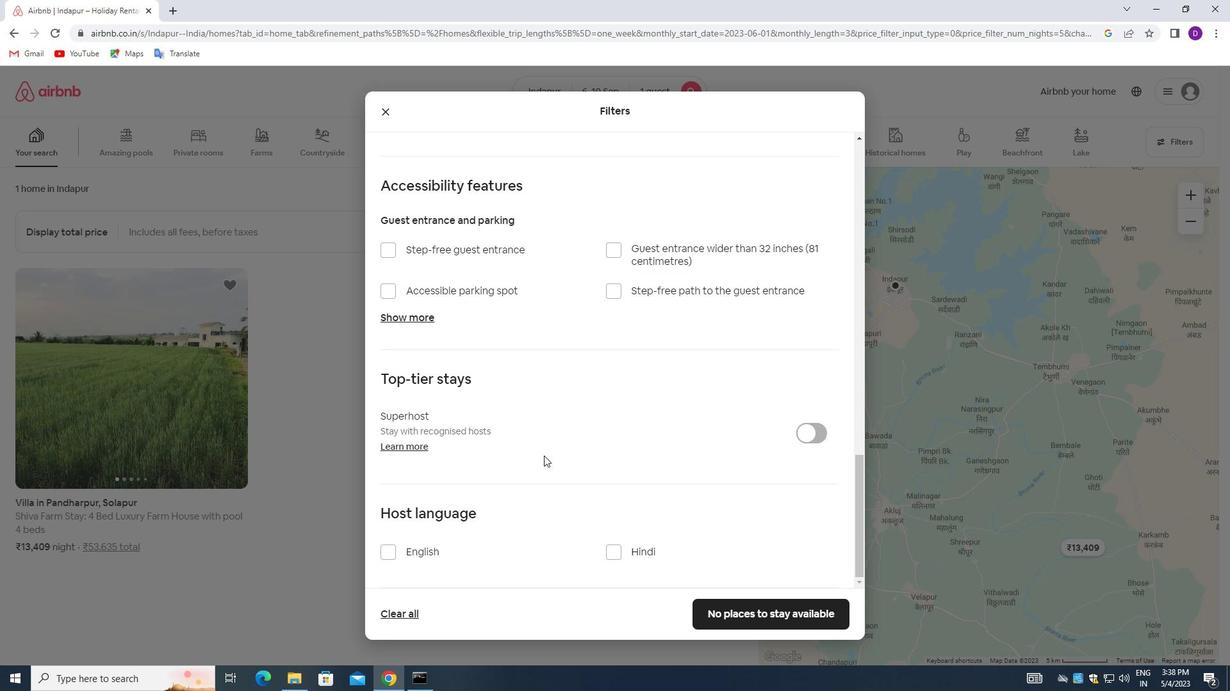
Action: Mouse moved to (518, 500)
Screenshot: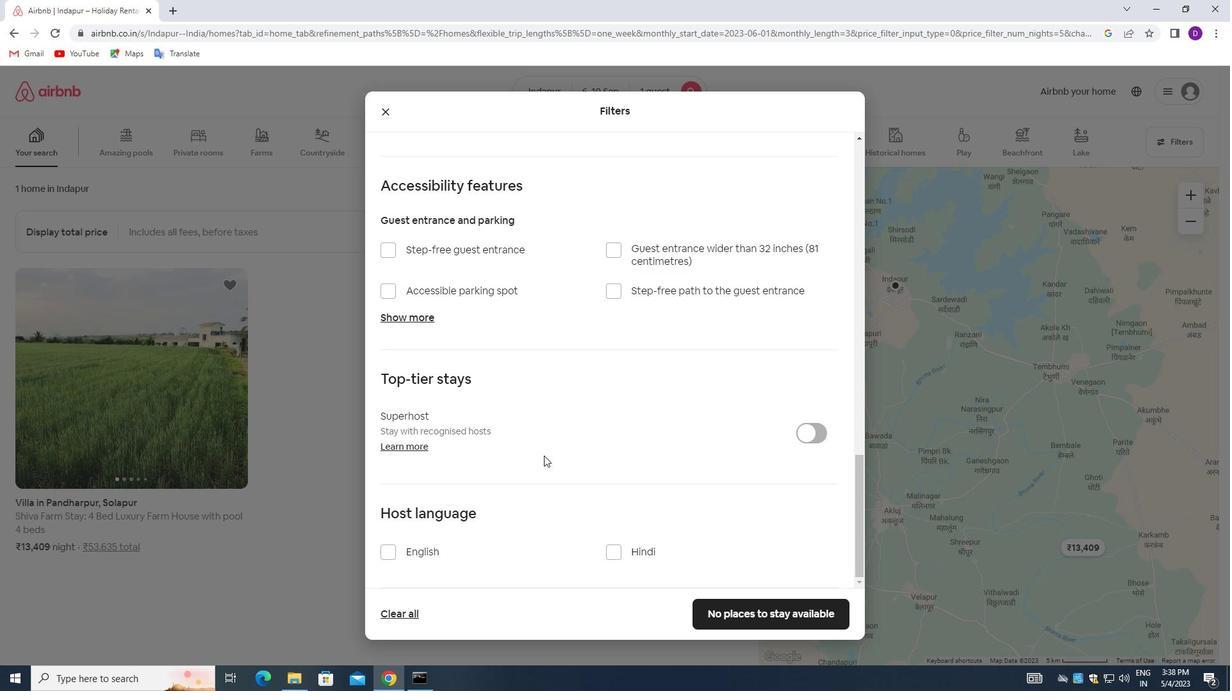 
Action: Mouse scrolled (518, 499) with delta (0, 0)
Screenshot: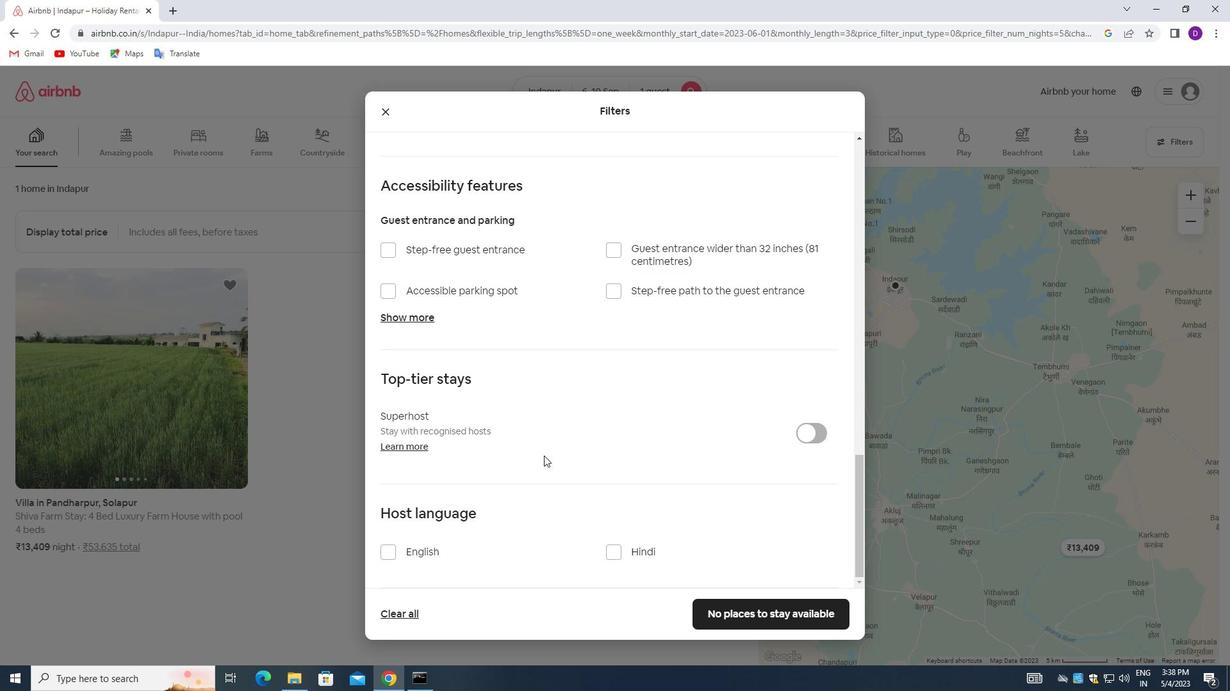 
Action: Mouse moved to (386, 556)
Screenshot: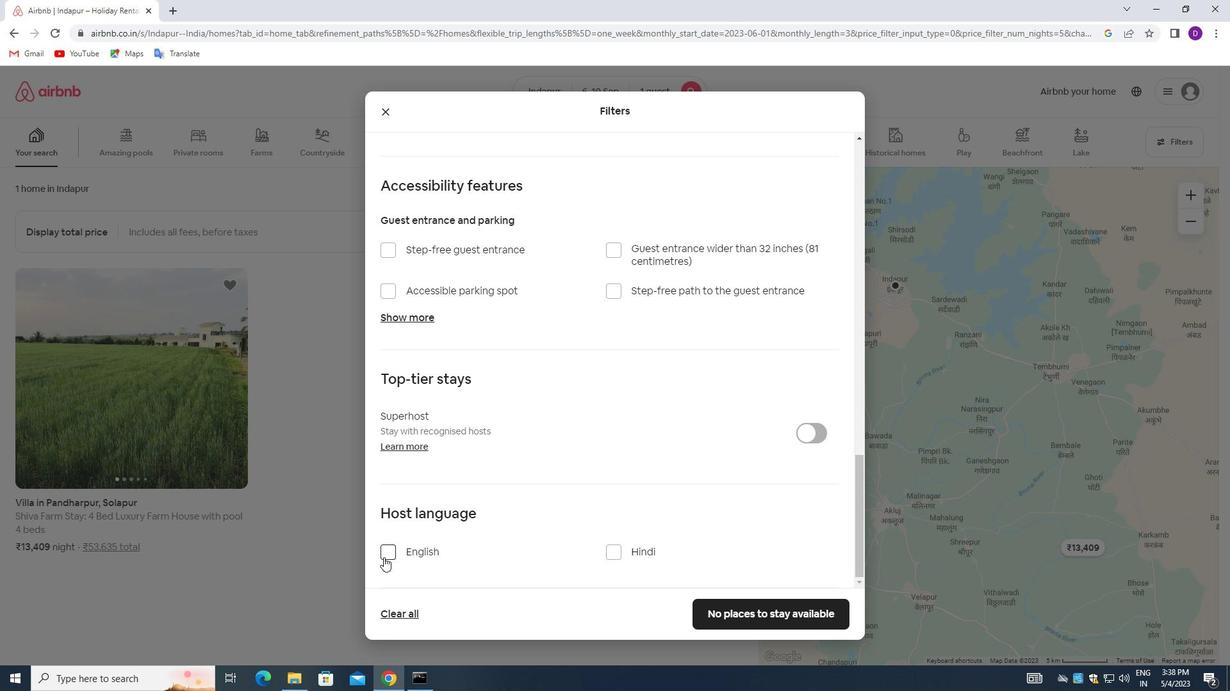 
Action: Mouse pressed left at (386, 556)
Screenshot: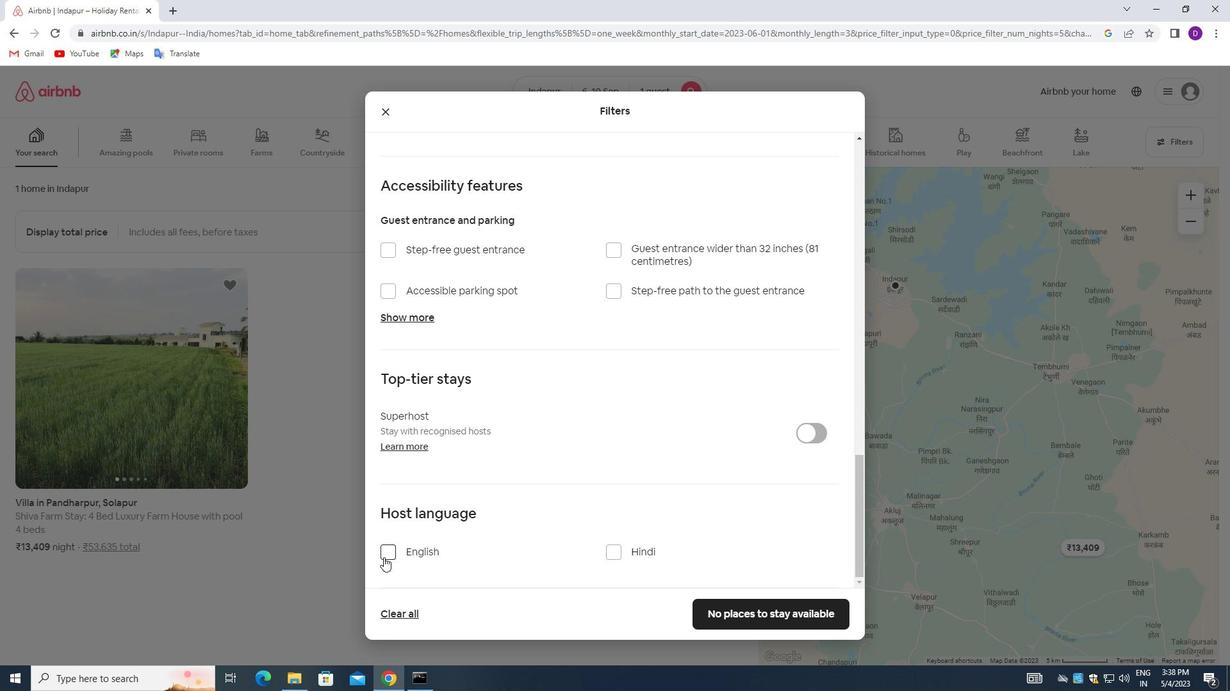 
Action: Mouse moved to (702, 609)
Screenshot: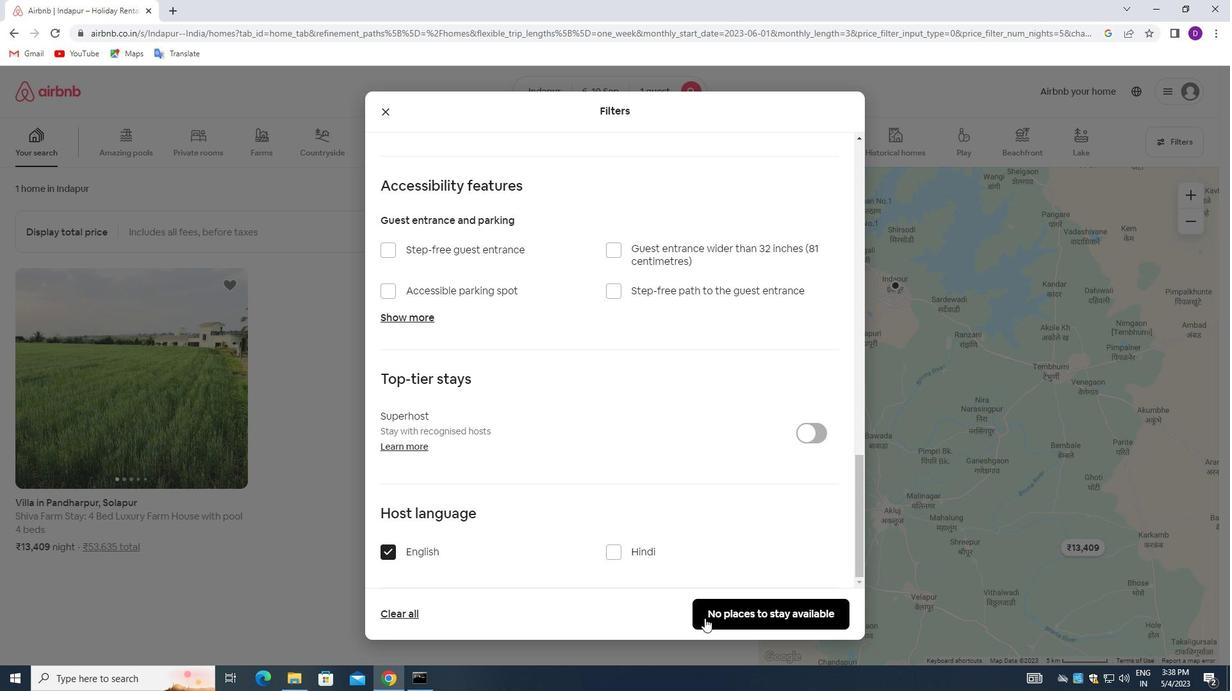 
Action: Mouse pressed left at (702, 609)
Screenshot: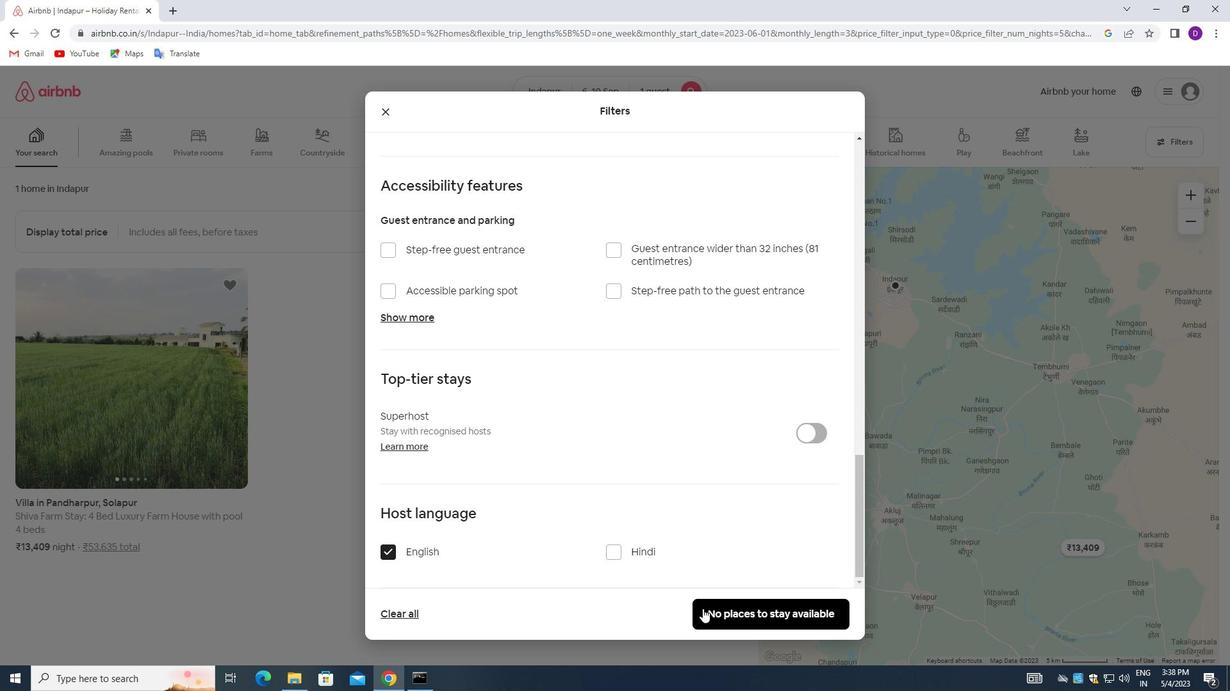 
Action: Mouse moved to (622, 398)
Screenshot: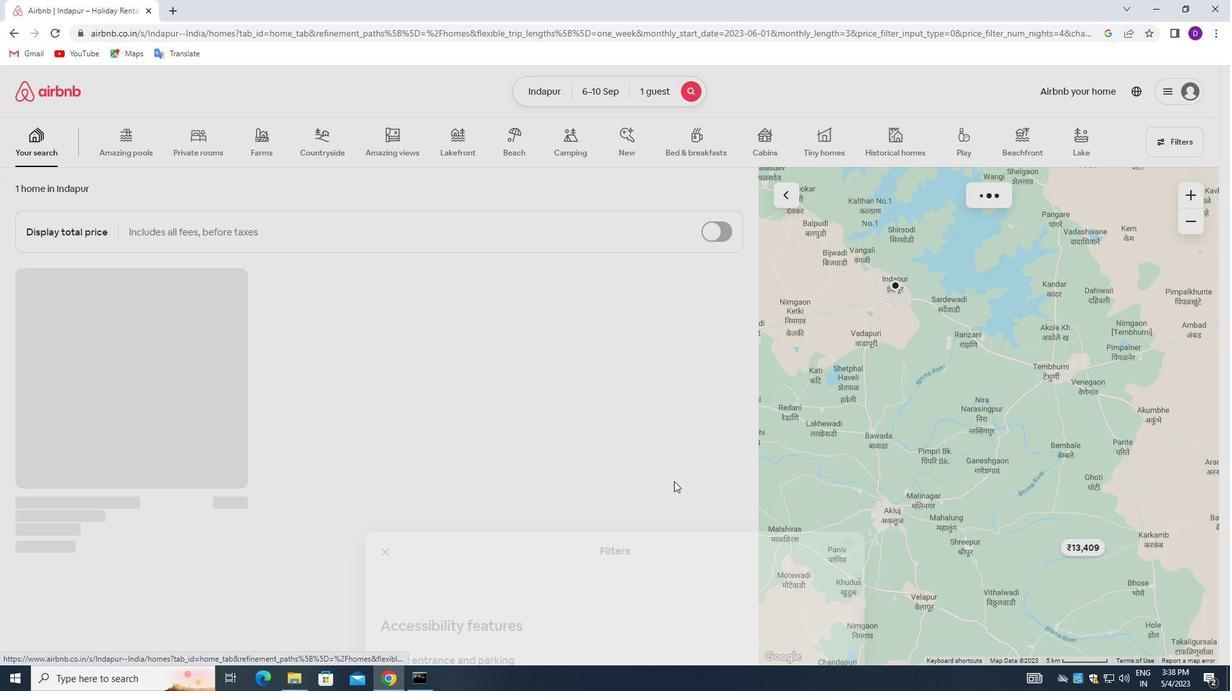 
